 Task: Search one way flight ticket for 1 adult, 6 children, 1 infant in seat and 1 infant on lap in business from Anchorage: Ted Stevens Anchorage International Airport to Jacksonville: Albert J. Ellis Airport on 5-3-2023. Choice of flights is Southwest. Number of bags: 8 checked bags. Price is upto 45000. Outbound departure time preference is 4:15.
Action: Mouse moved to (325, 448)
Screenshot: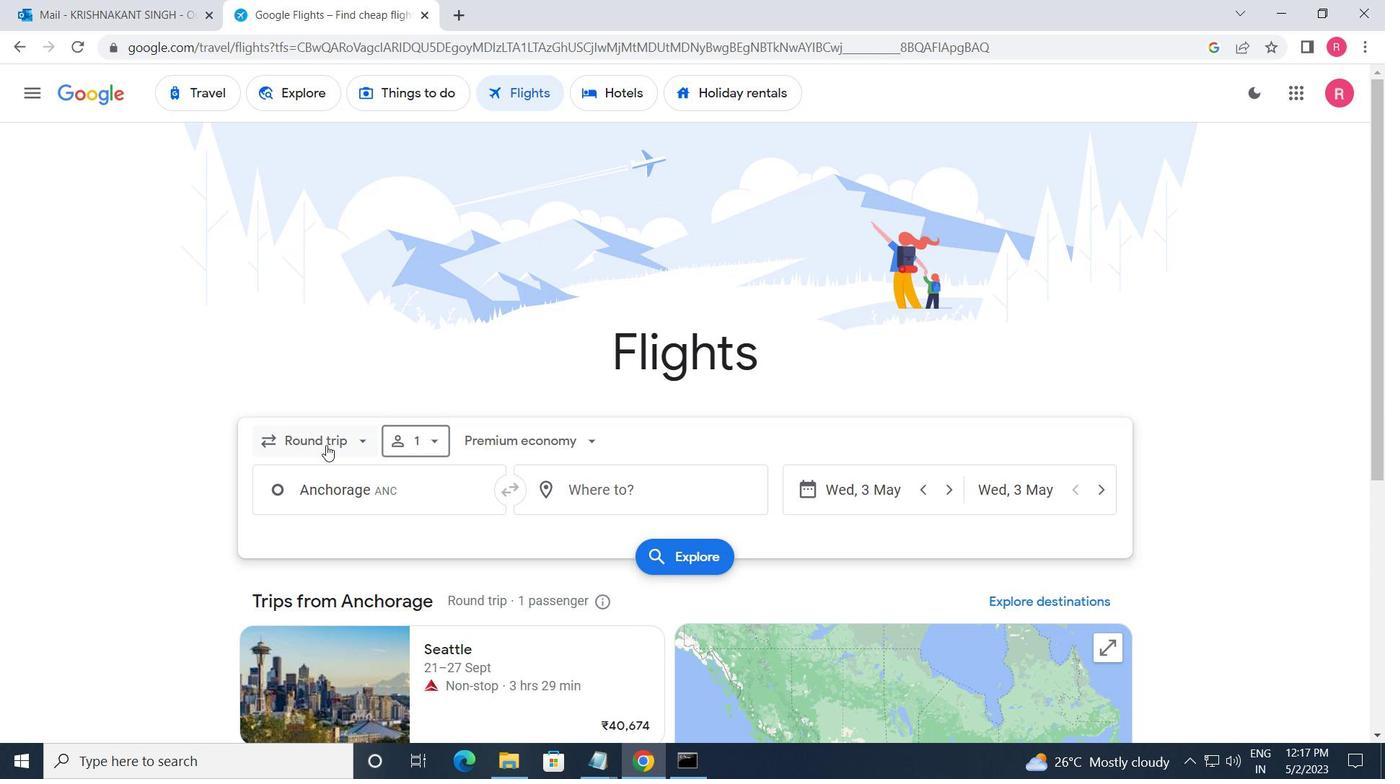 
Action: Mouse pressed left at (325, 448)
Screenshot: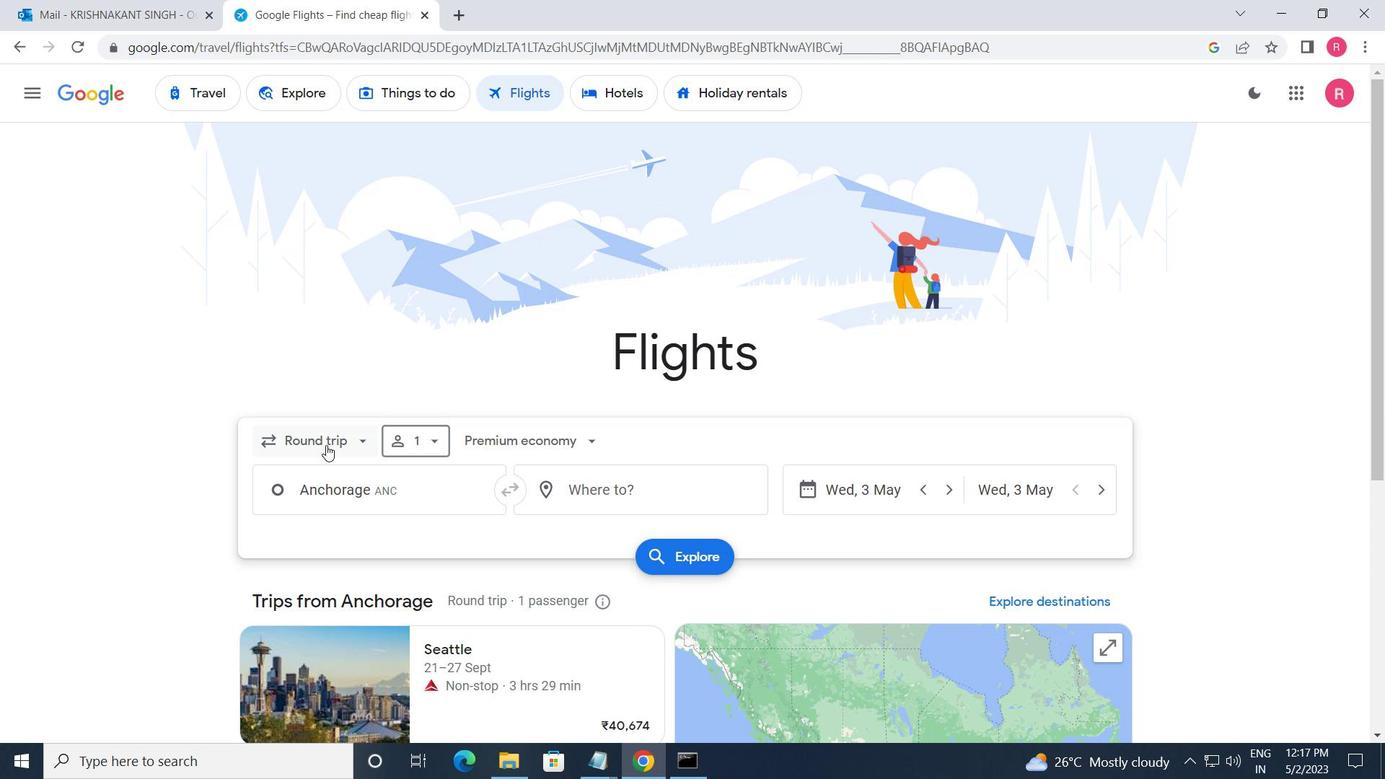 
Action: Mouse moved to (324, 526)
Screenshot: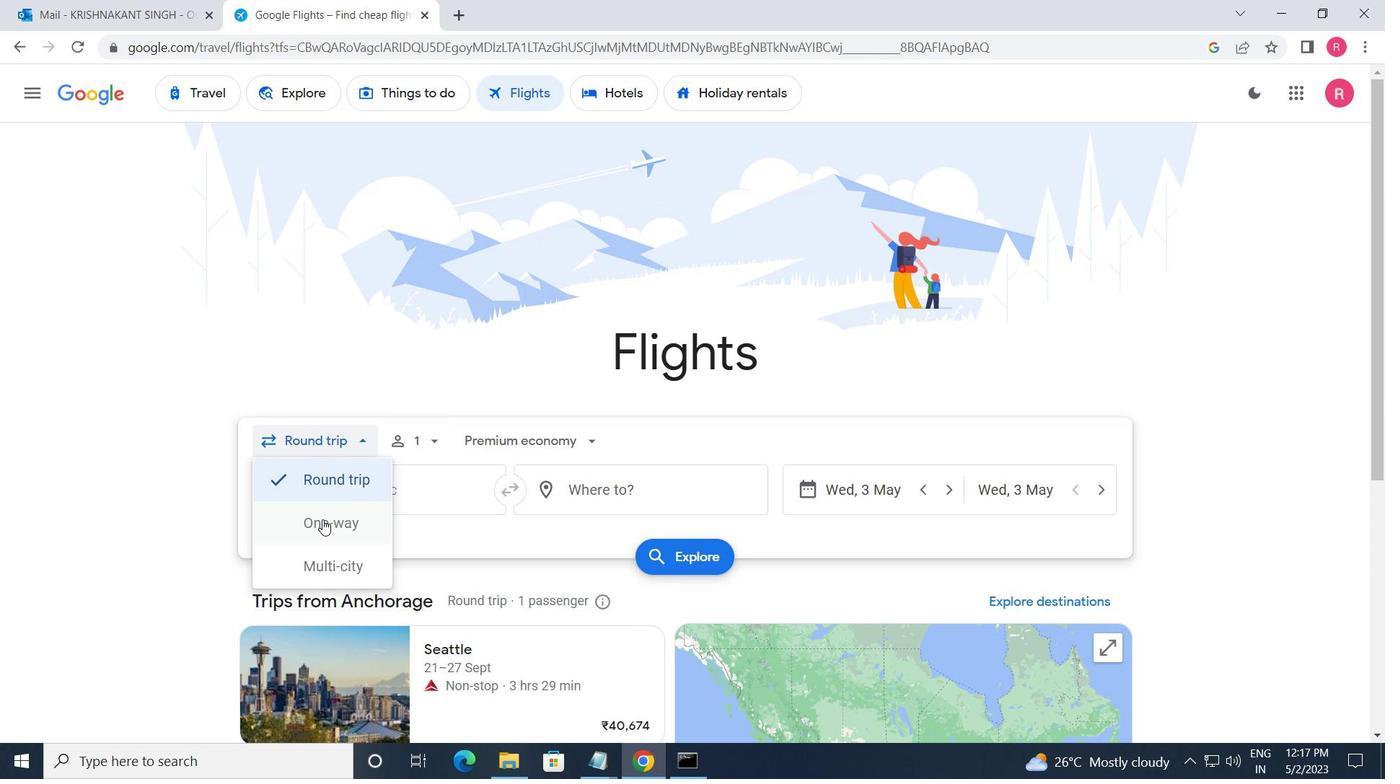 
Action: Mouse pressed left at (324, 526)
Screenshot: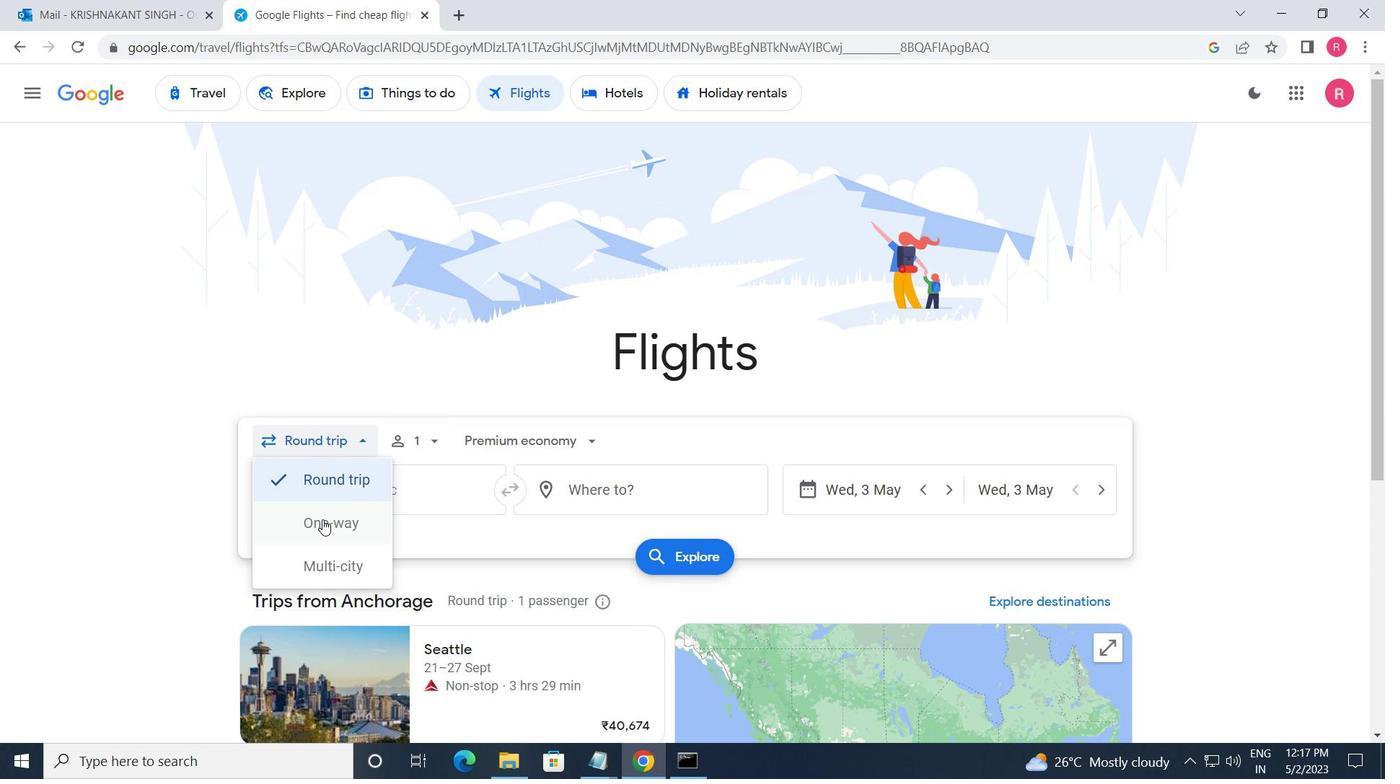 
Action: Mouse moved to (402, 453)
Screenshot: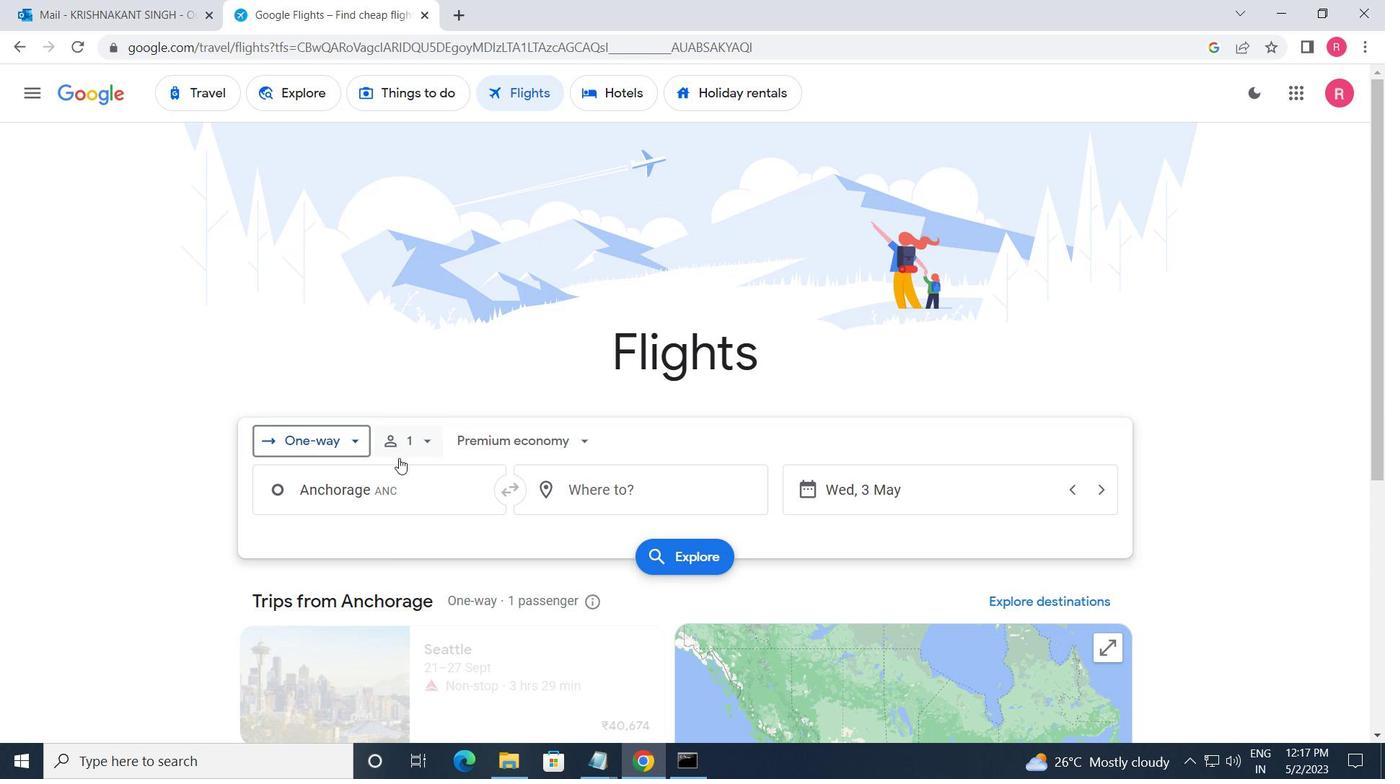 
Action: Mouse pressed left at (402, 453)
Screenshot: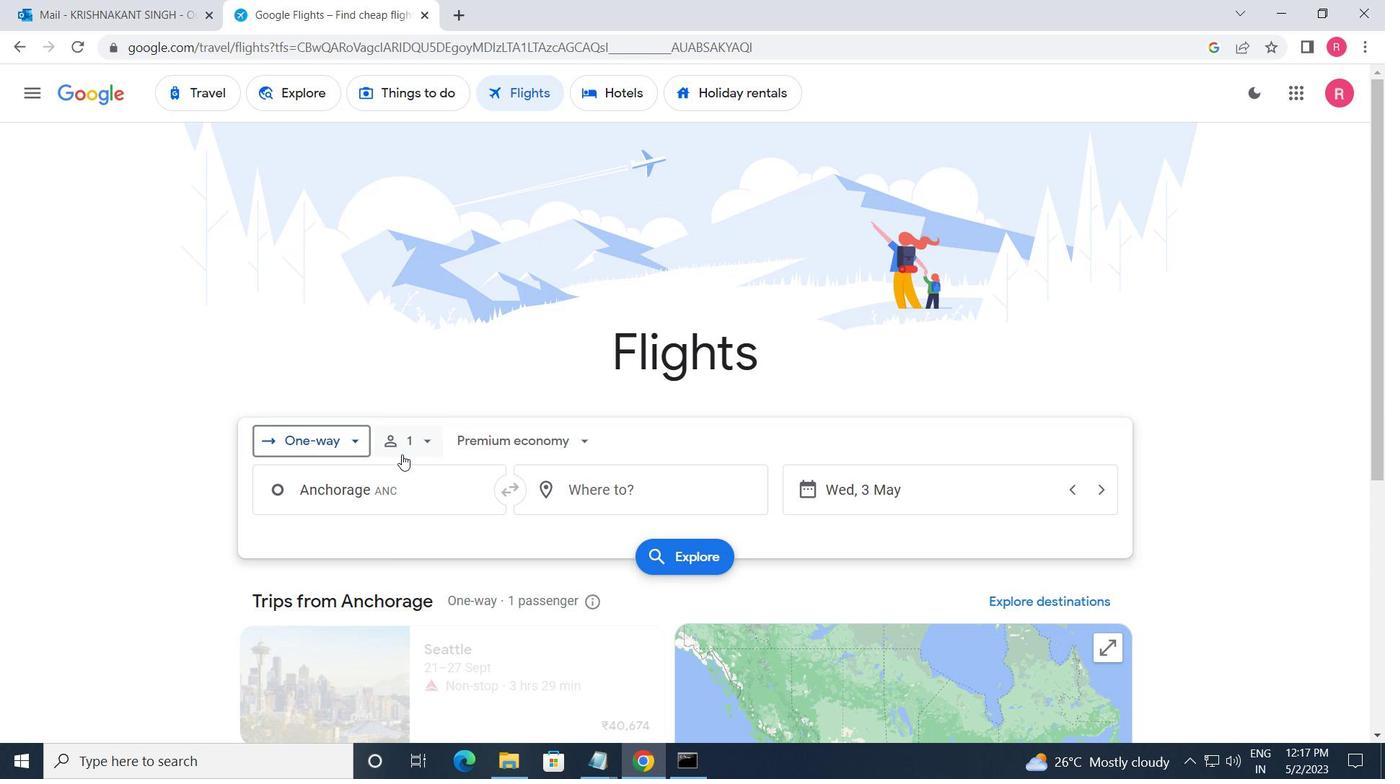 
Action: Mouse moved to (556, 541)
Screenshot: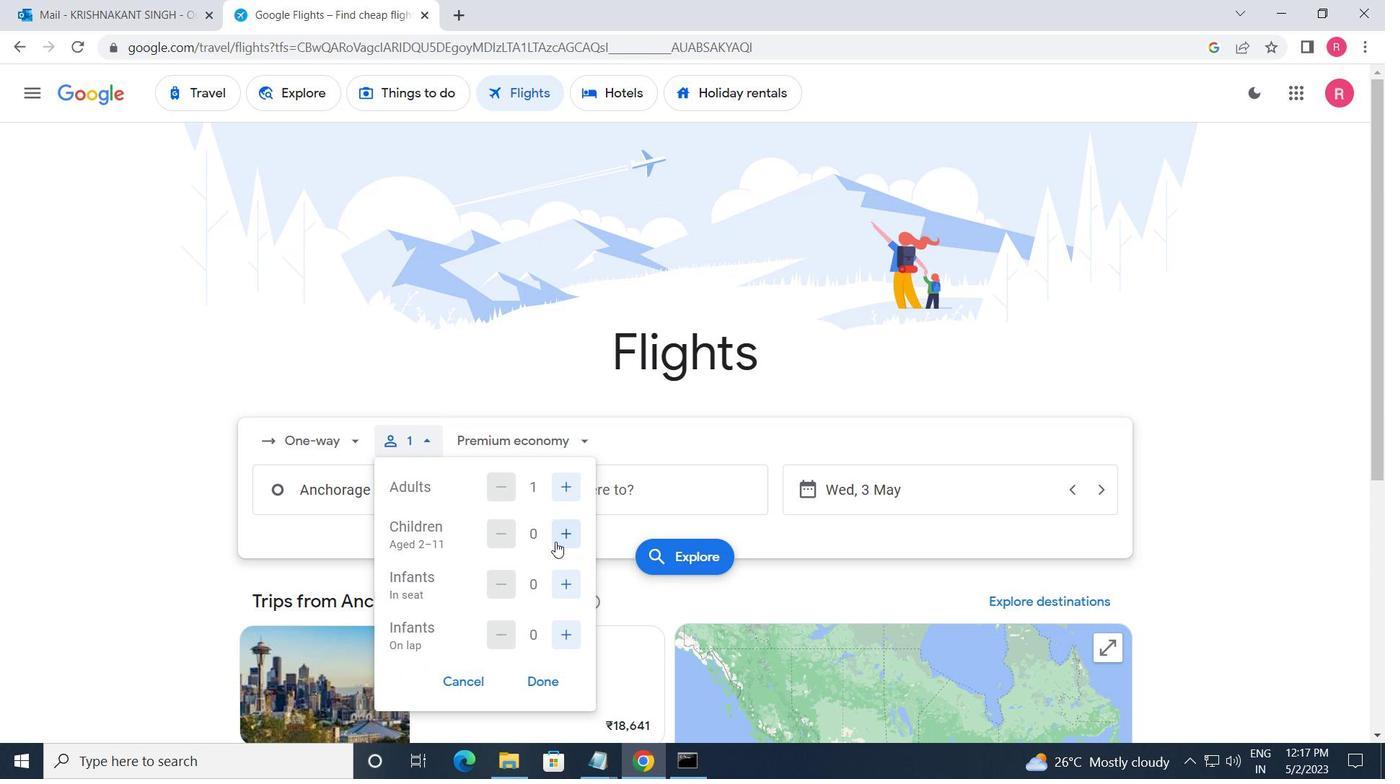 
Action: Mouse pressed left at (556, 541)
Screenshot: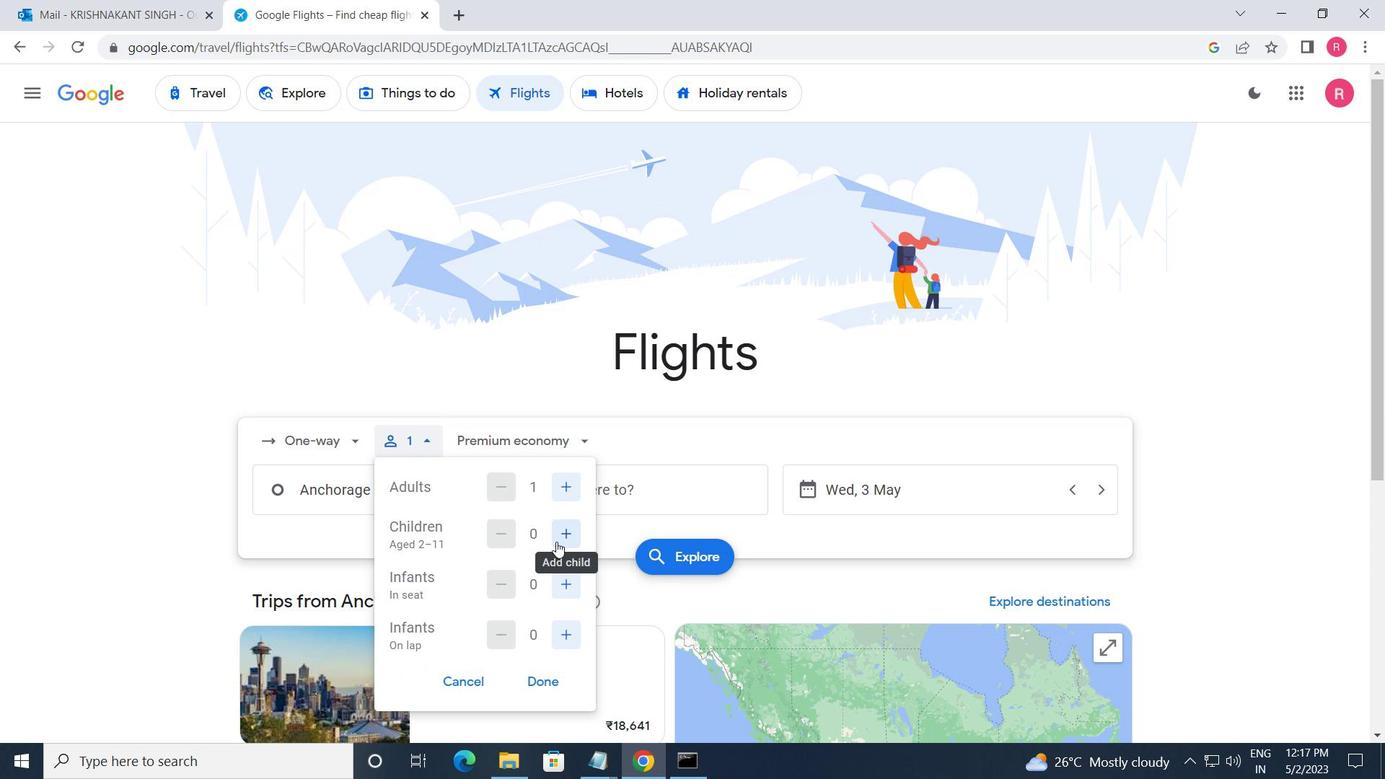 
Action: Mouse pressed left at (556, 541)
Screenshot: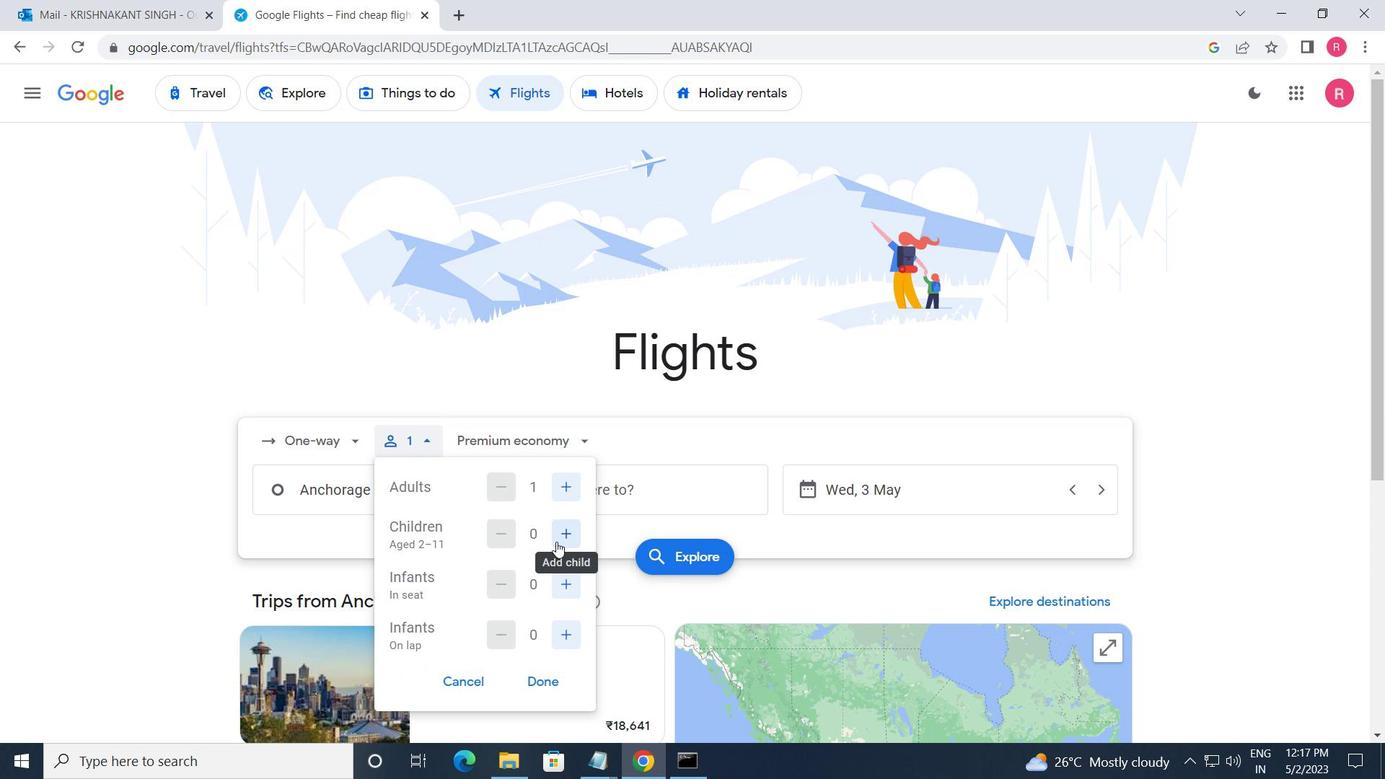 
Action: Mouse pressed left at (556, 541)
Screenshot: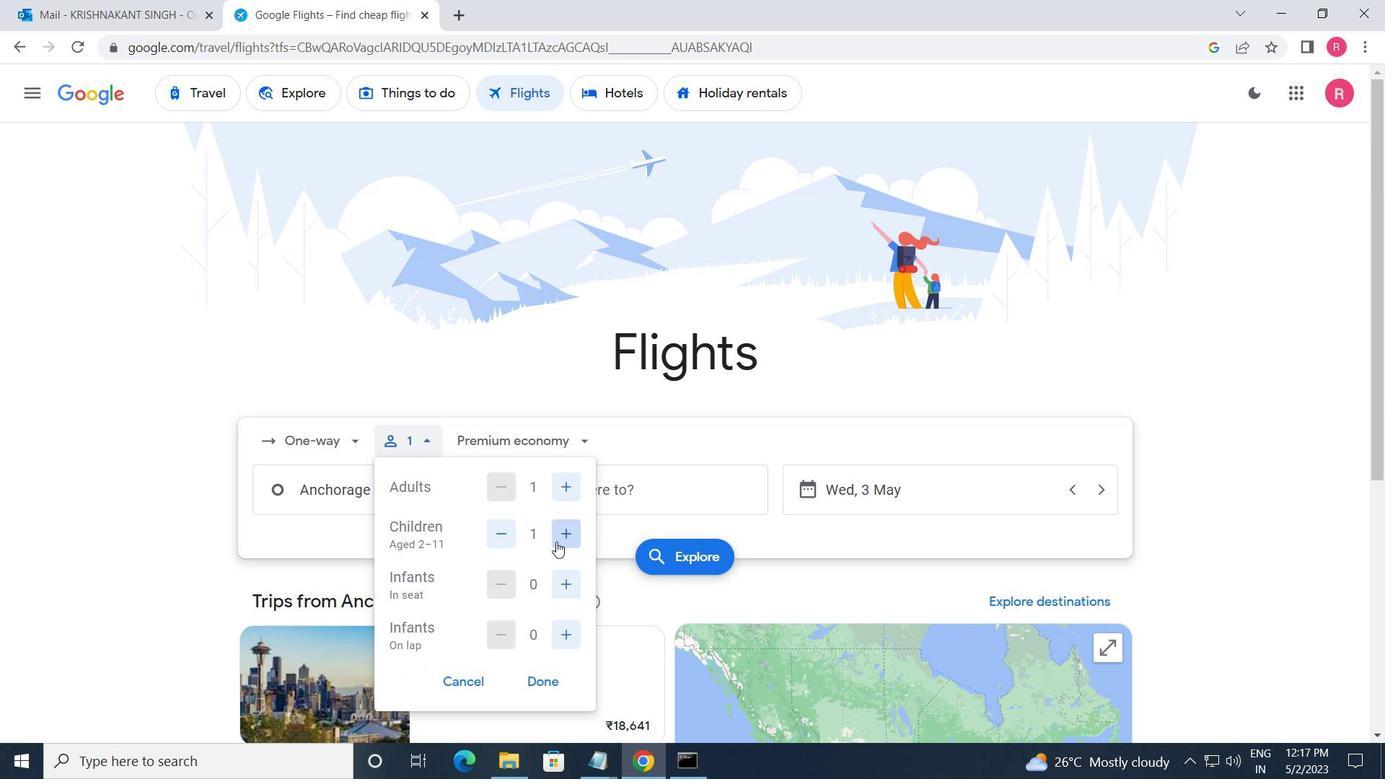 
Action: Mouse moved to (557, 541)
Screenshot: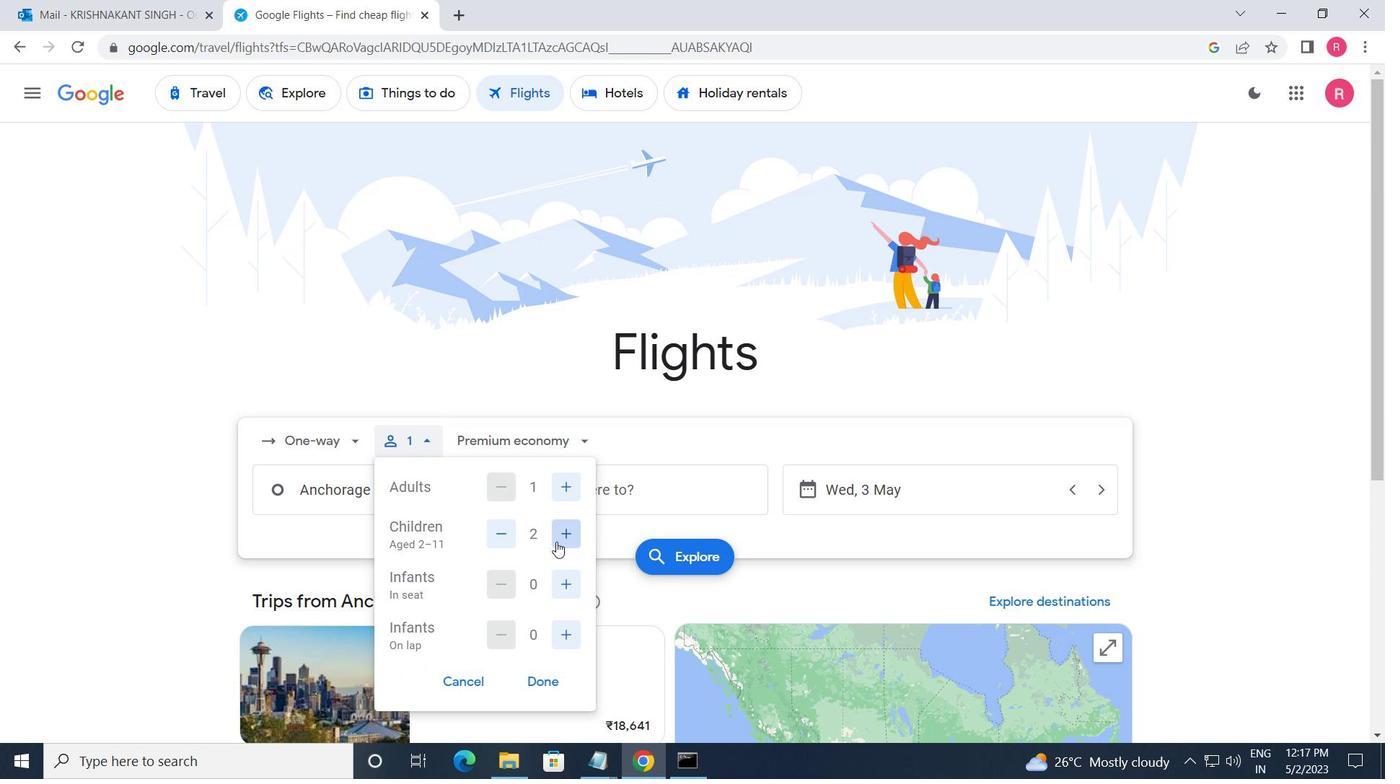 
Action: Mouse pressed left at (557, 541)
Screenshot: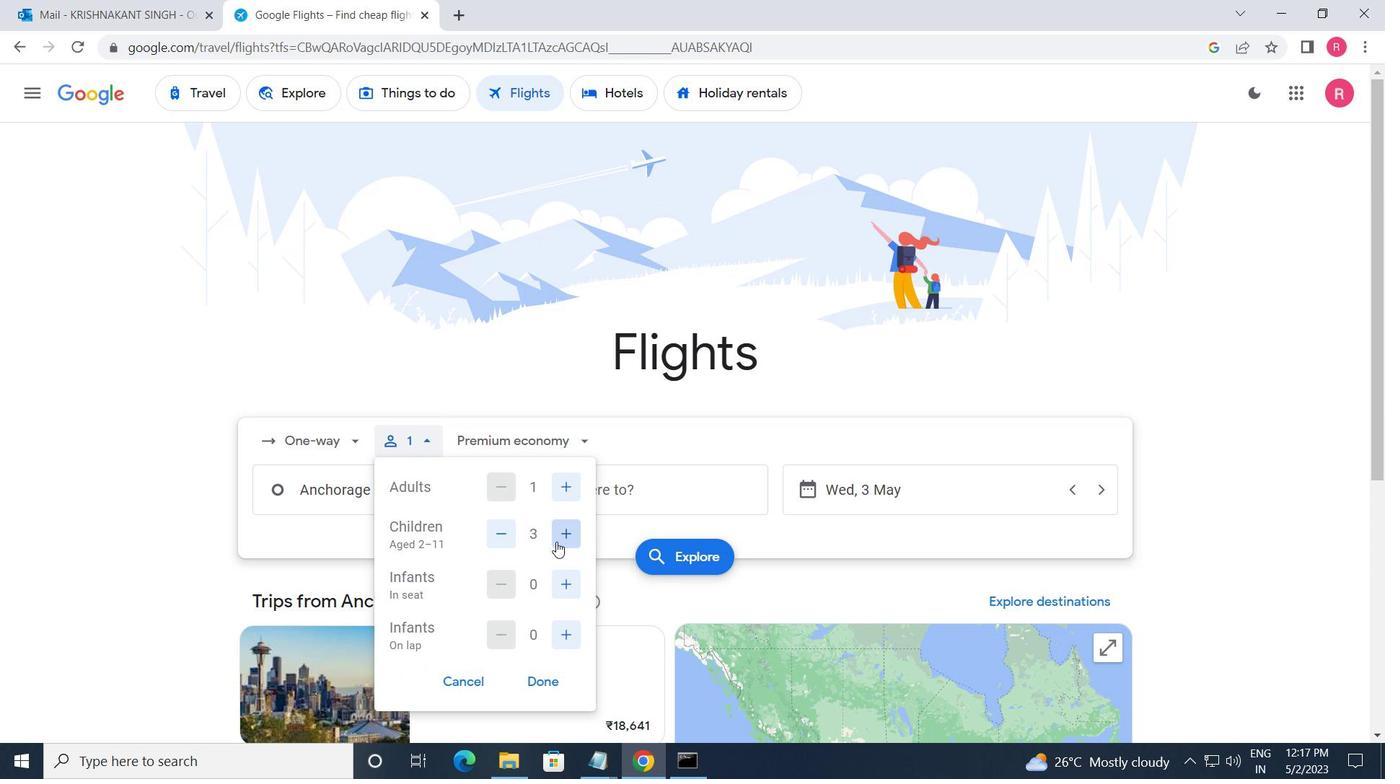 
Action: Mouse pressed left at (557, 541)
Screenshot: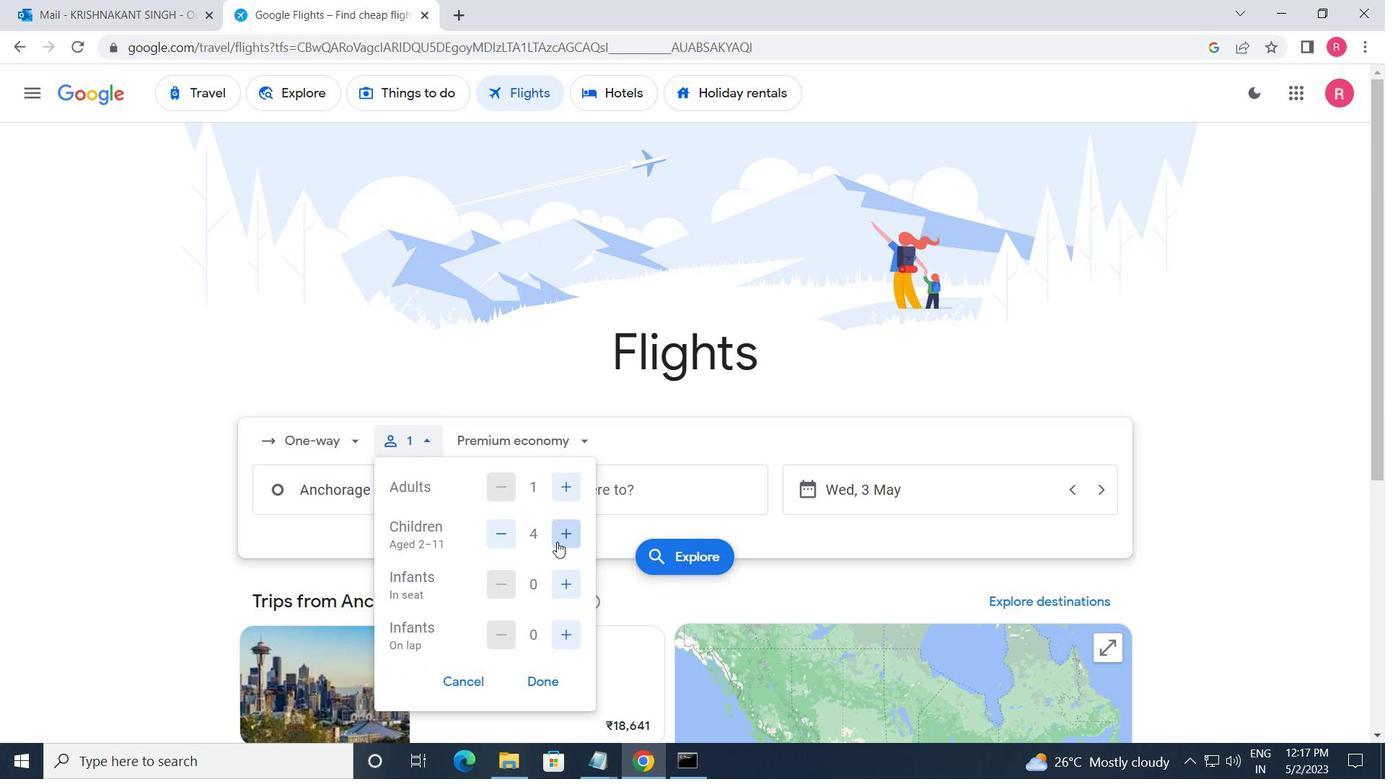 
Action: Mouse pressed left at (557, 541)
Screenshot: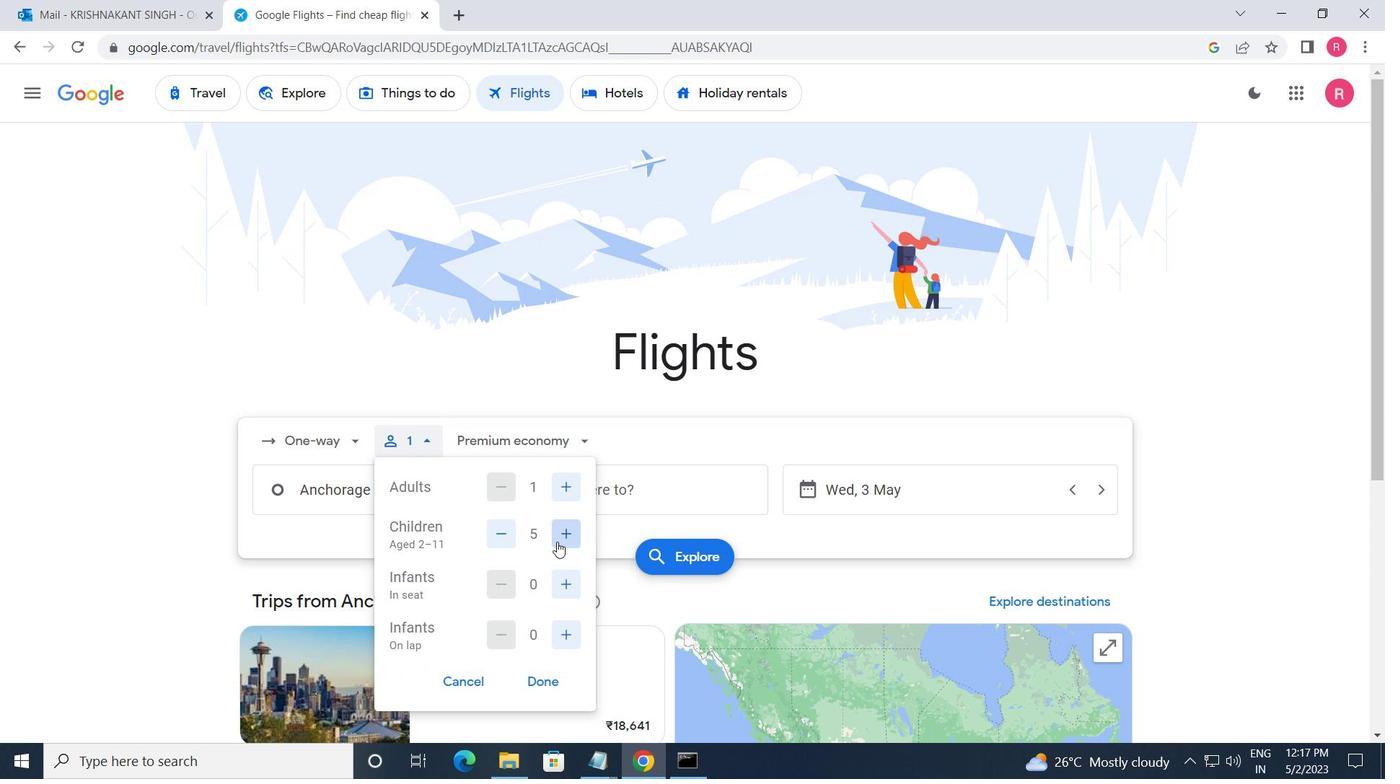 
Action: Mouse moved to (564, 584)
Screenshot: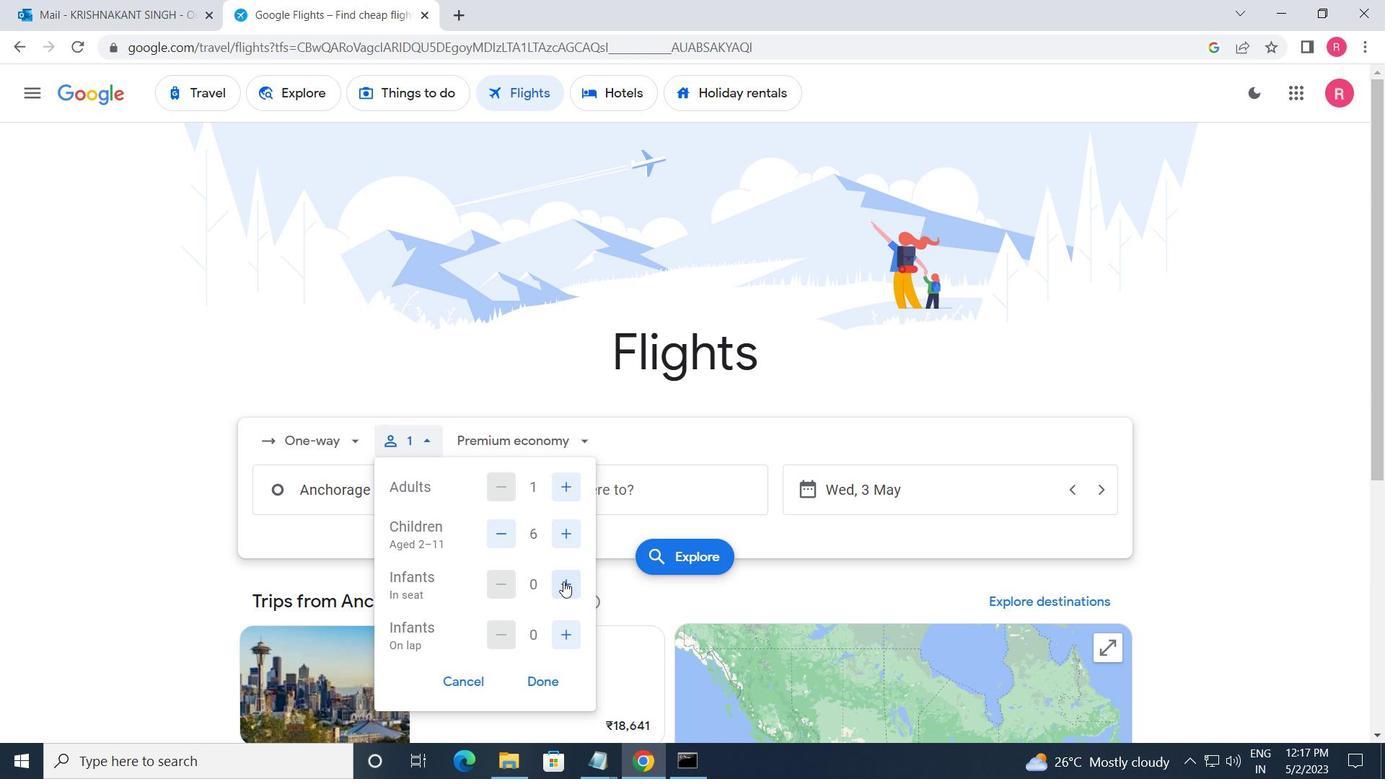 
Action: Mouse pressed left at (564, 584)
Screenshot: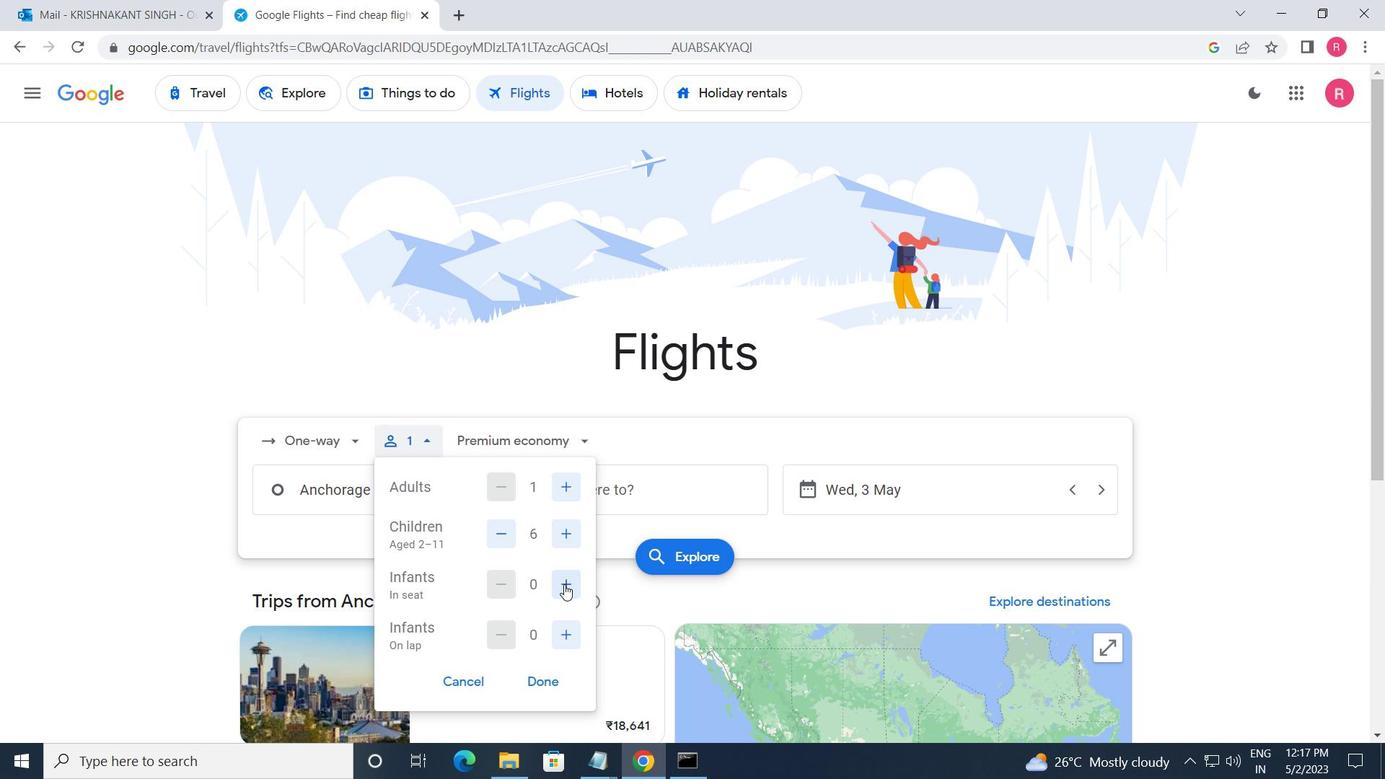 
Action: Mouse moved to (567, 640)
Screenshot: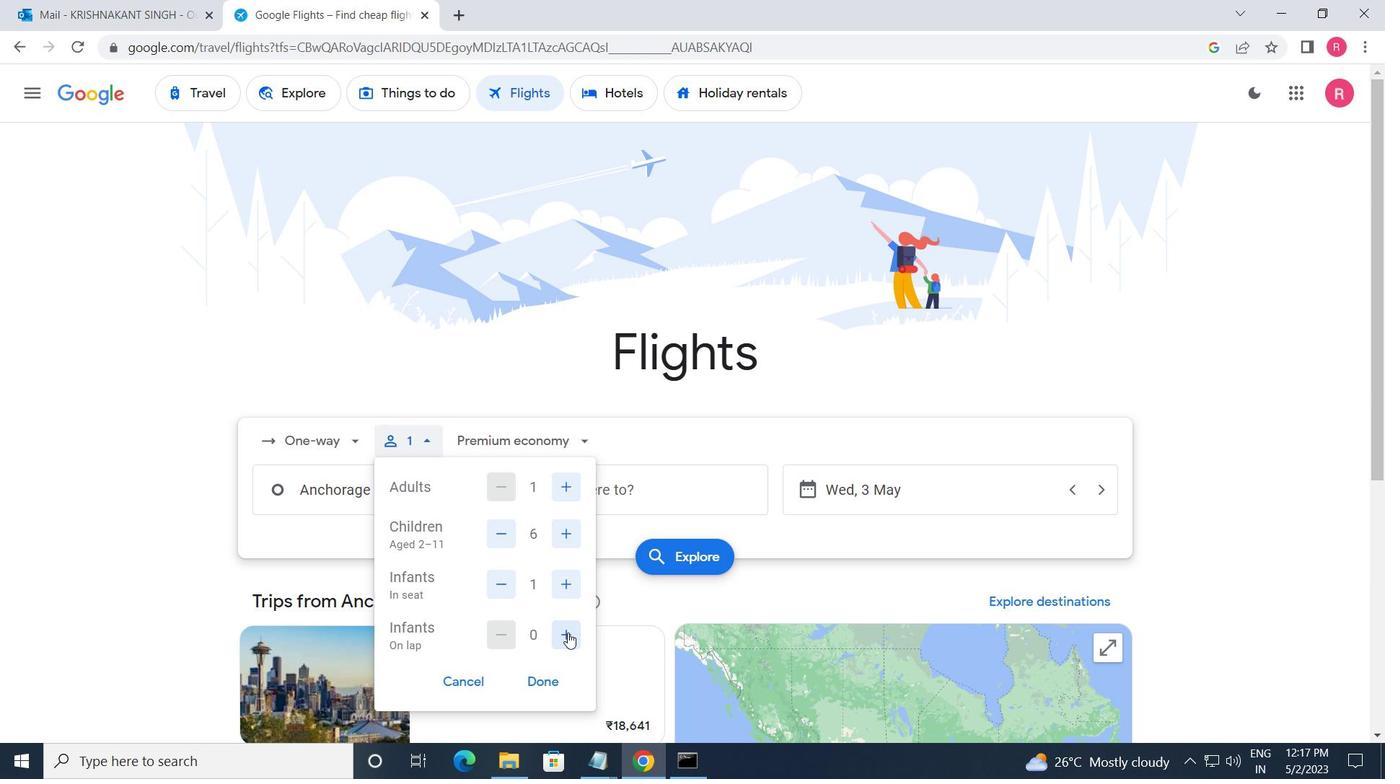 
Action: Mouse pressed left at (567, 640)
Screenshot: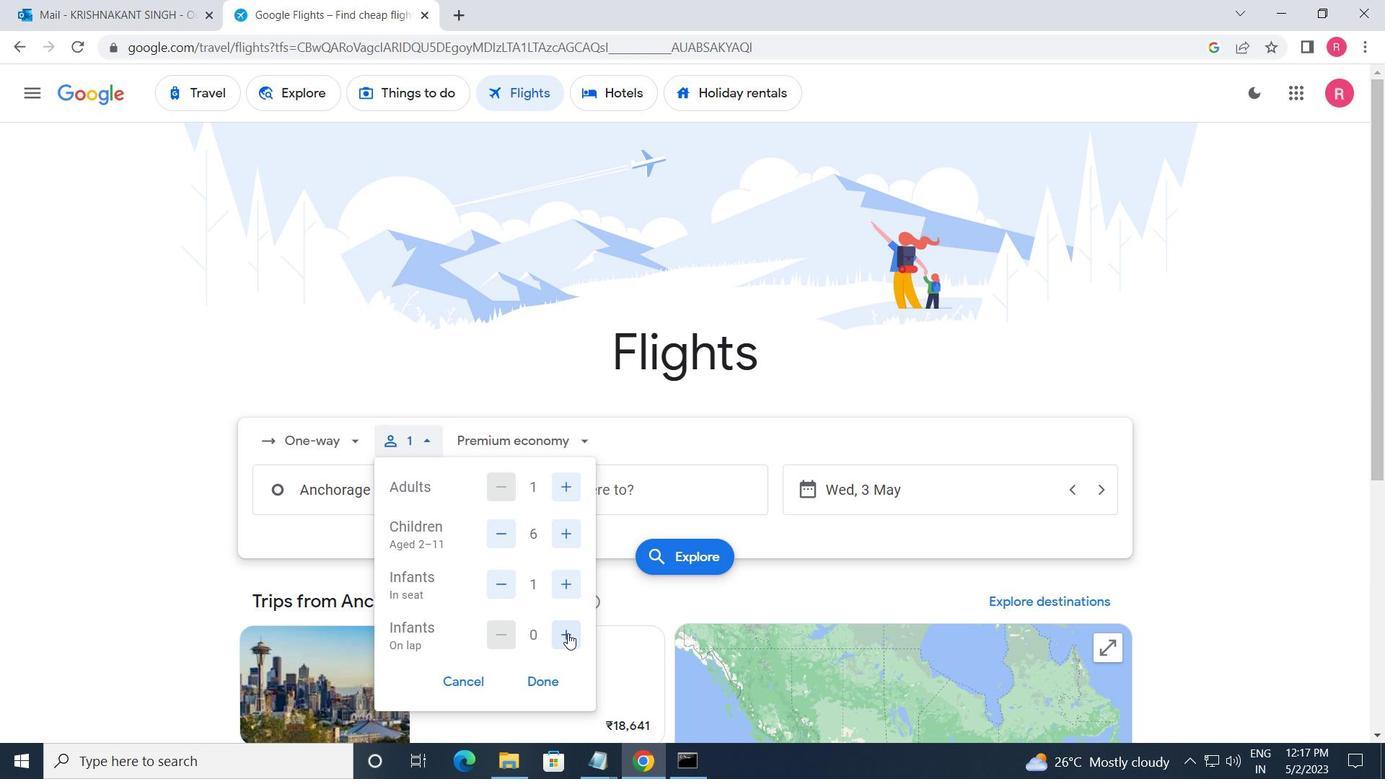 
Action: Mouse moved to (547, 694)
Screenshot: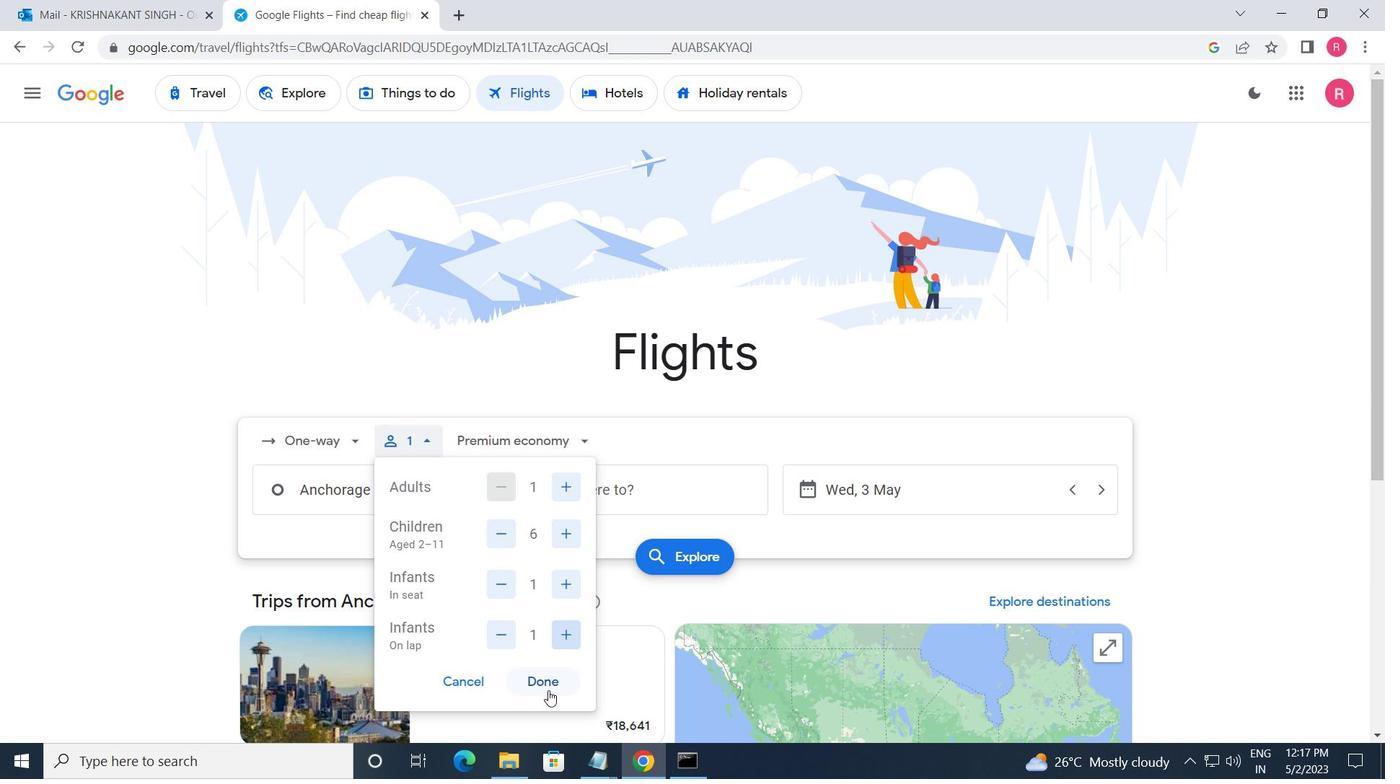 
Action: Mouse pressed left at (547, 694)
Screenshot: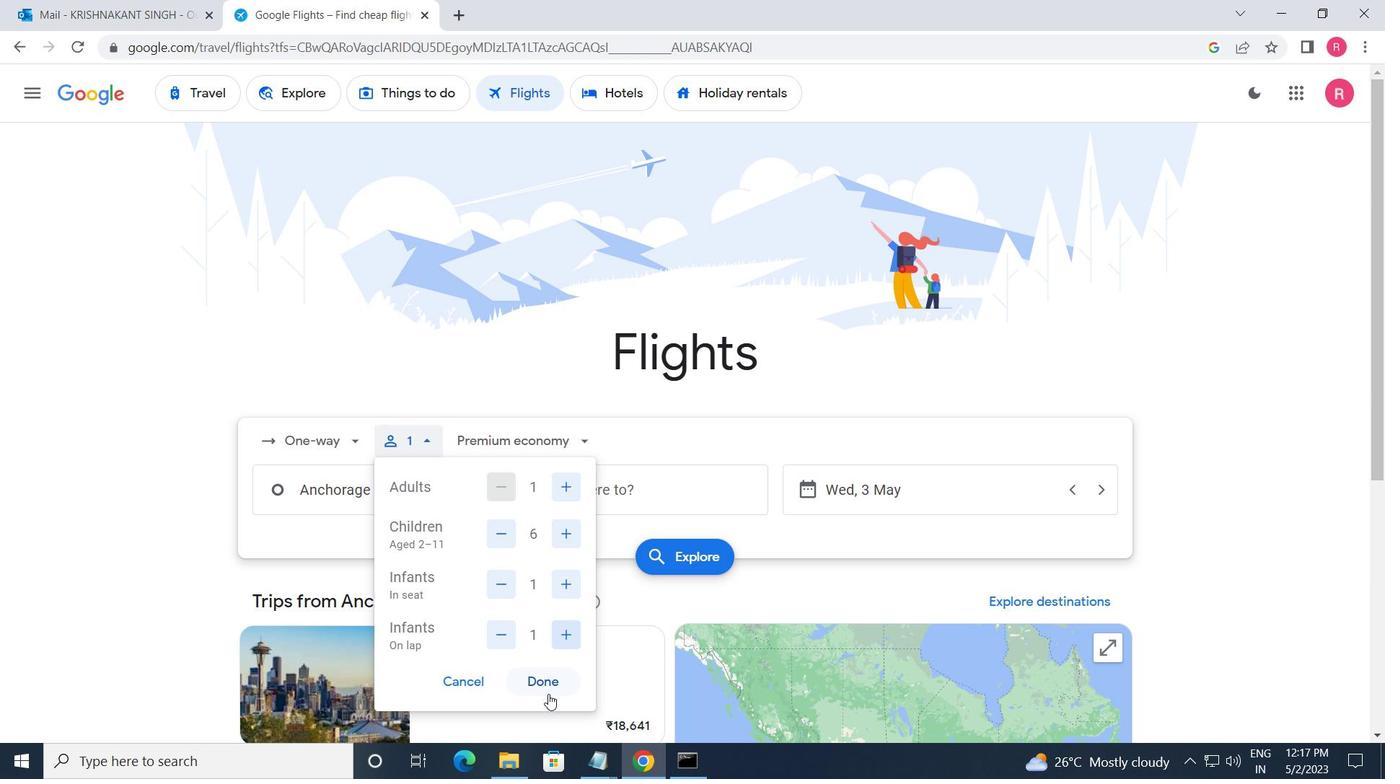 
Action: Mouse moved to (531, 456)
Screenshot: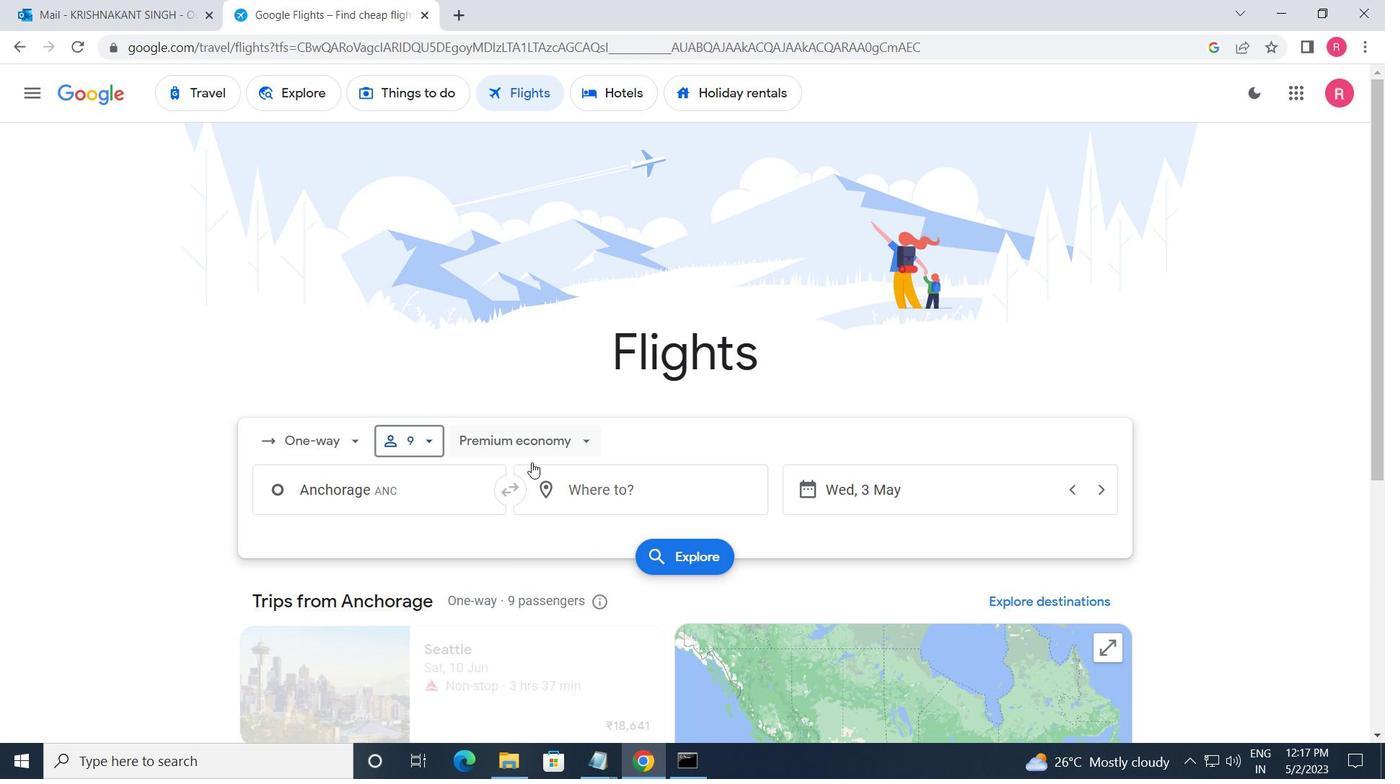 
Action: Mouse pressed left at (531, 456)
Screenshot: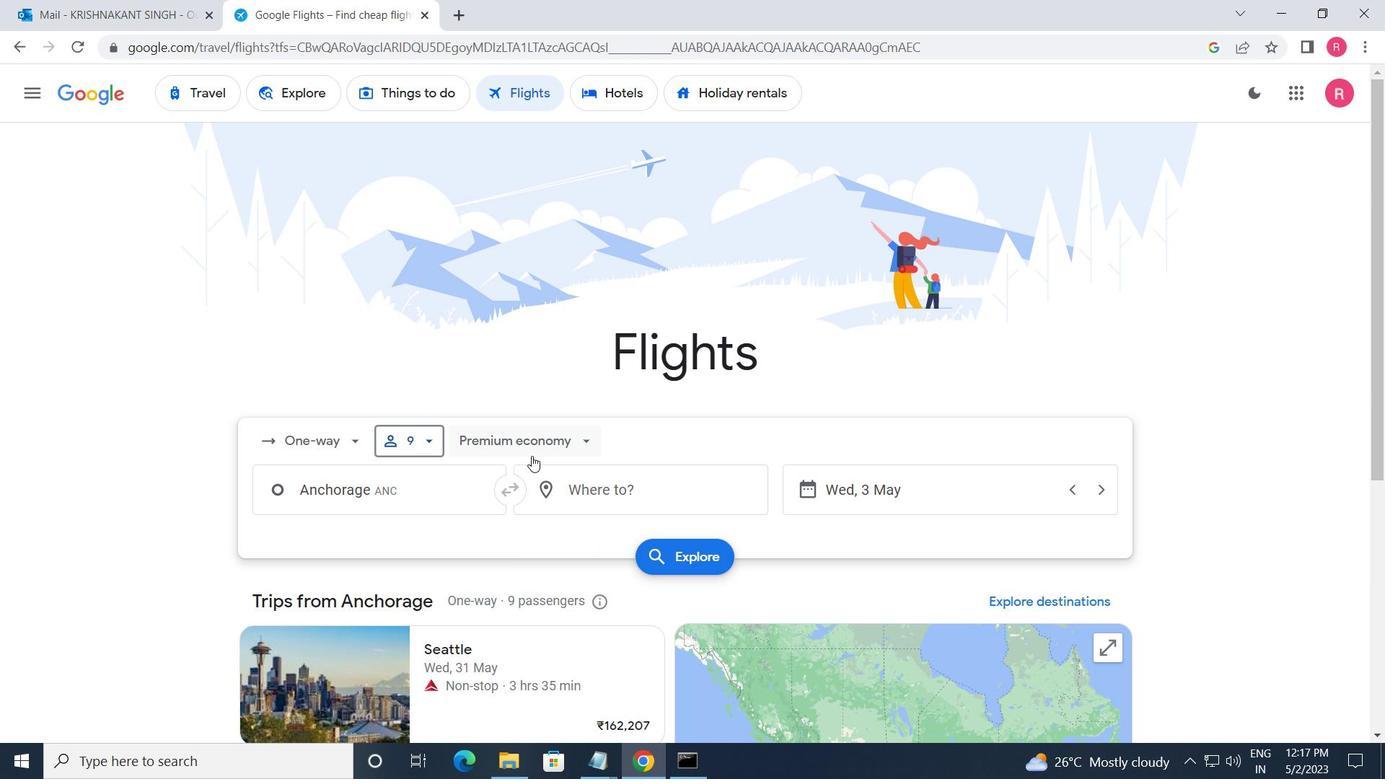 
Action: Mouse moved to (541, 560)
Screenshot: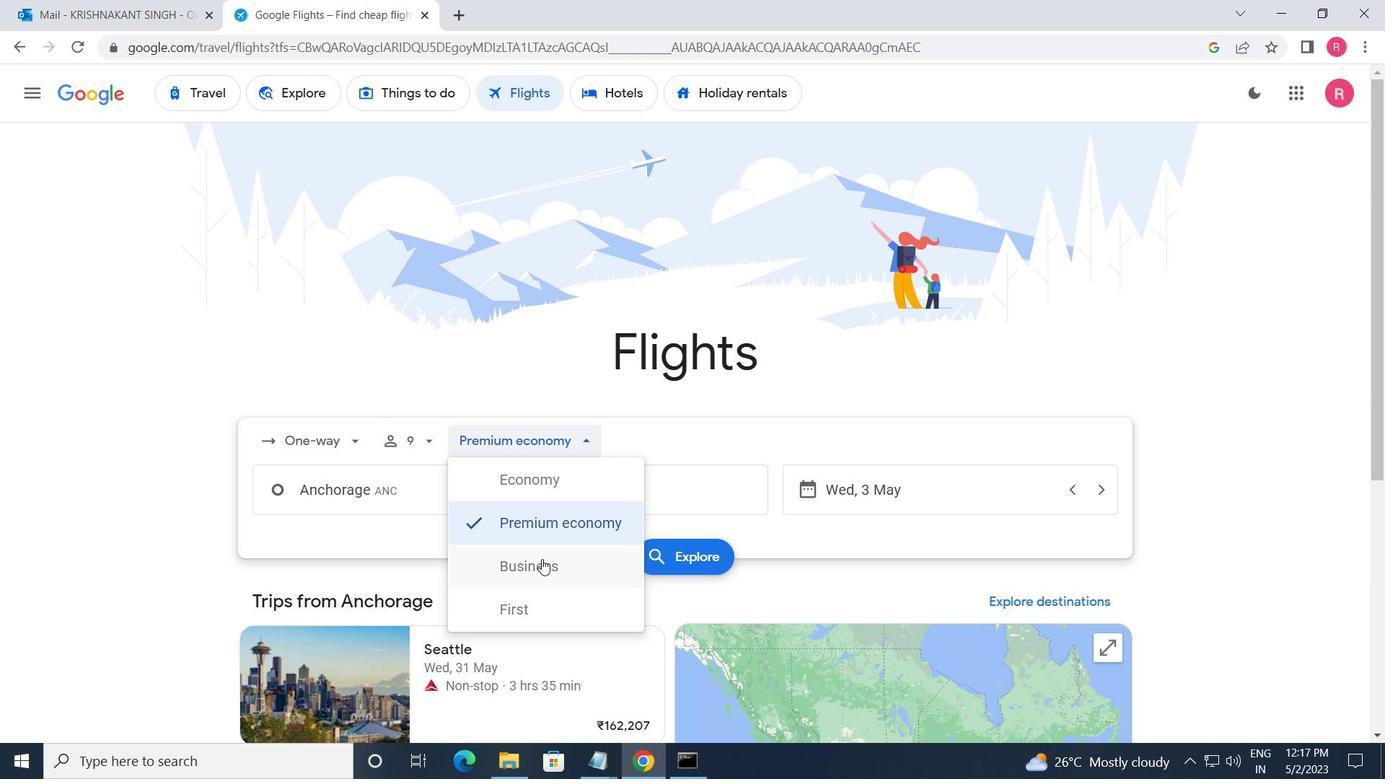 
Action: Mouse pressed left at (541, 560)
Screenshot: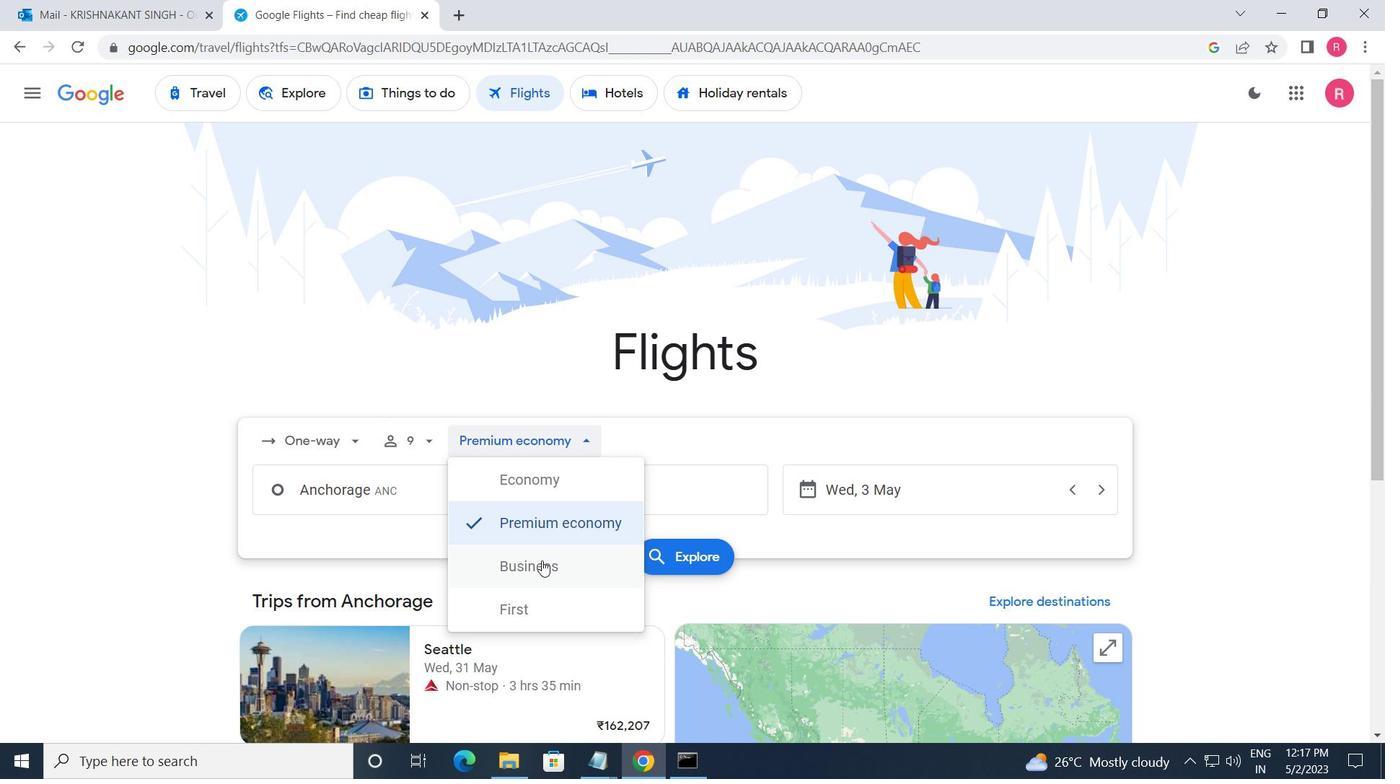 
Action: Mouse moved to (467, 492)
Screenshot: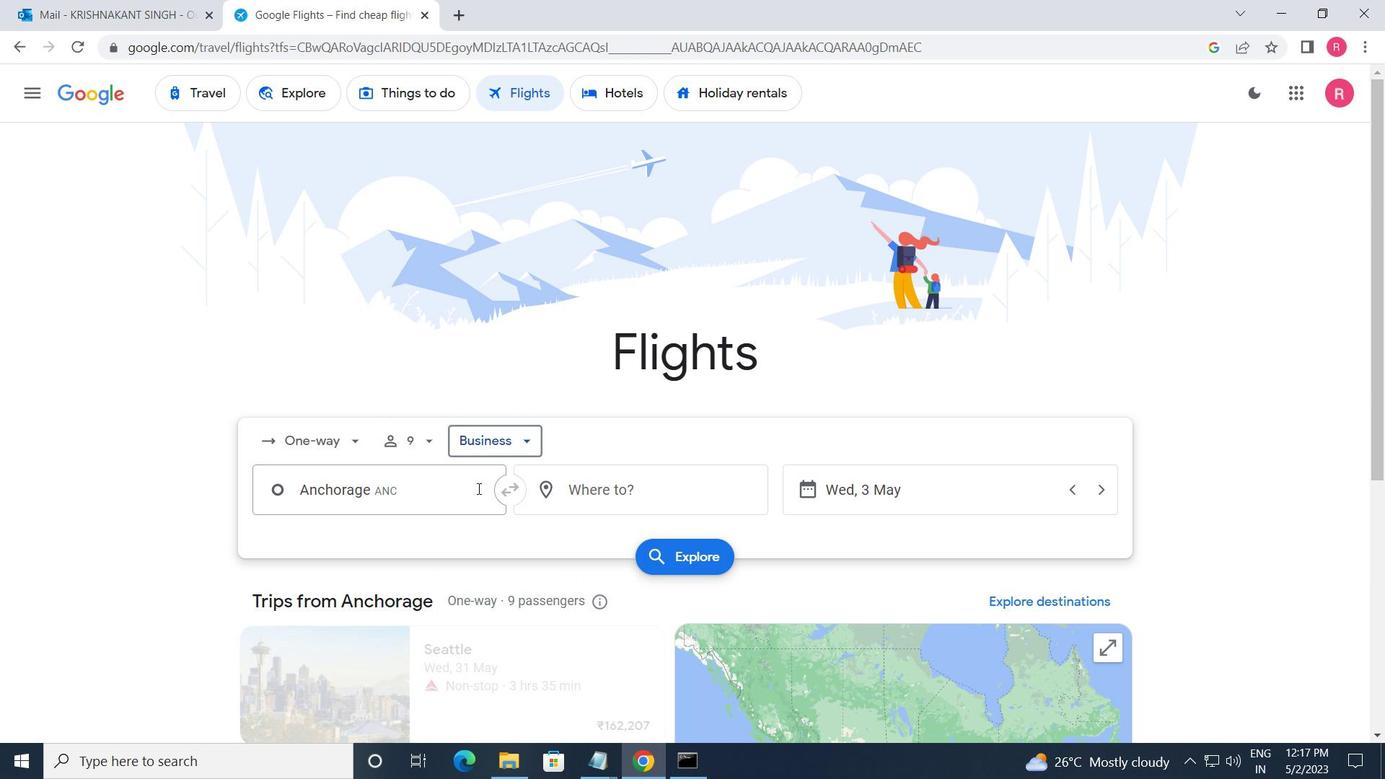 
Action: Mouse pressed left at (467, 492)
Screenshot: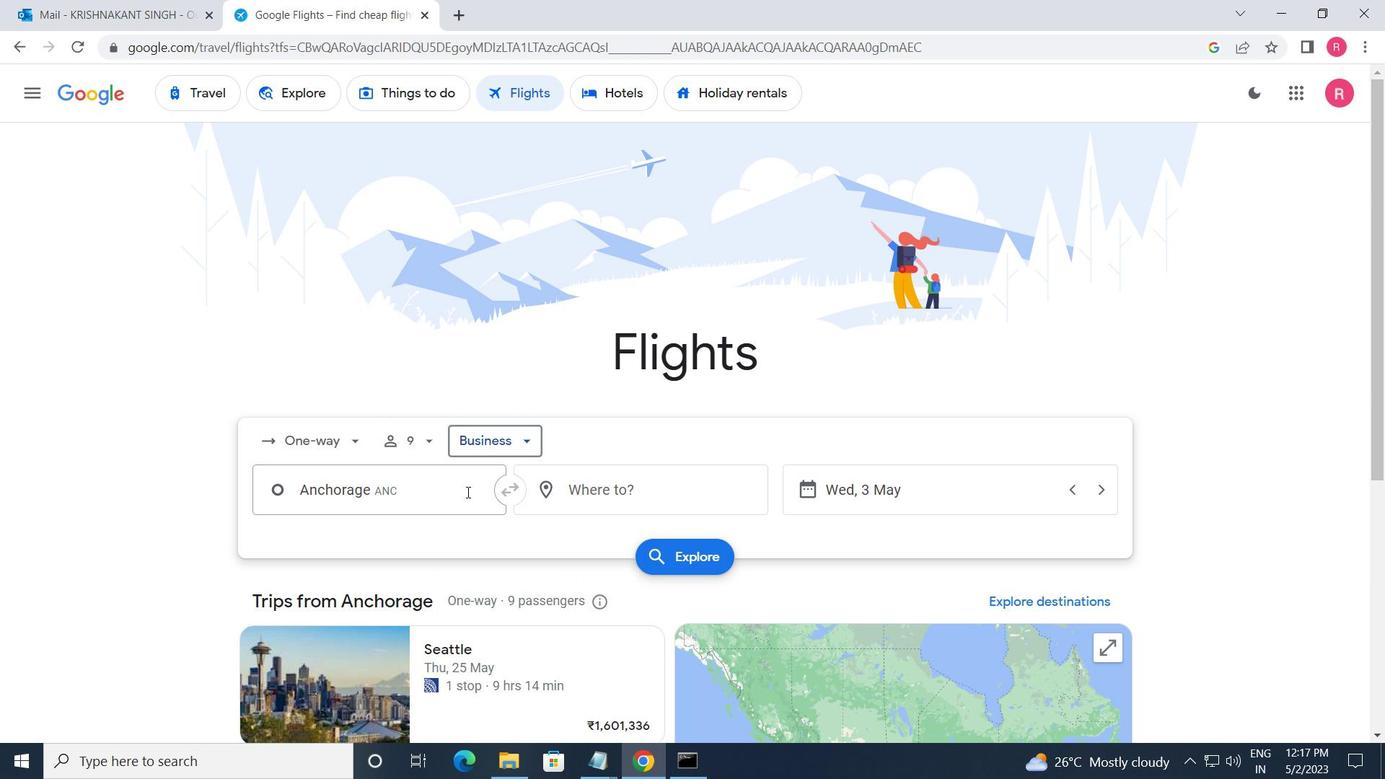 
Action: Mouse moved to (384, 580)
Screenshot: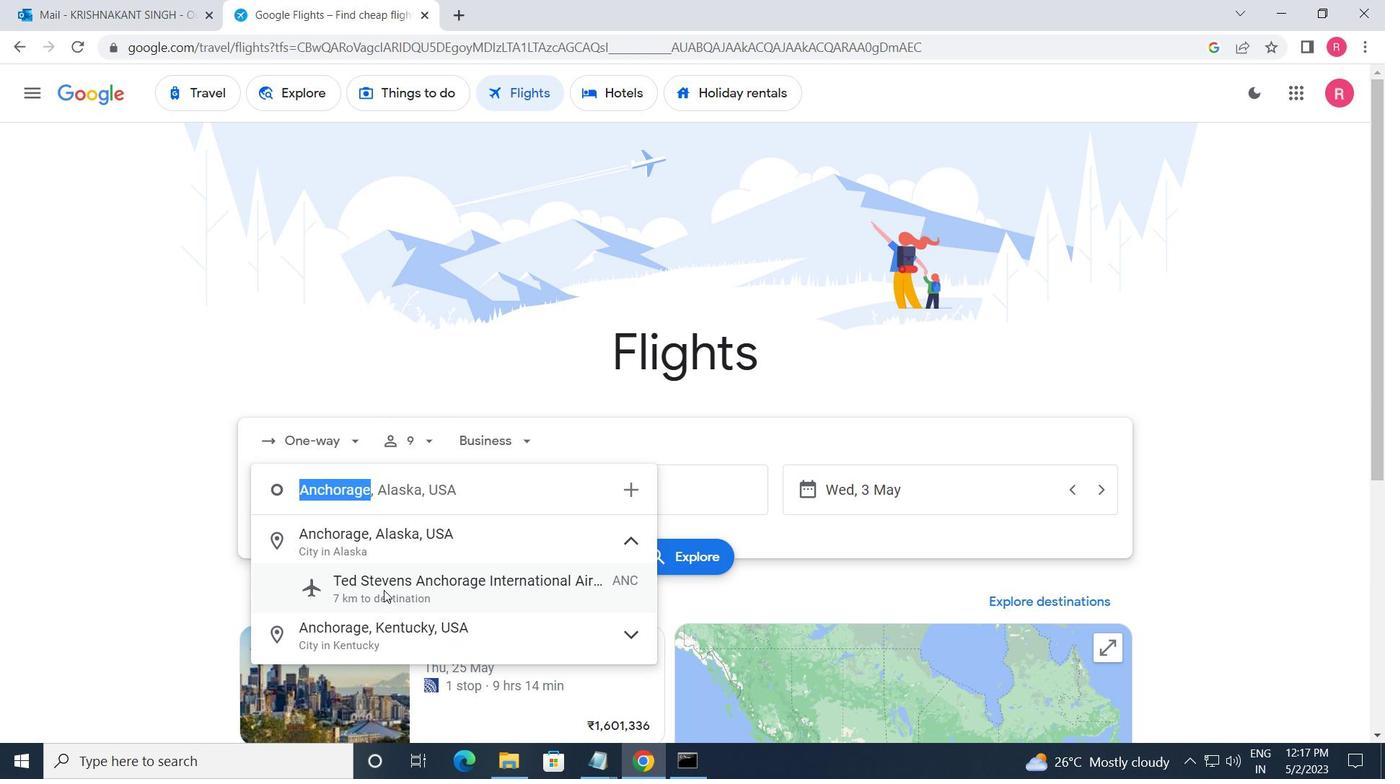 
Action: Mouse pressed left at (384, 580)
Screenshot: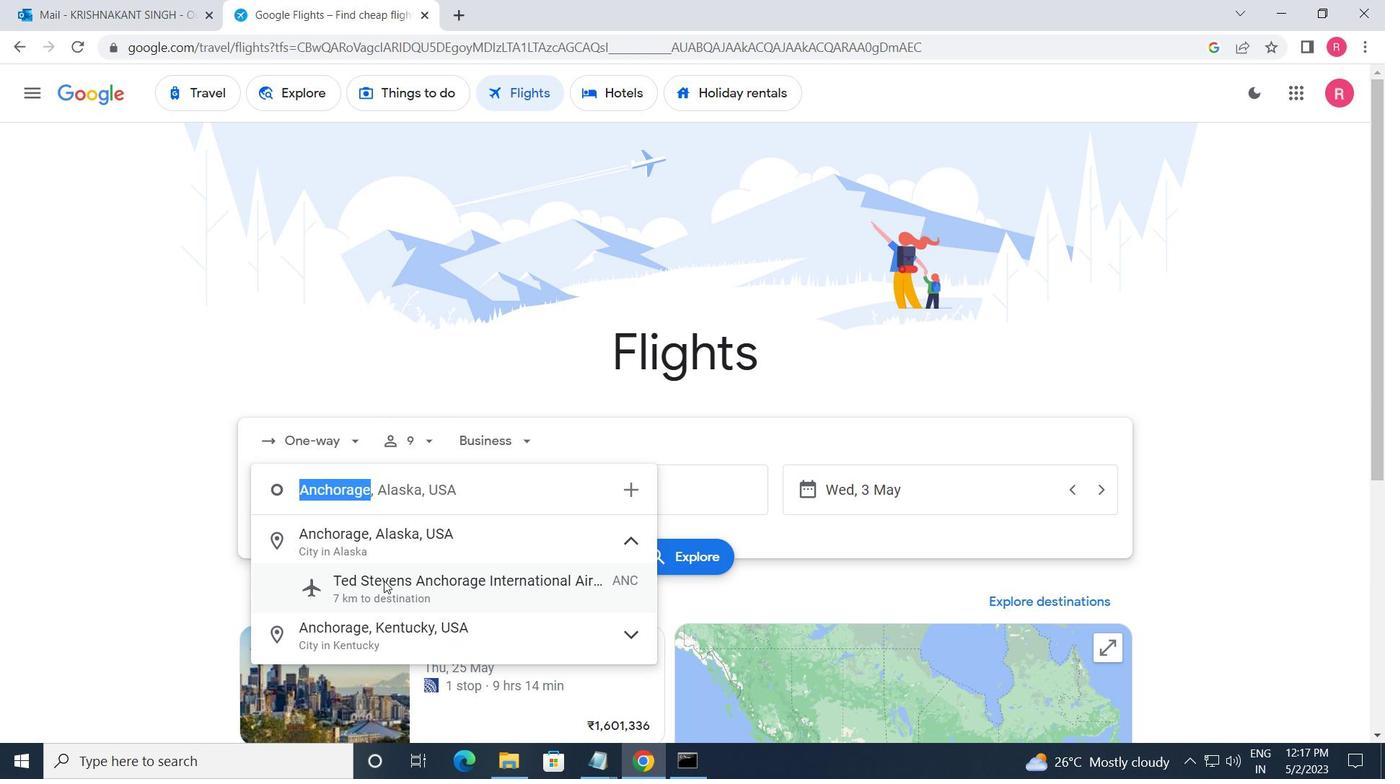 
Action: Mouse moved to (608, 494)
Screenshot: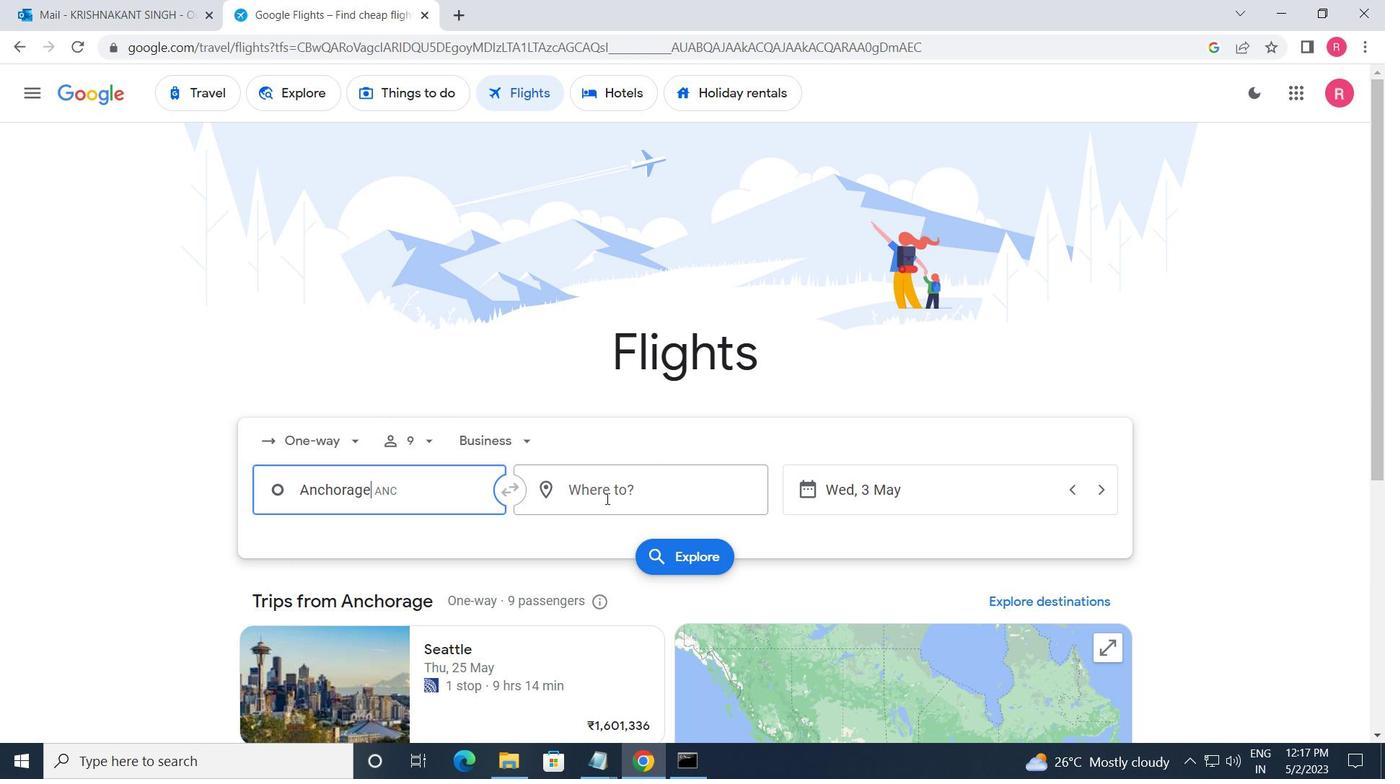 
Action: Mouse pressed left at (608, 494)
Screenshot: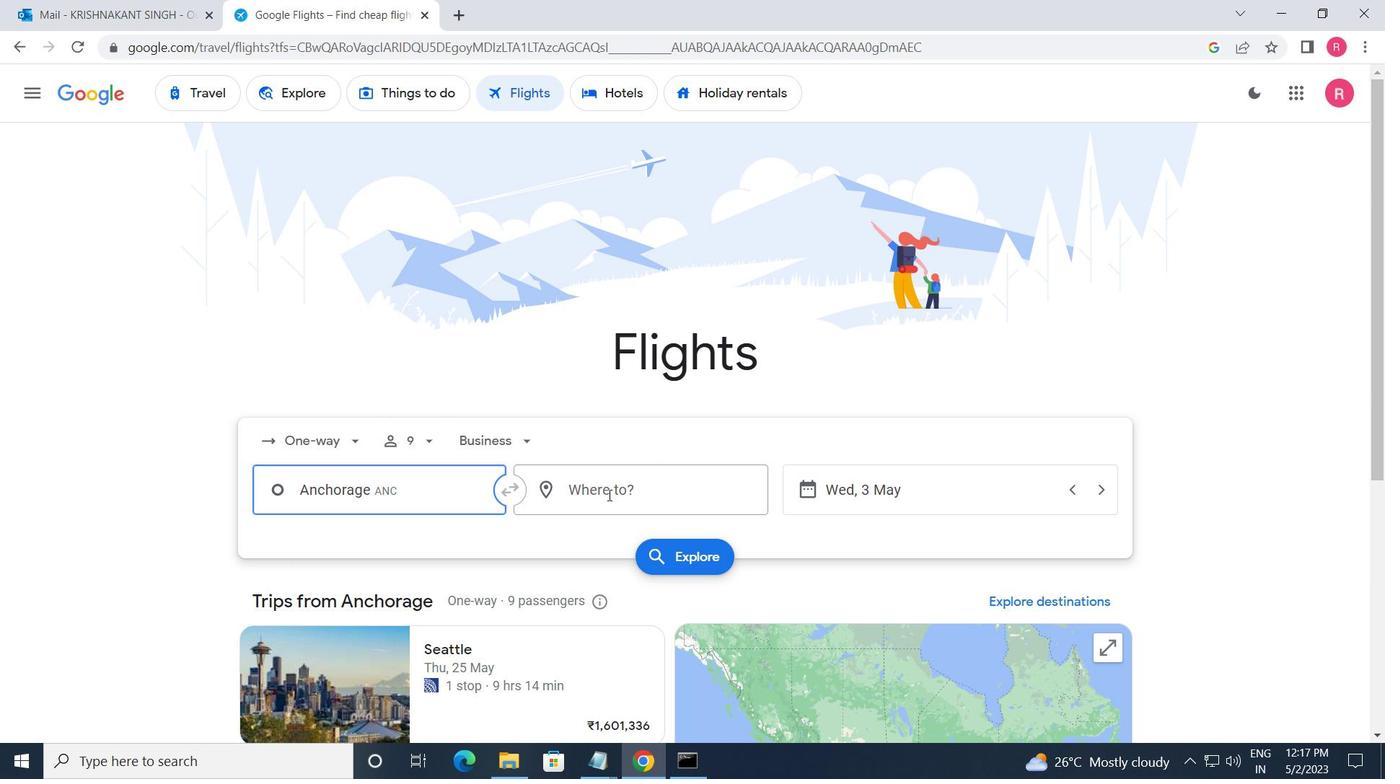 
Action: Mouse moved to (611, 669)
Screenshot: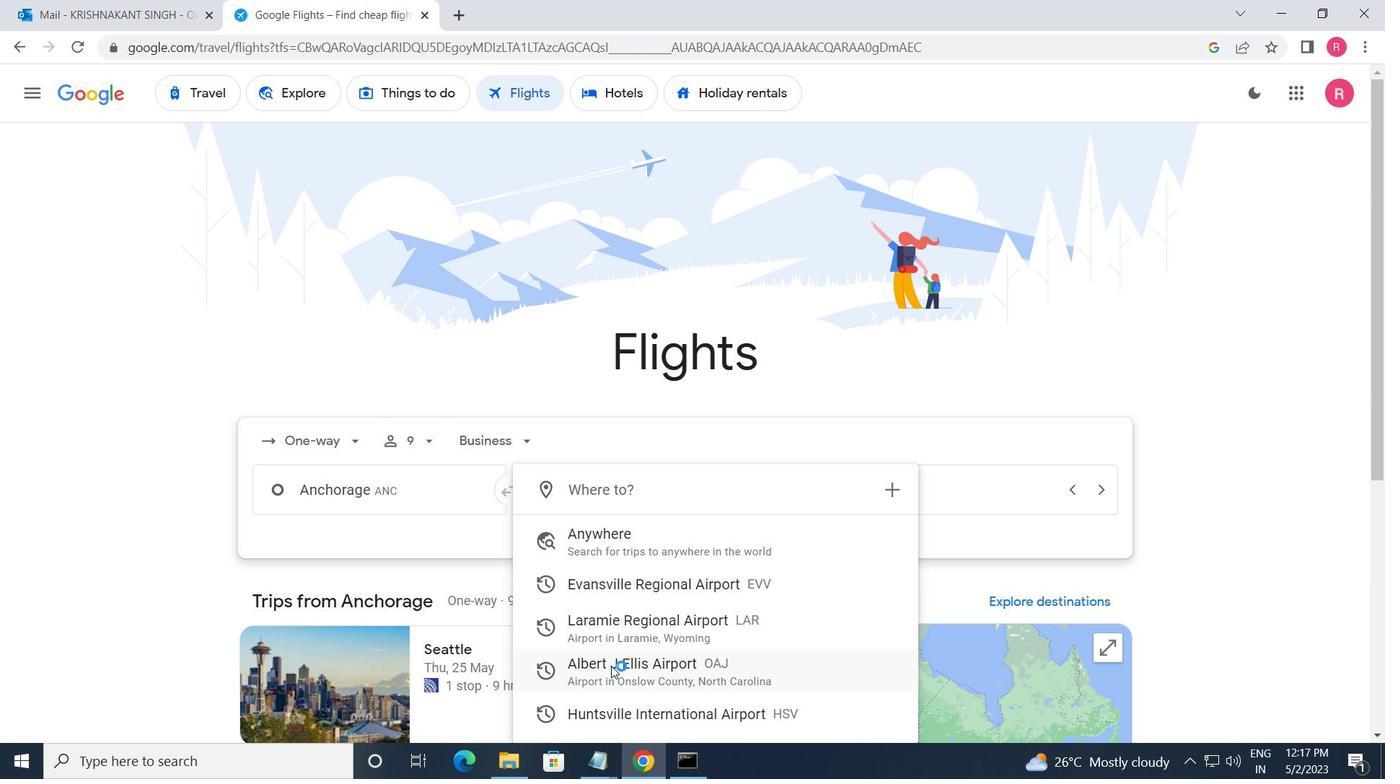 
Action: Mouse pressed left at (611, 669)
Screenshot: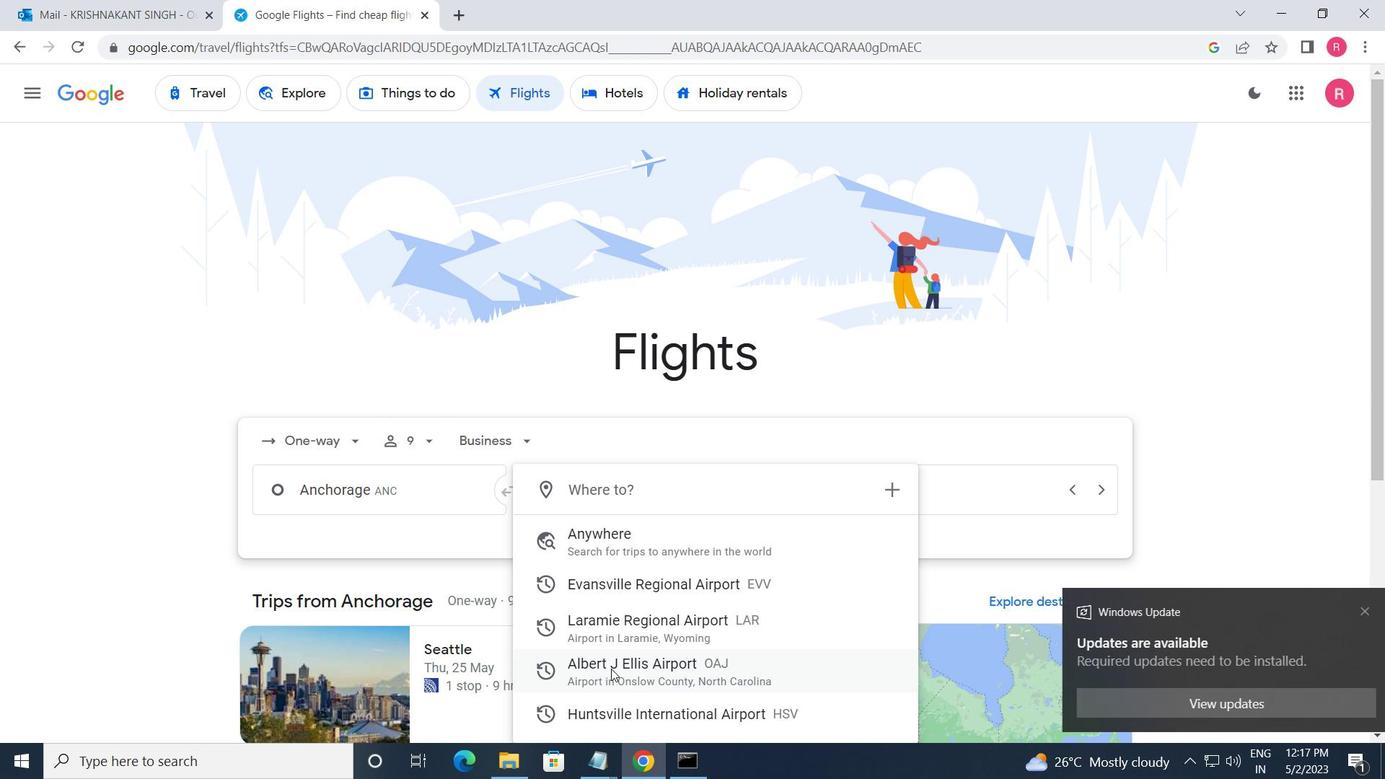 
Action: Mouse moved to (886, 494)
Screenshot: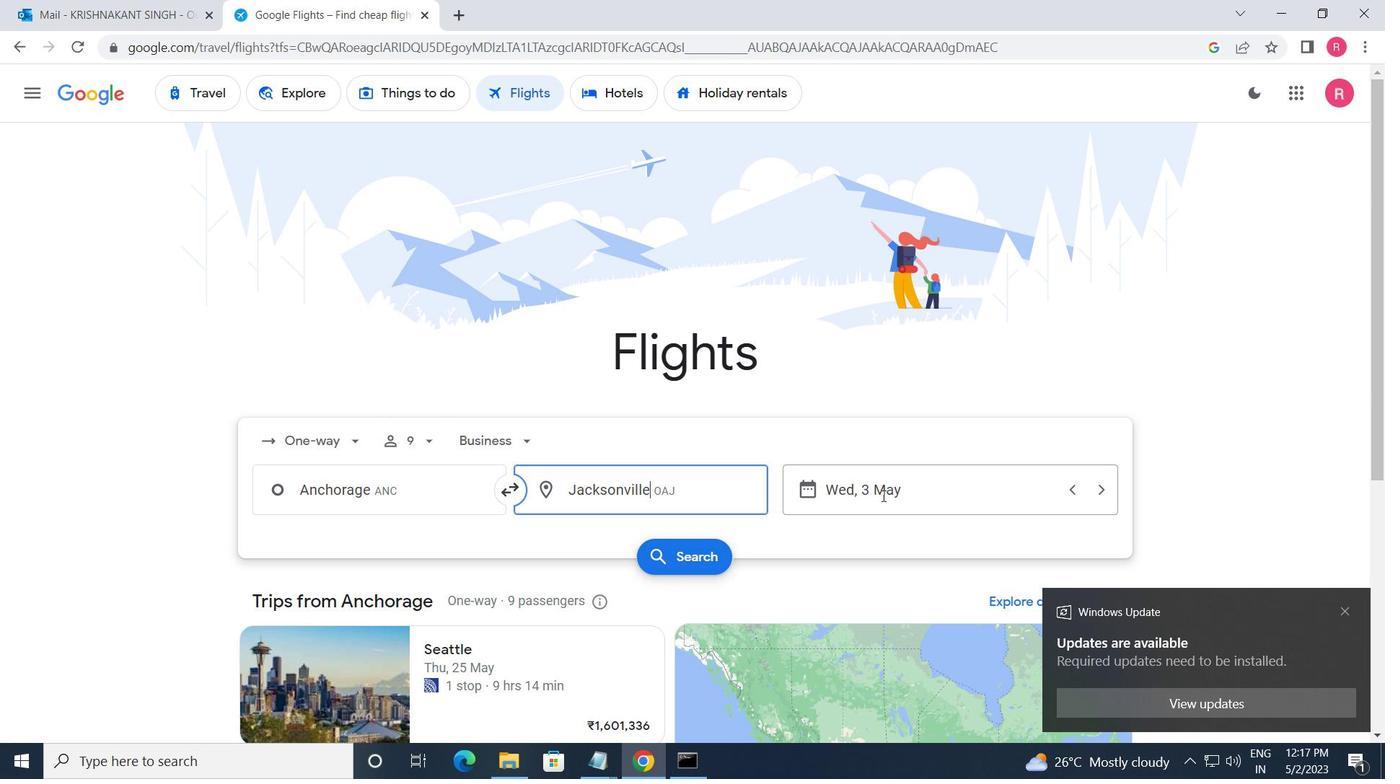 
Action: Mouse pressed left at (886, 494)
Screenshot: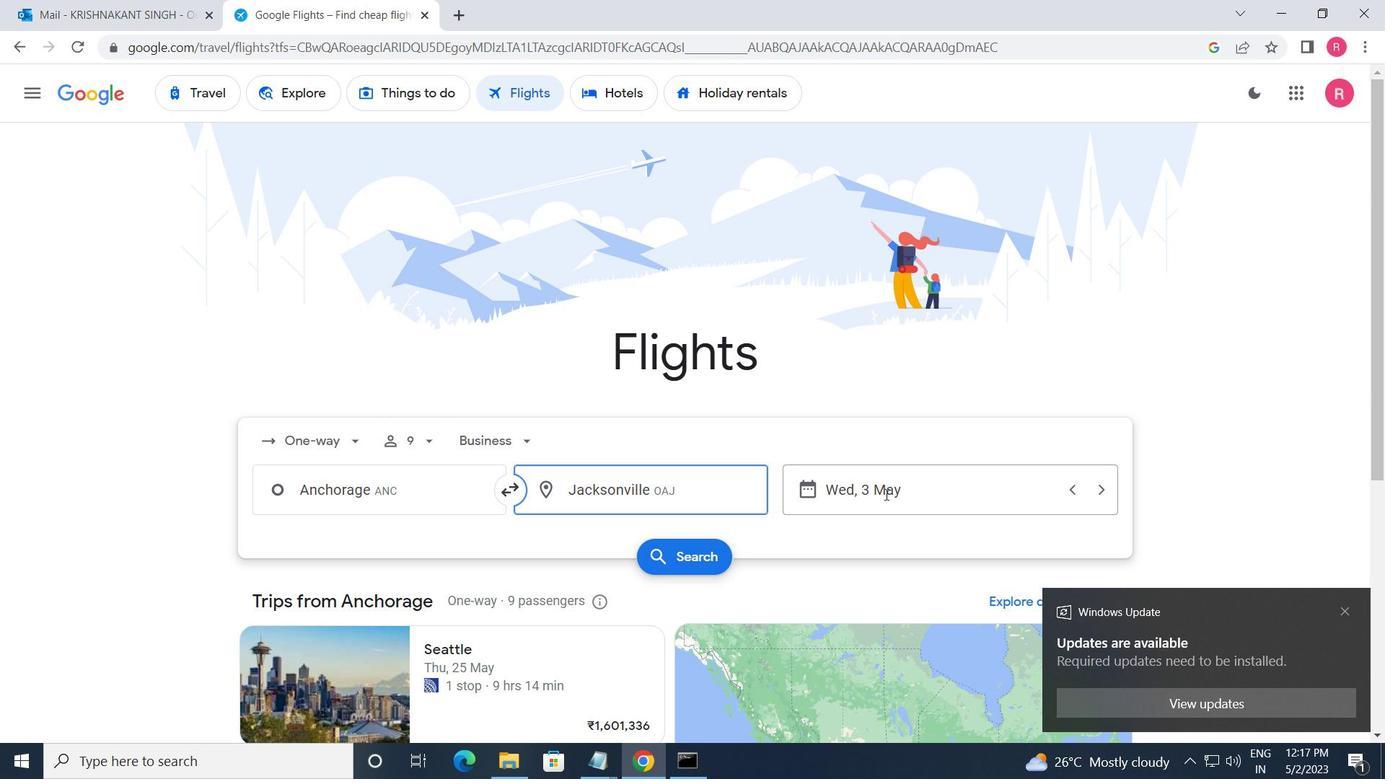 
Action: Mouse moved to (606, 430)
Screenshot: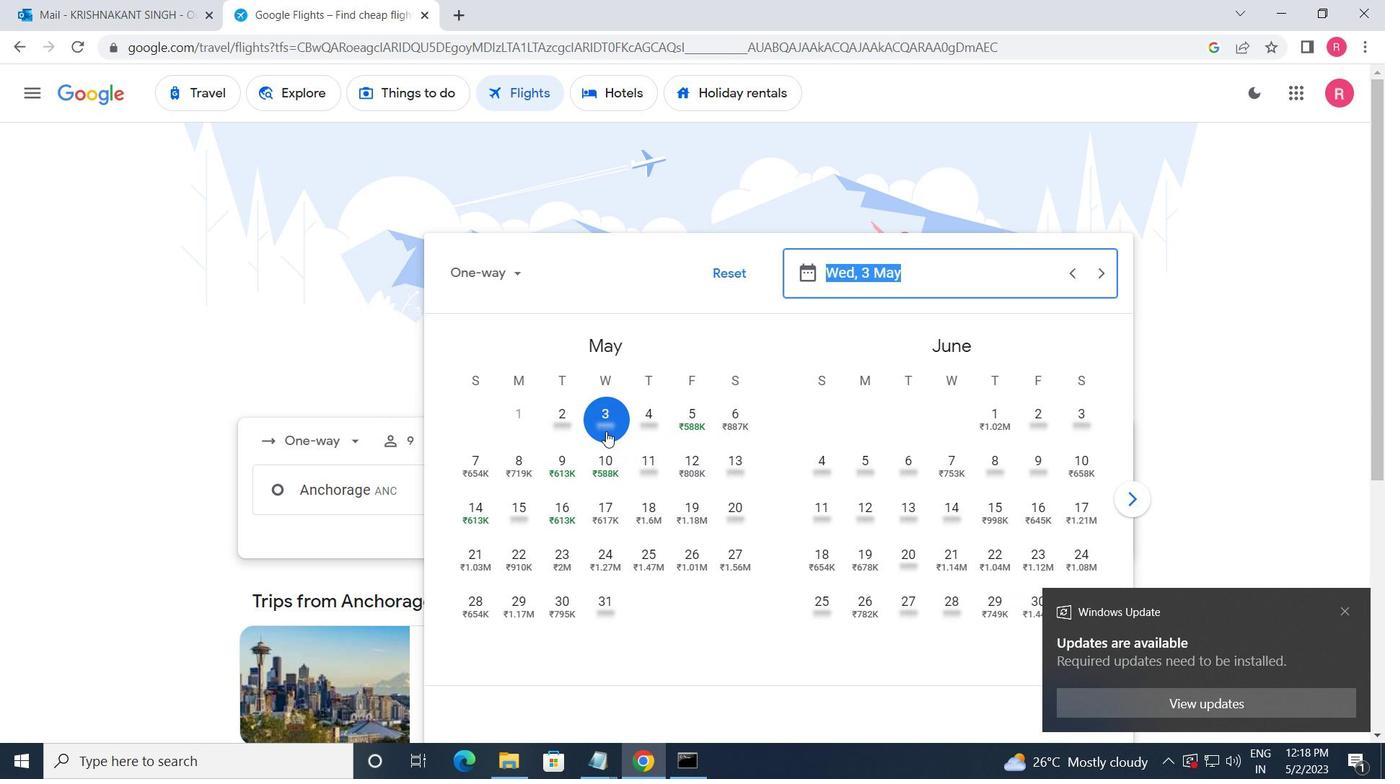 
Action: Mouse pressed left at (606, 430)
Screenshot: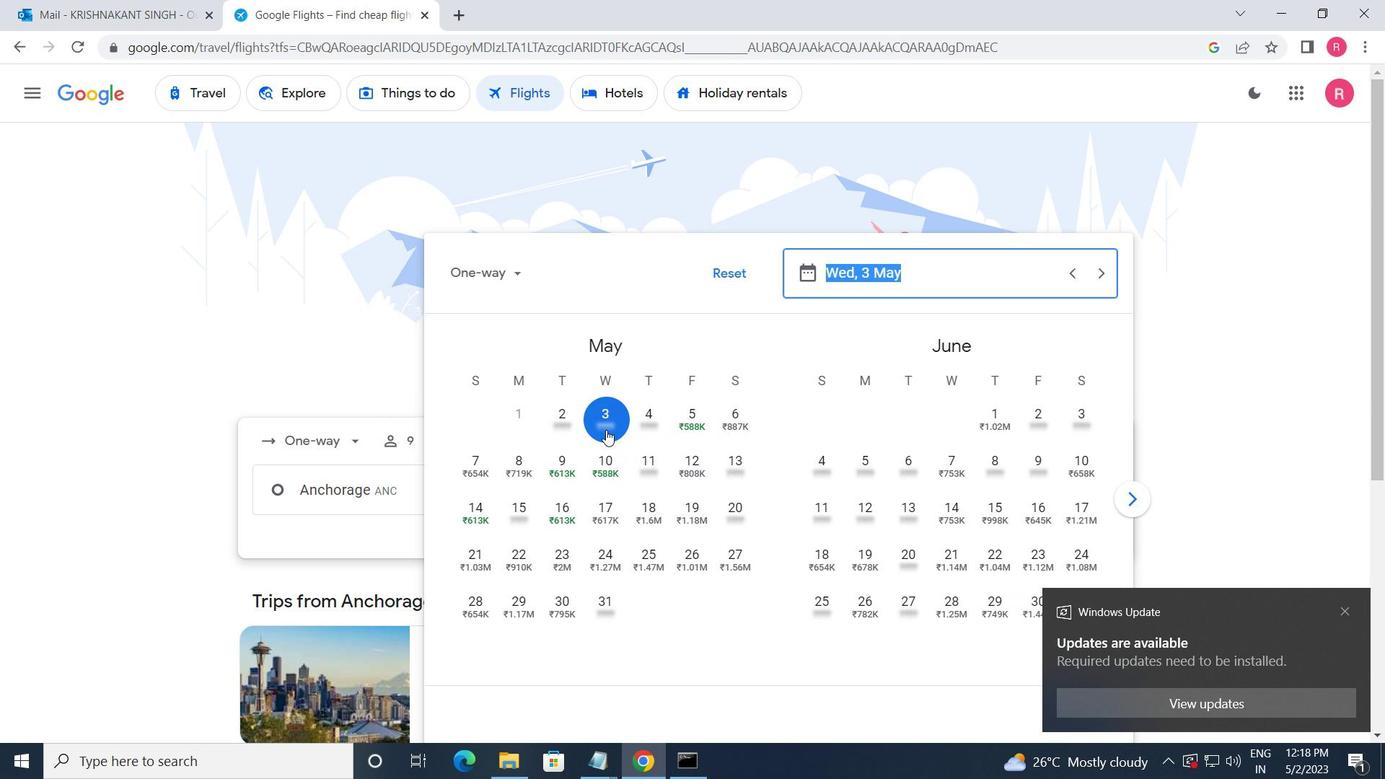 
Action: Mouse moved to (1344, 612)
Screenshot: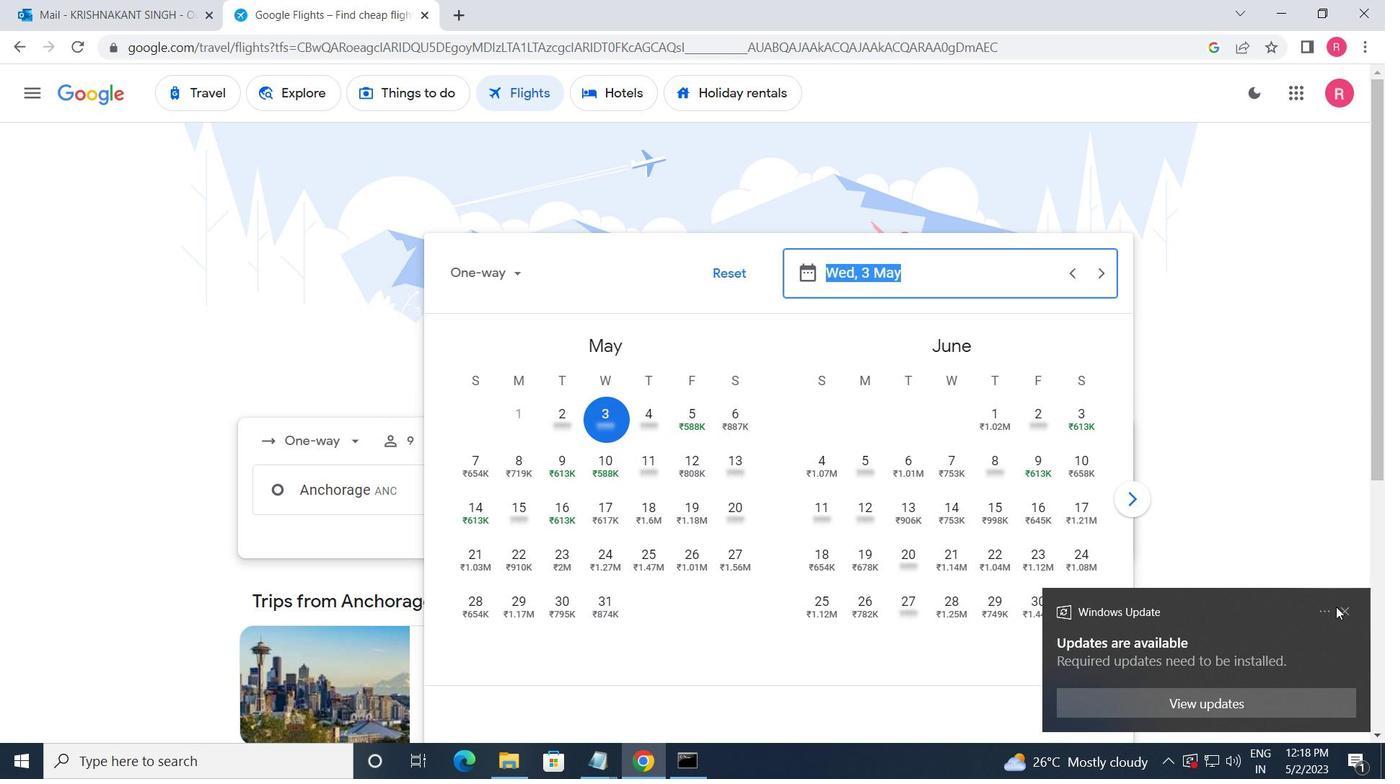 
Action: Mouse pressed left at (1344, 612)
Screenshot: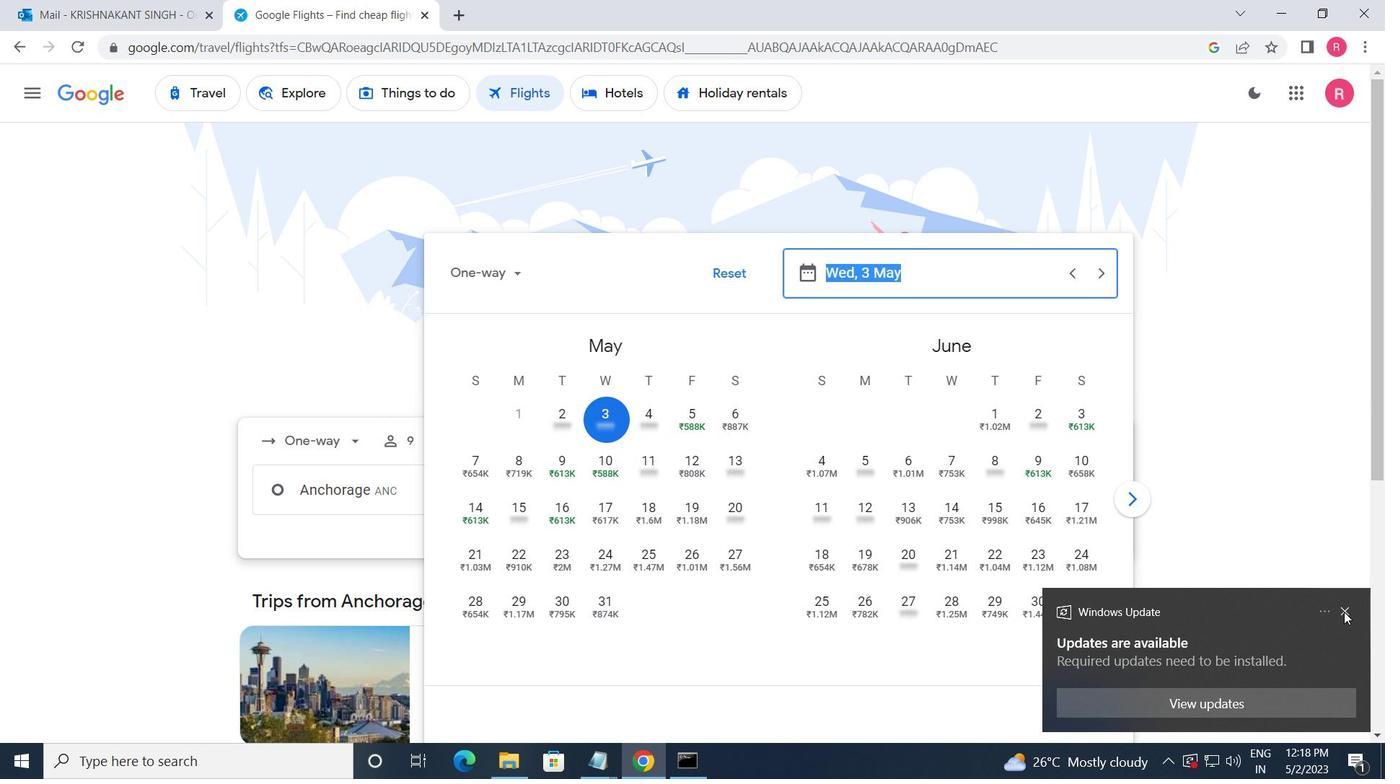 
Action: Mouse moved to (1098, 700)
Screenshot: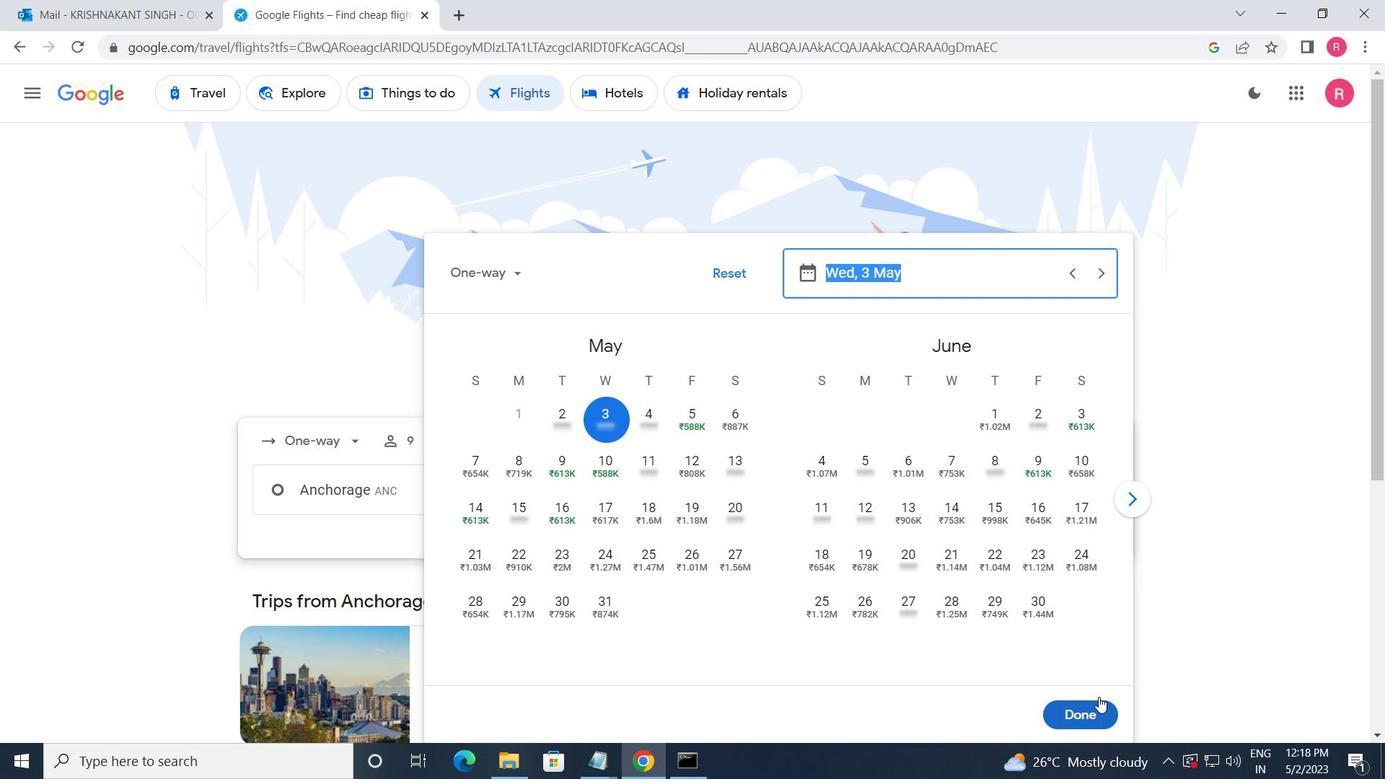 
Action: Mouse pressed left at (1098, 700)
Screenshot: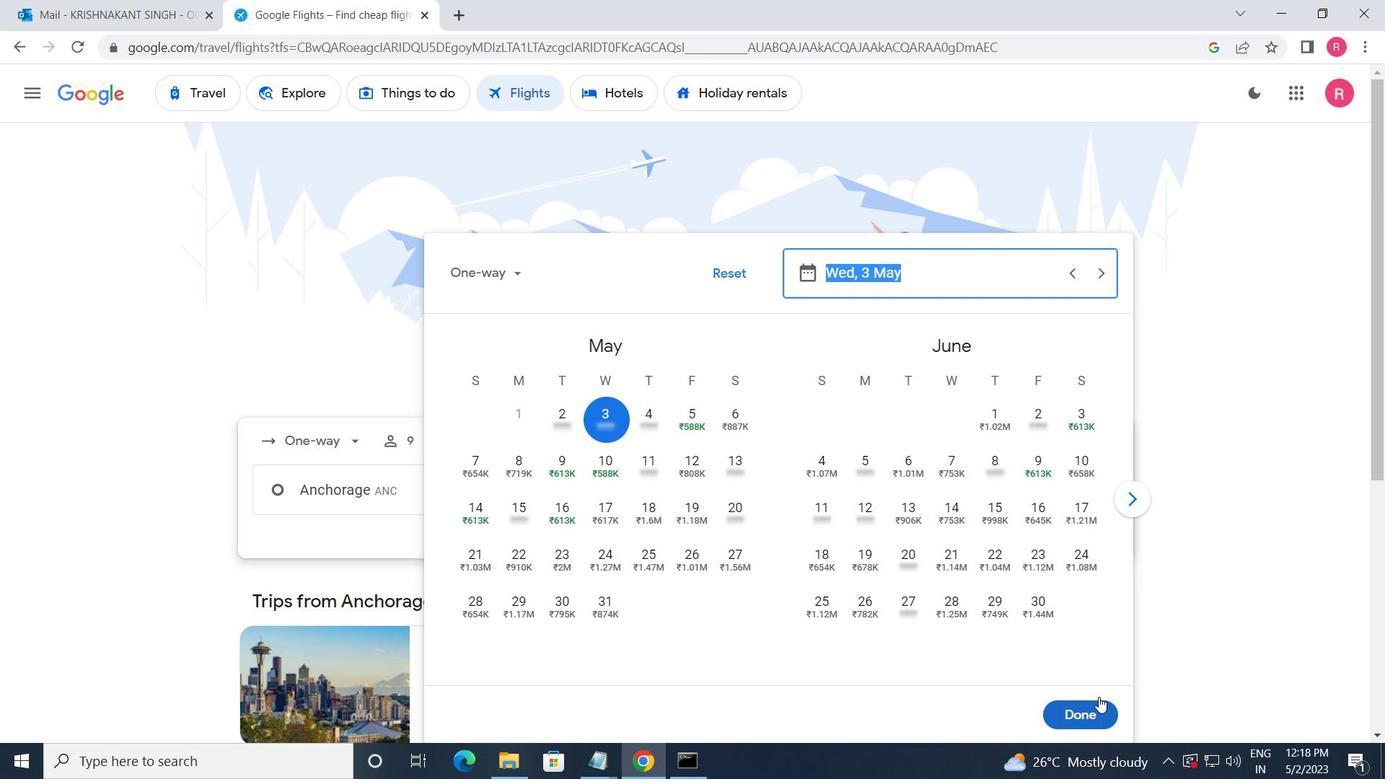 
Action: Mouse moved to (662, 547)
Screenshot: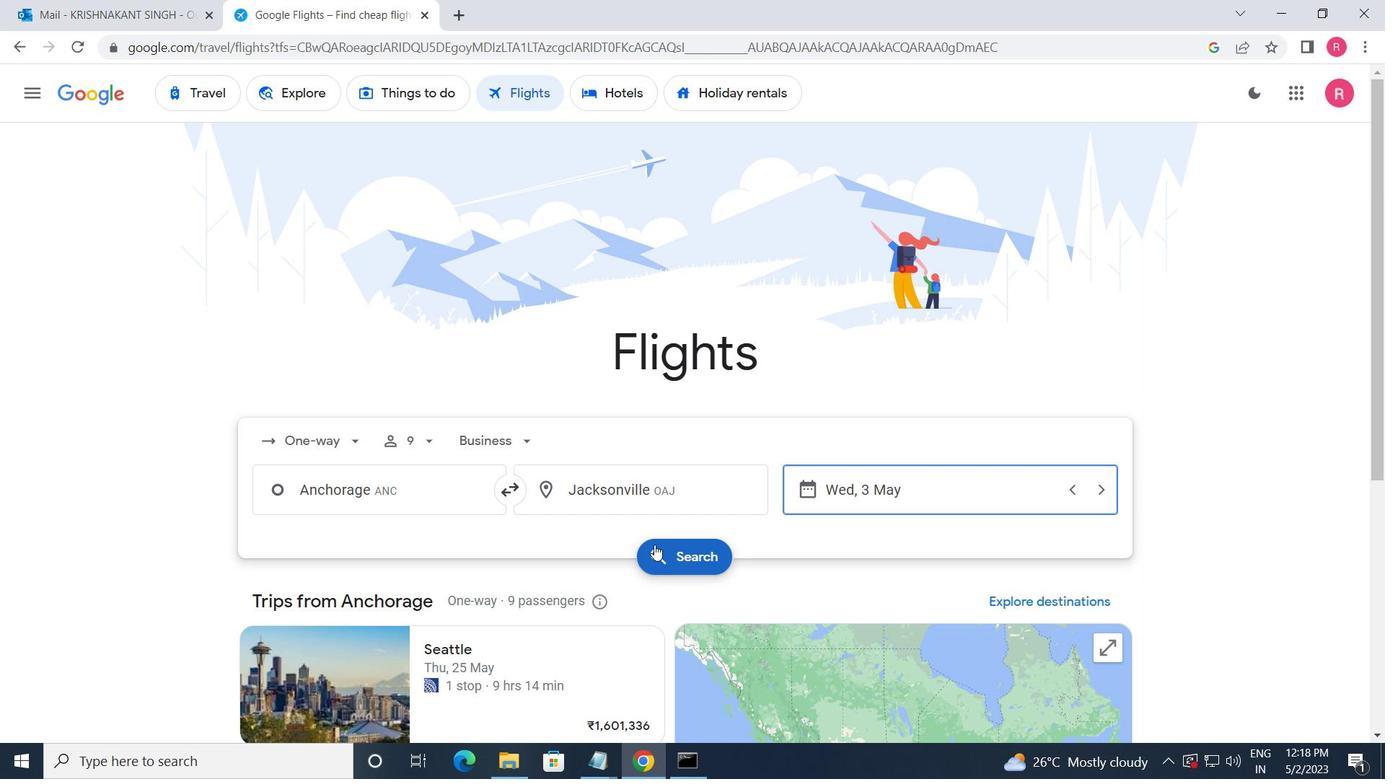 
Action: Mouse pressed left at (662, 547)
Screenshot: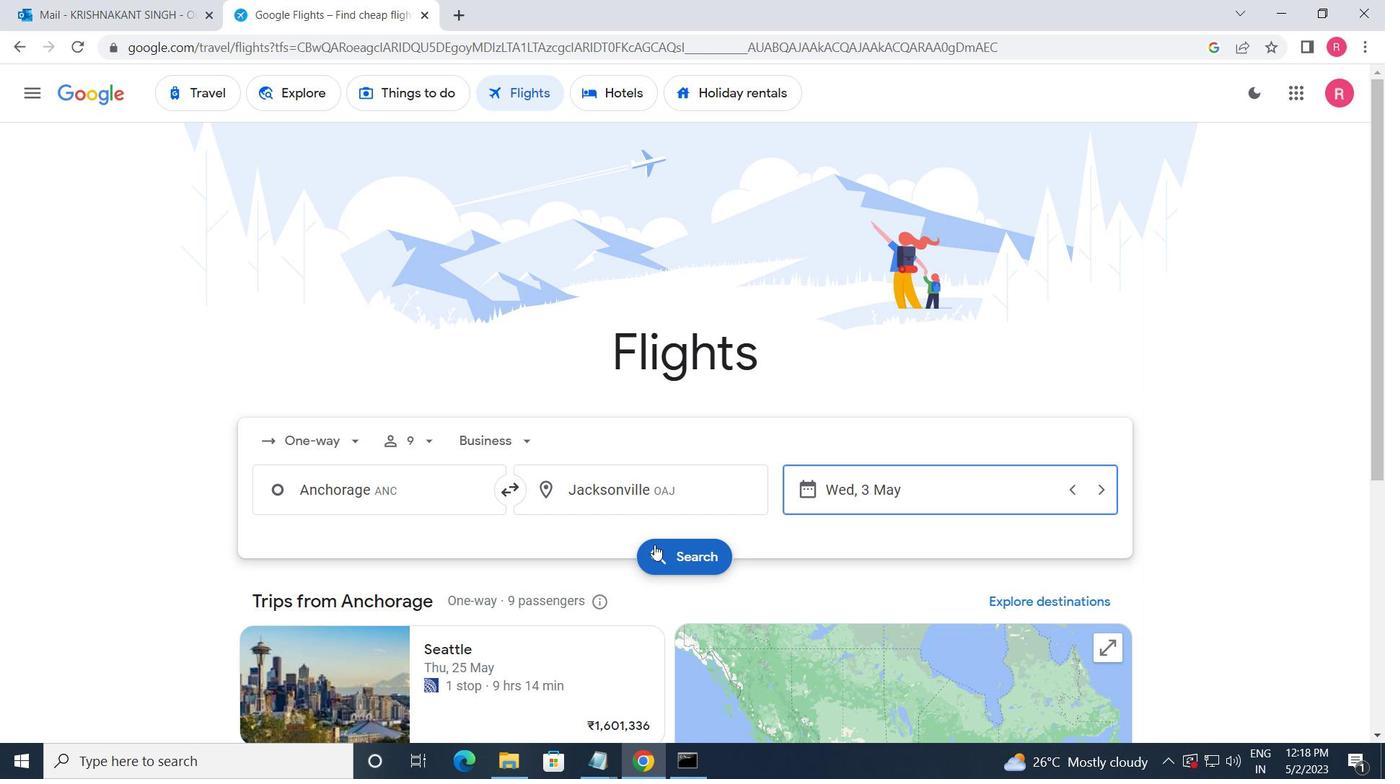 
Action: Mouse moved to (246, 256)
Screenshot: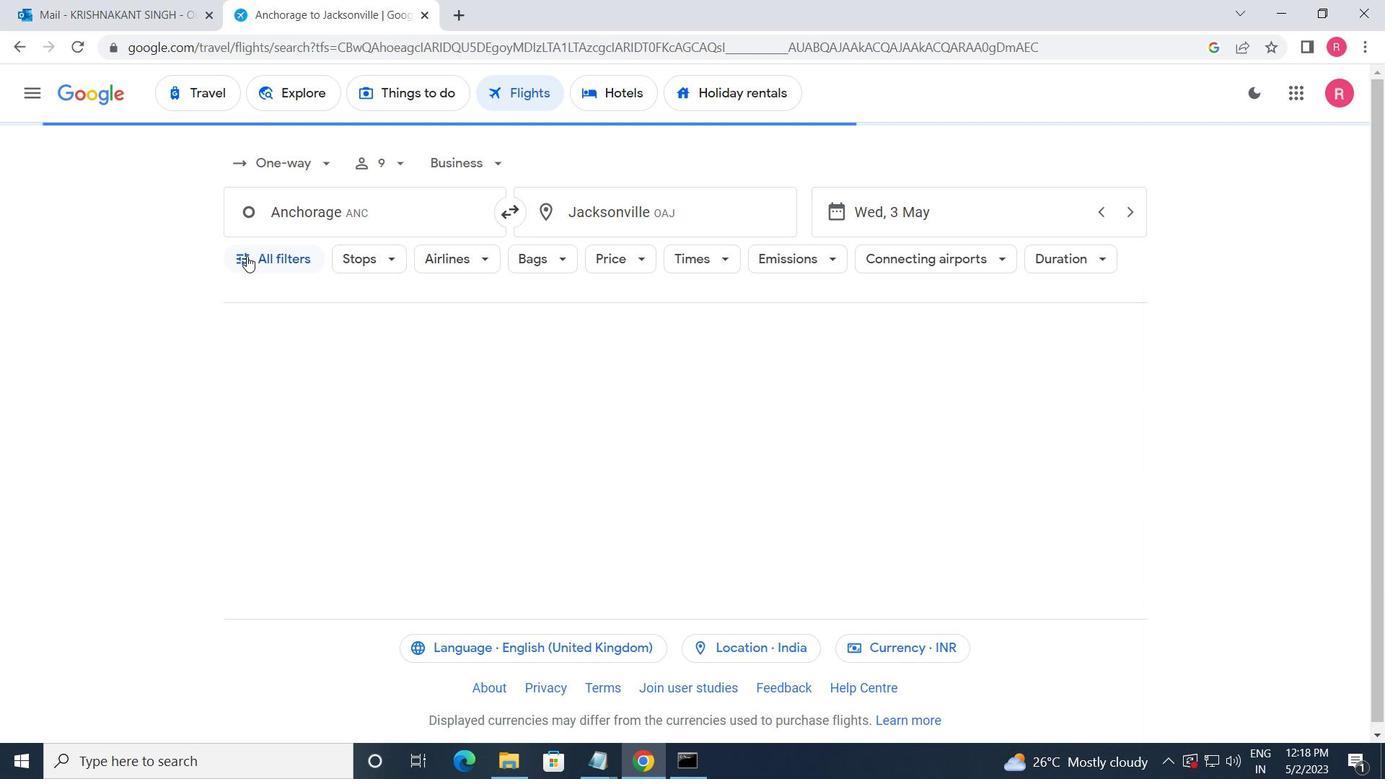 
Action: Mouse pressed left at (246, 256)
Screenshot: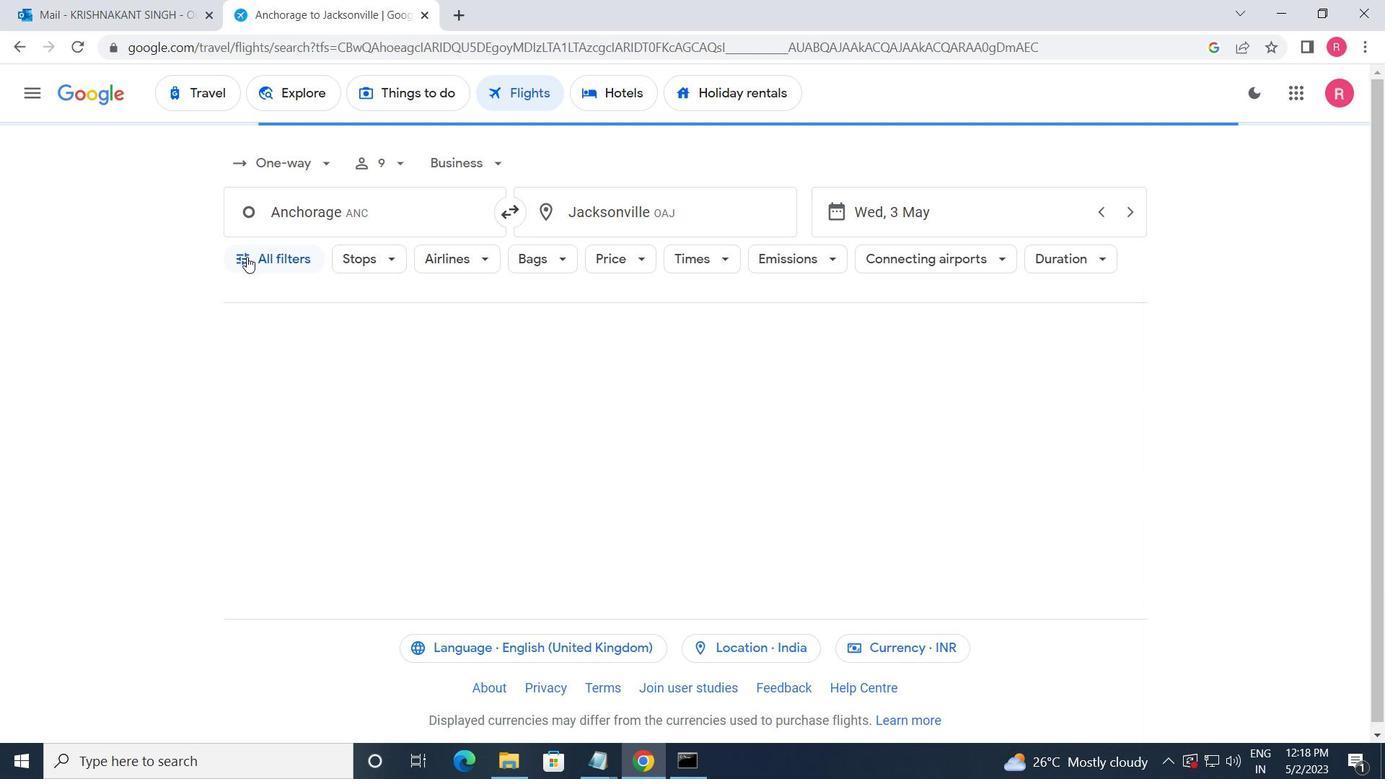 
Action: Mouse moved to (377, 440)
Screenshot: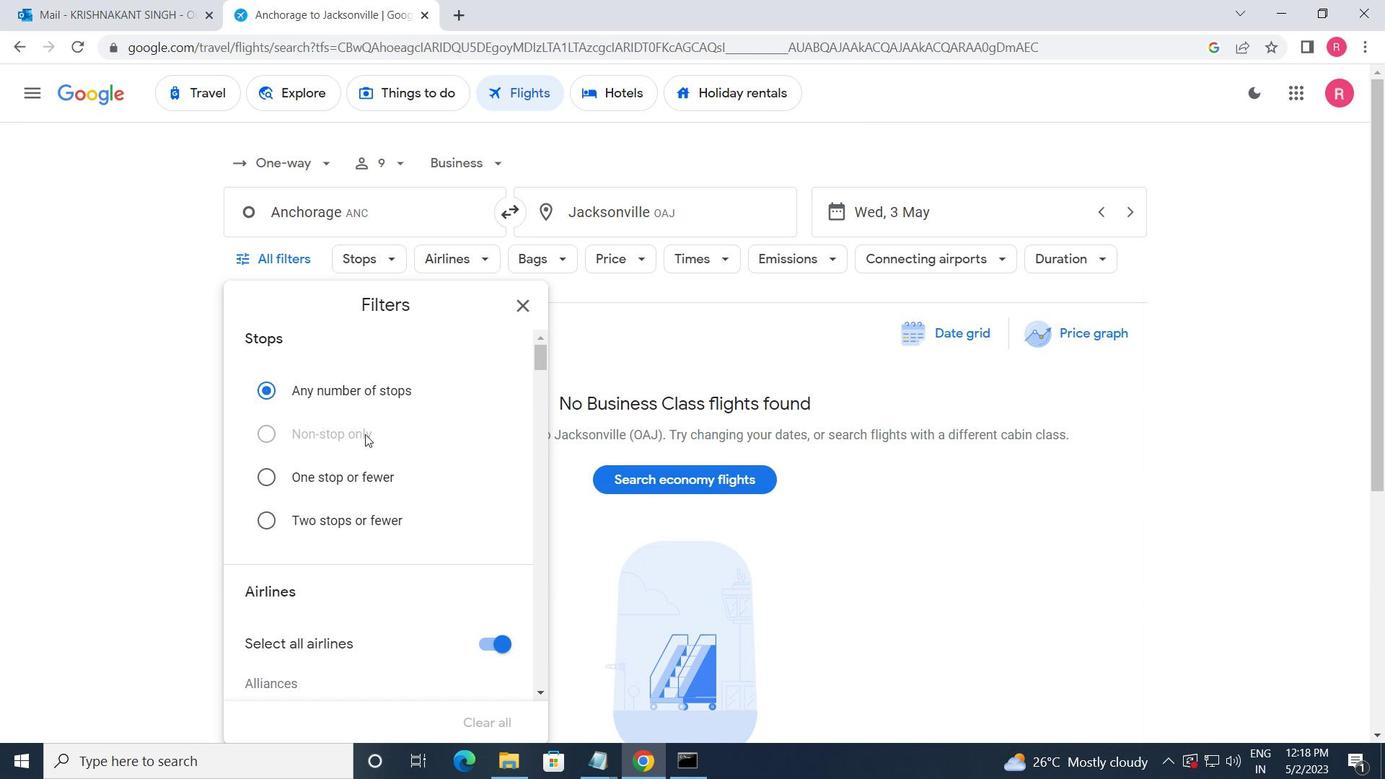 
Action: Mouse scrolled (377, 440) with delta (0, 0)
Screenshot: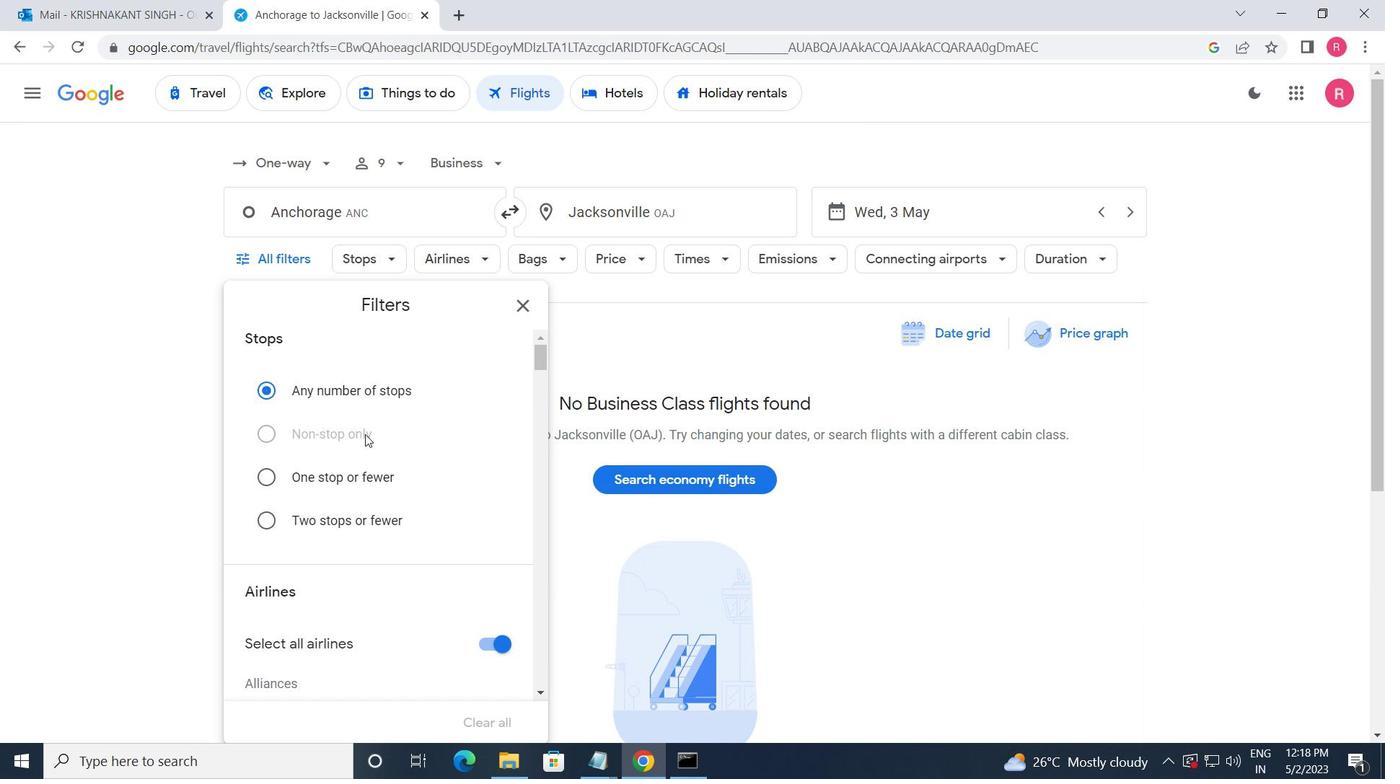 
Action: Mouse moved to (378, 441)
Screenshot: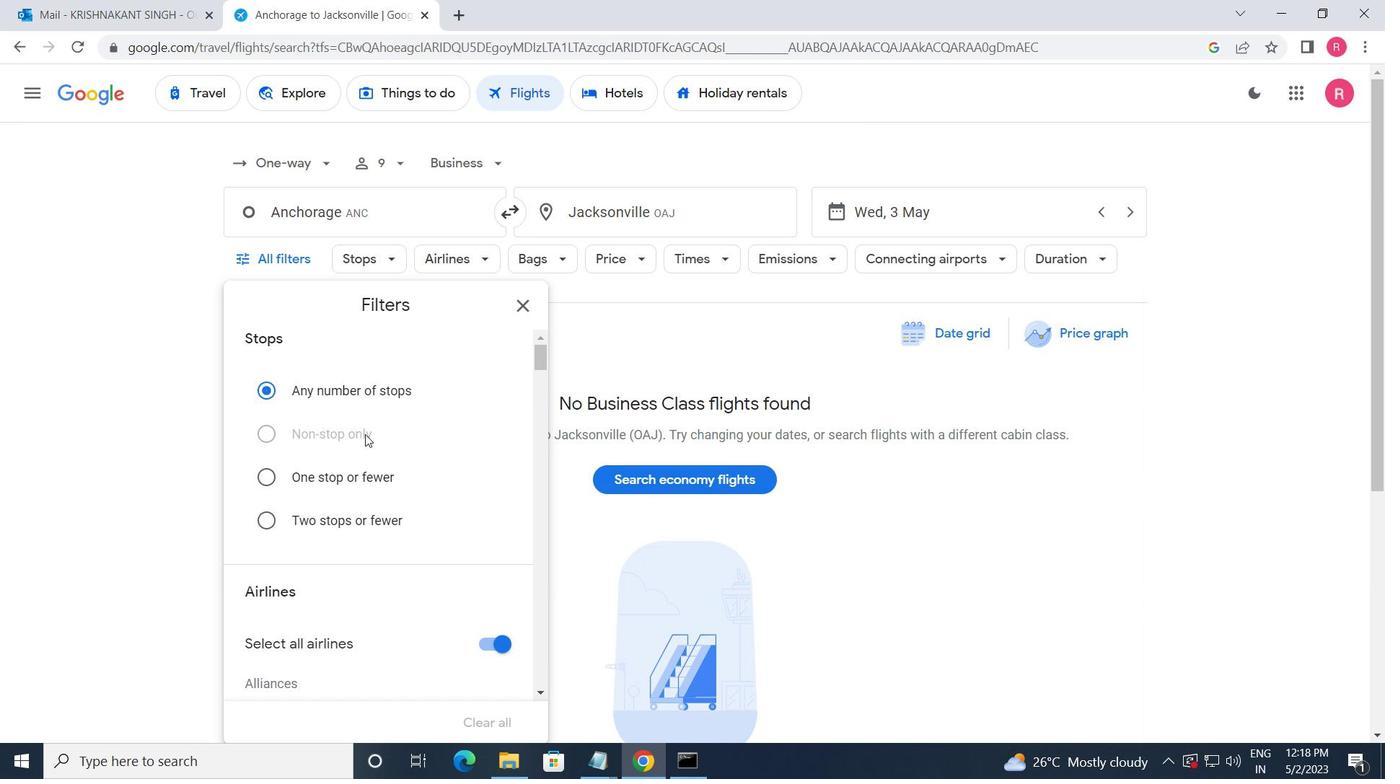 
Action: Mouse scrolled (378, 440) with delta (0, 0)
Screenshot: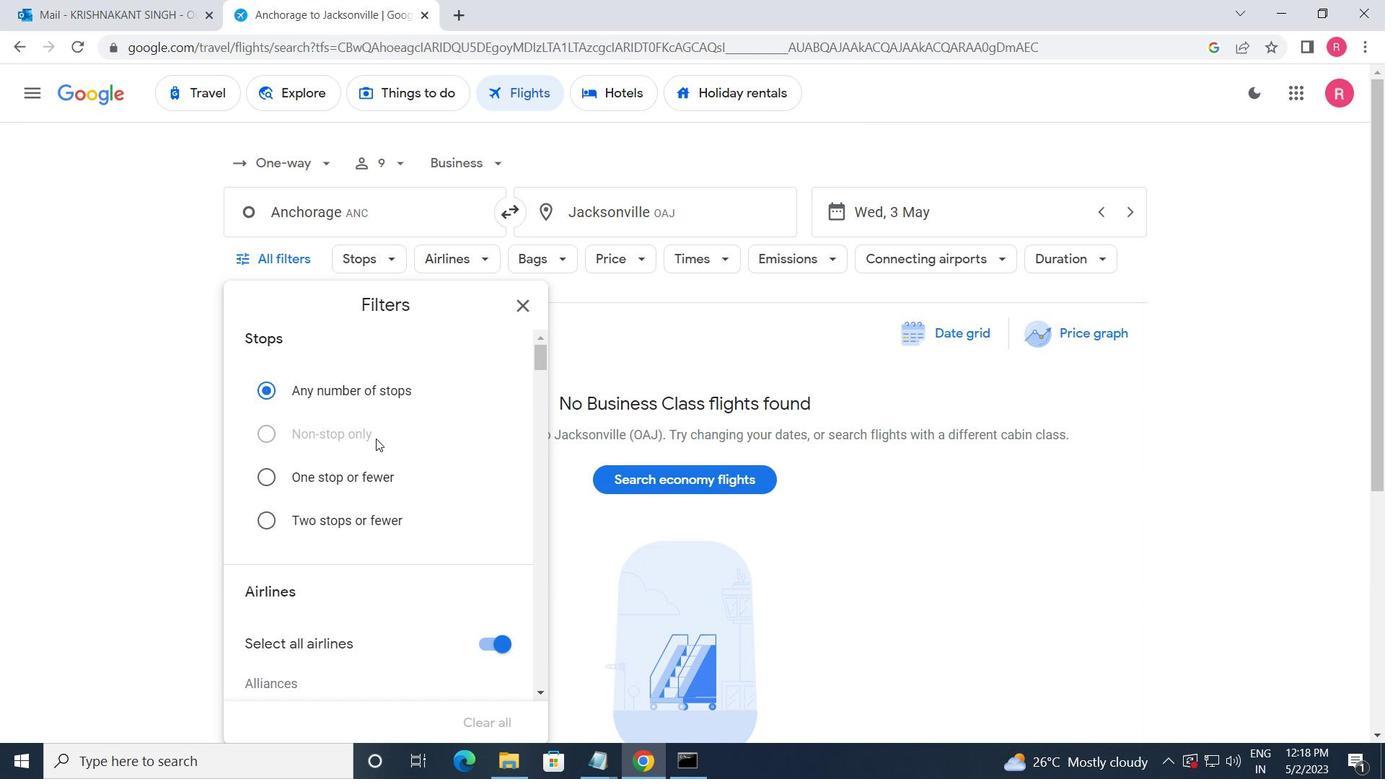 
Action: Mouse moved to (378, 443)
Screenshot: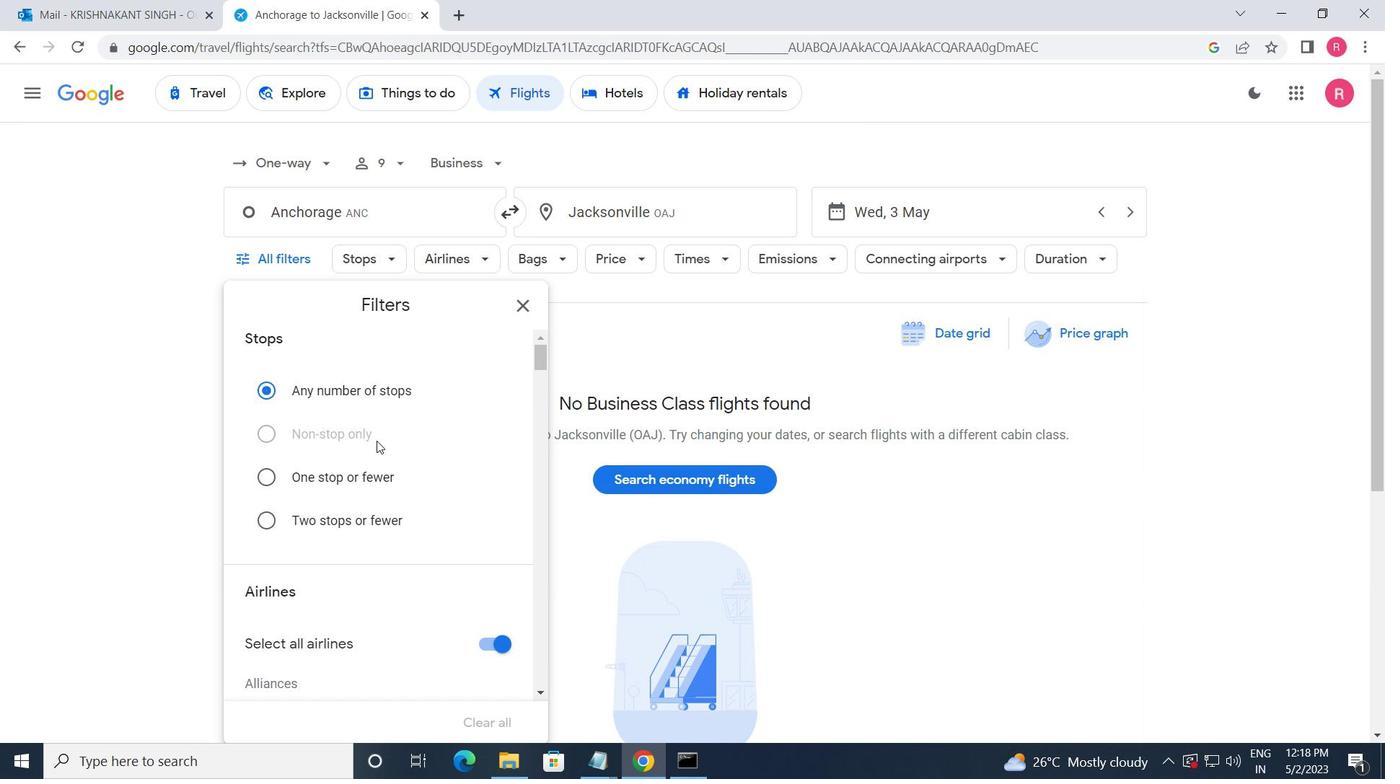 
Action: Mouse scrolled (378, 443) with delta (0, 0)
Screenshot: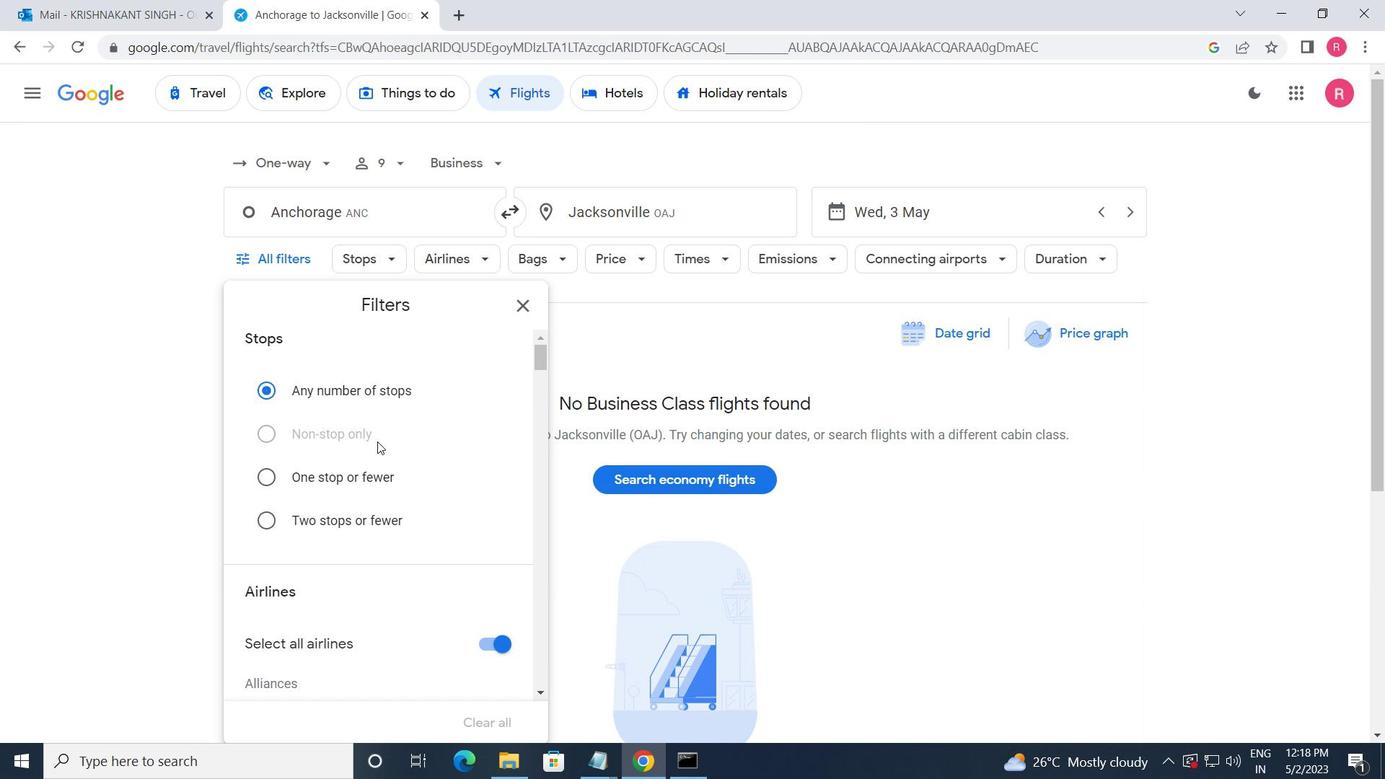 
Action: Mouse scrolled (378, 443) with delta (0, 0)
Screenshot: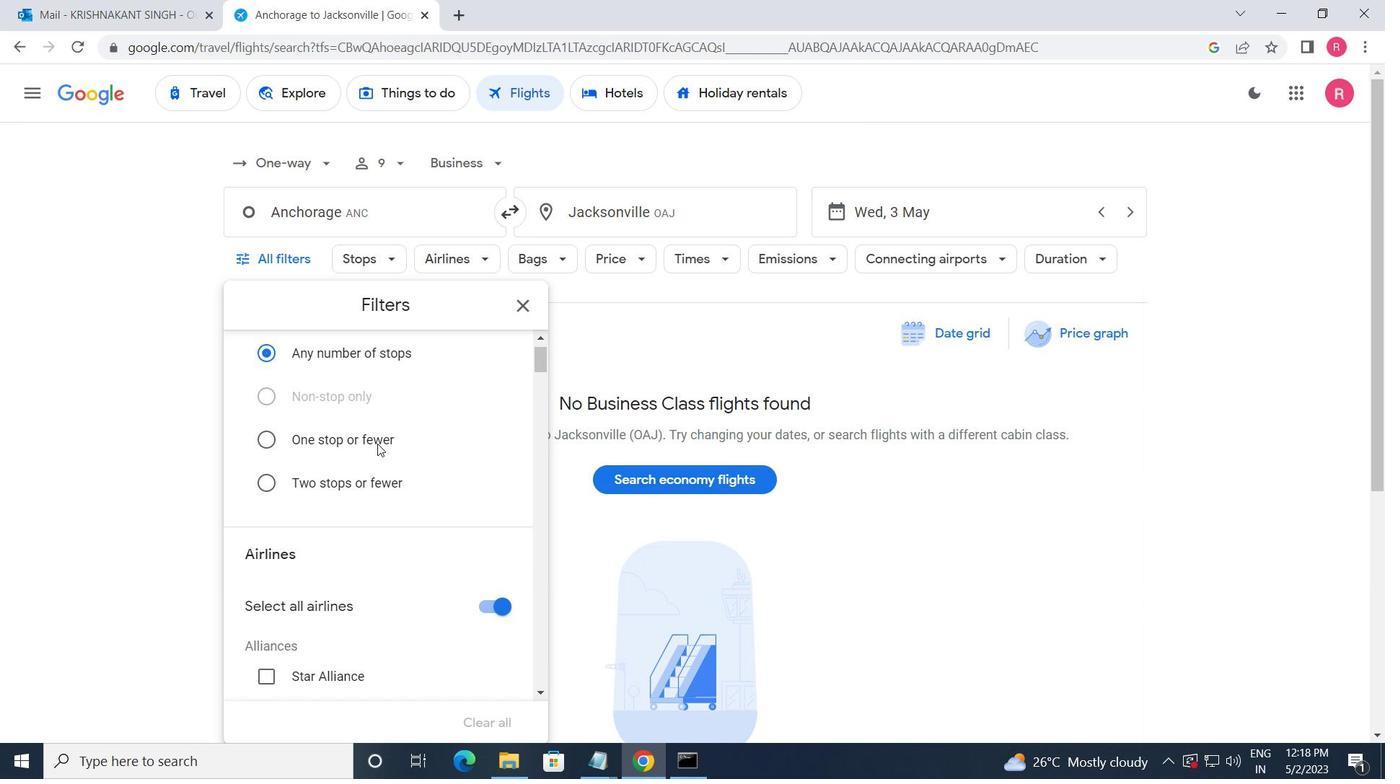 
Action: Mouse scrolled (378, 443) with delta (0, 0)
Screenshot: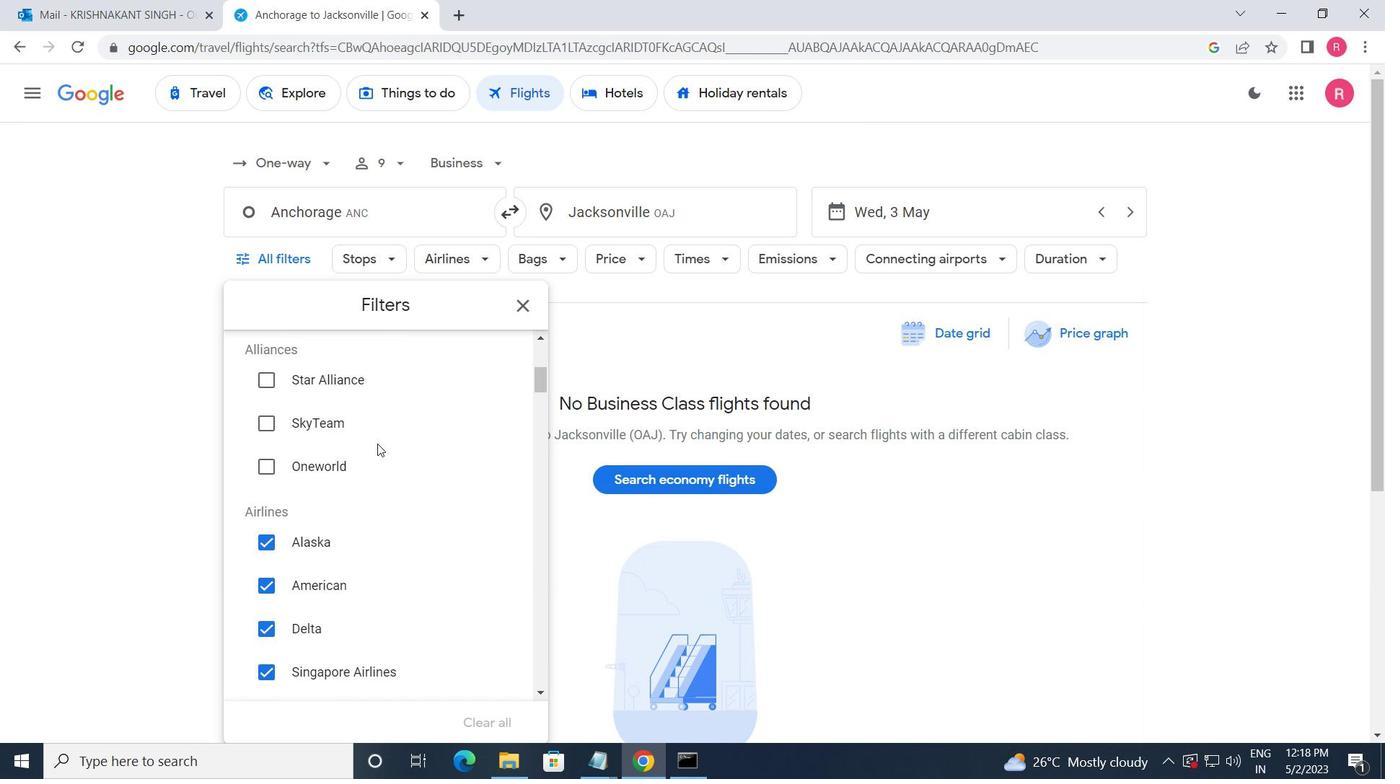 
Action: Mouse scrolled (378, 444) with delta (0, 0)
Screenshot: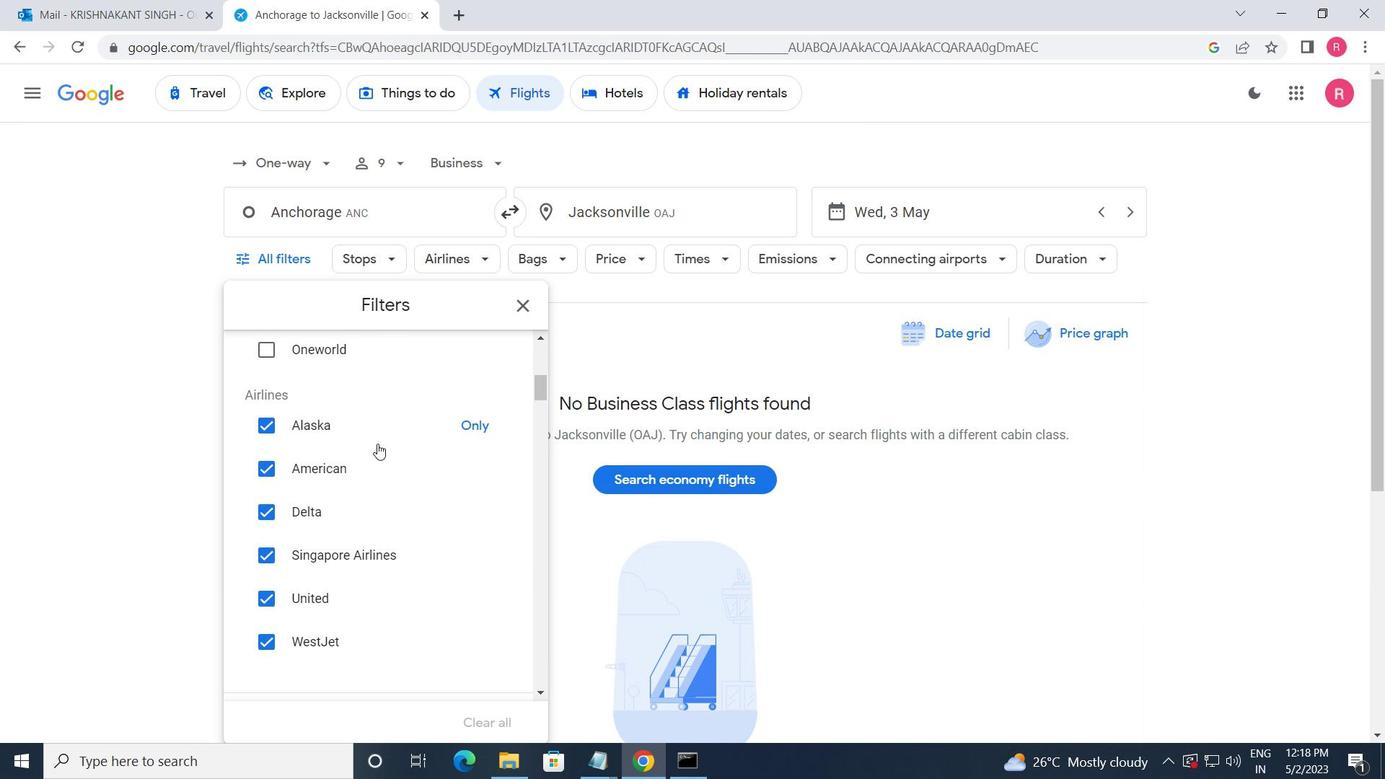 
Action: Mouse scrolled (378, 444) with delta (0, 0)
Screenshot: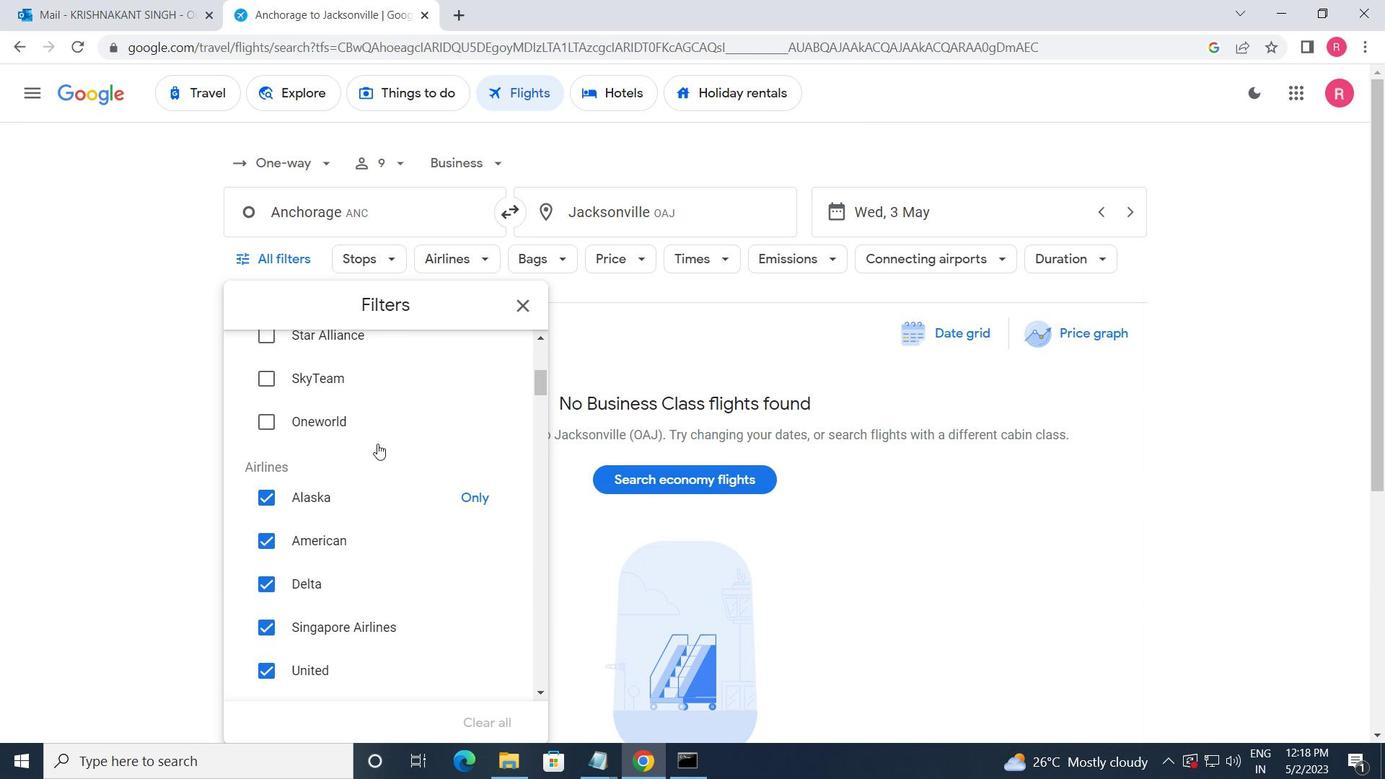
Action: Mouse scrolled (378, 444) with delta (0, 0)
Screenshot: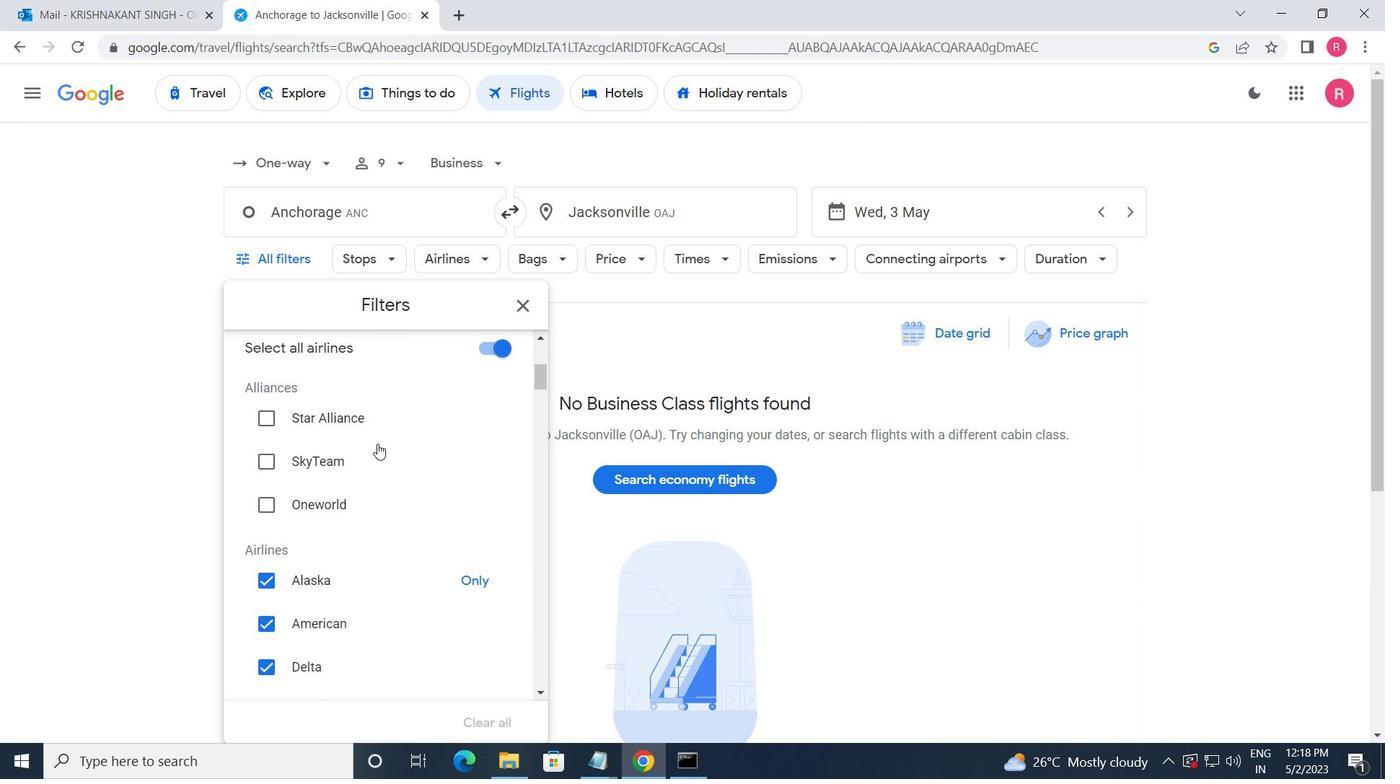
Action: Mouse moved to (495, 466)
Screenshot: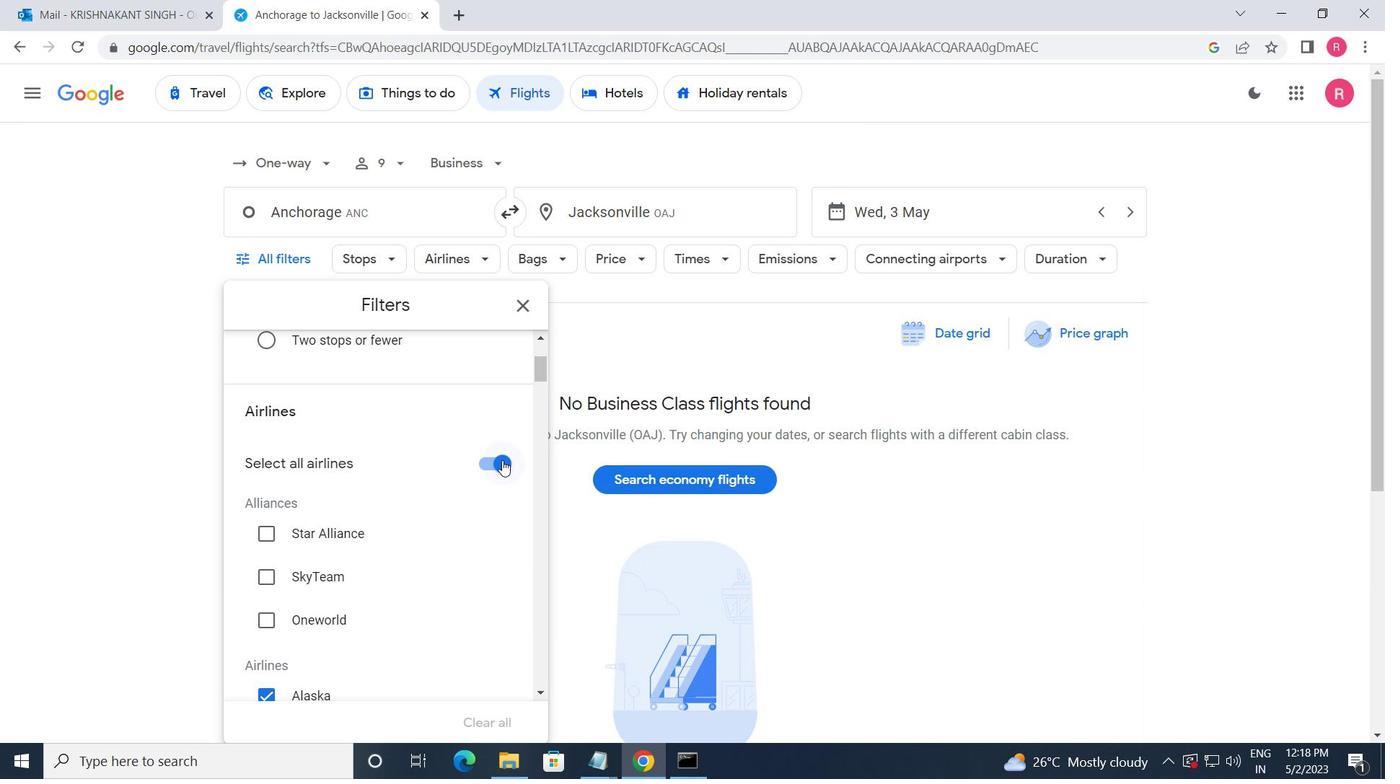 
Action: Mouse pressed left at (495, 466)
Screenshot: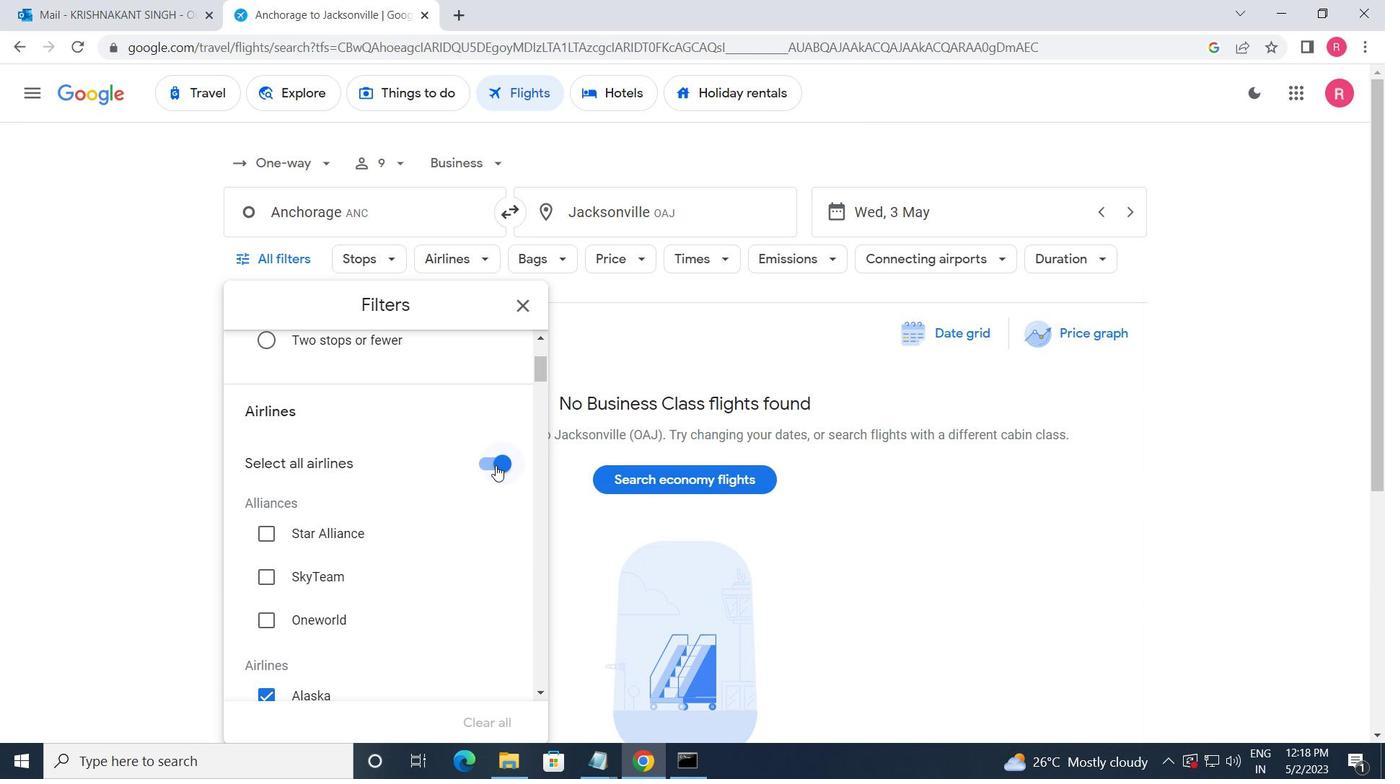 
Action: Mouse moved to (465, 501)
Screenshot: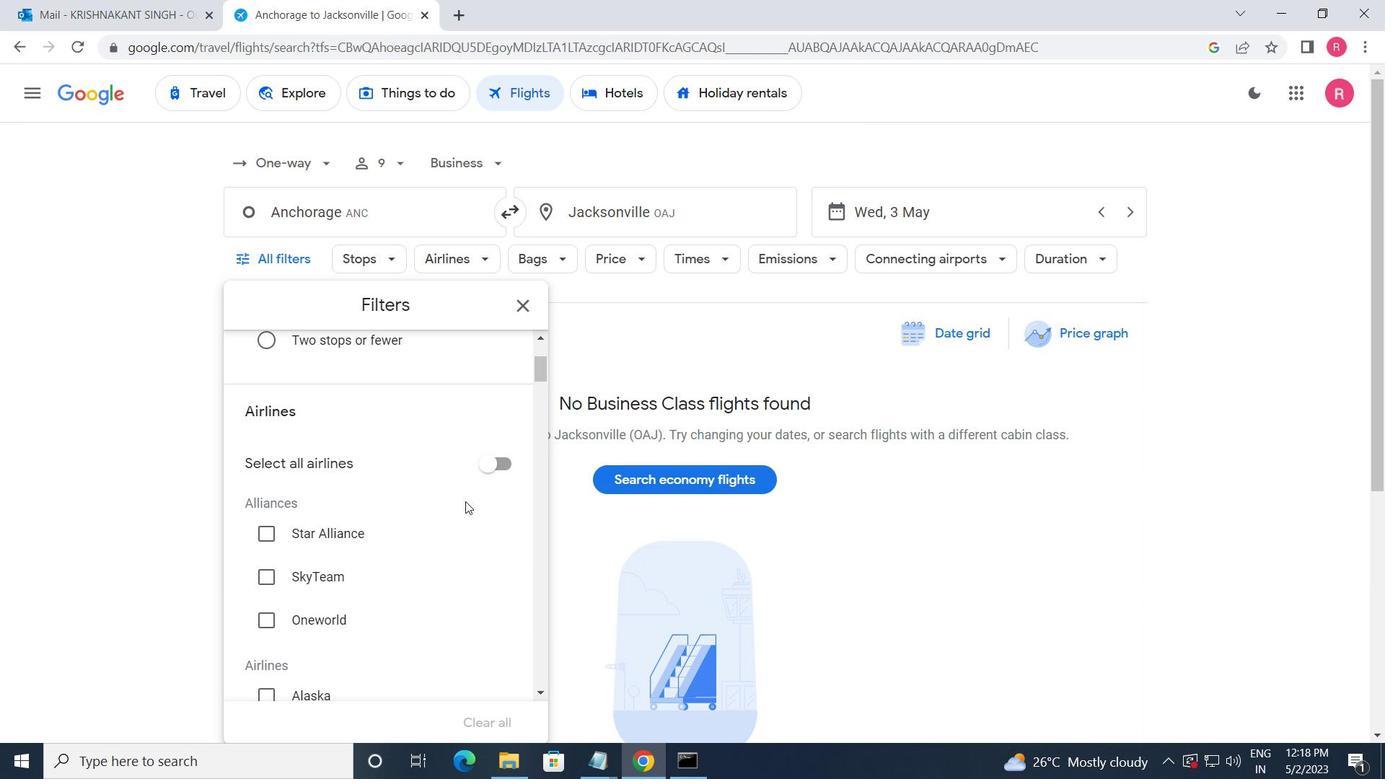 
Action: Mouse scrolled (465, 500) with delta (0, 0)
Screenshot: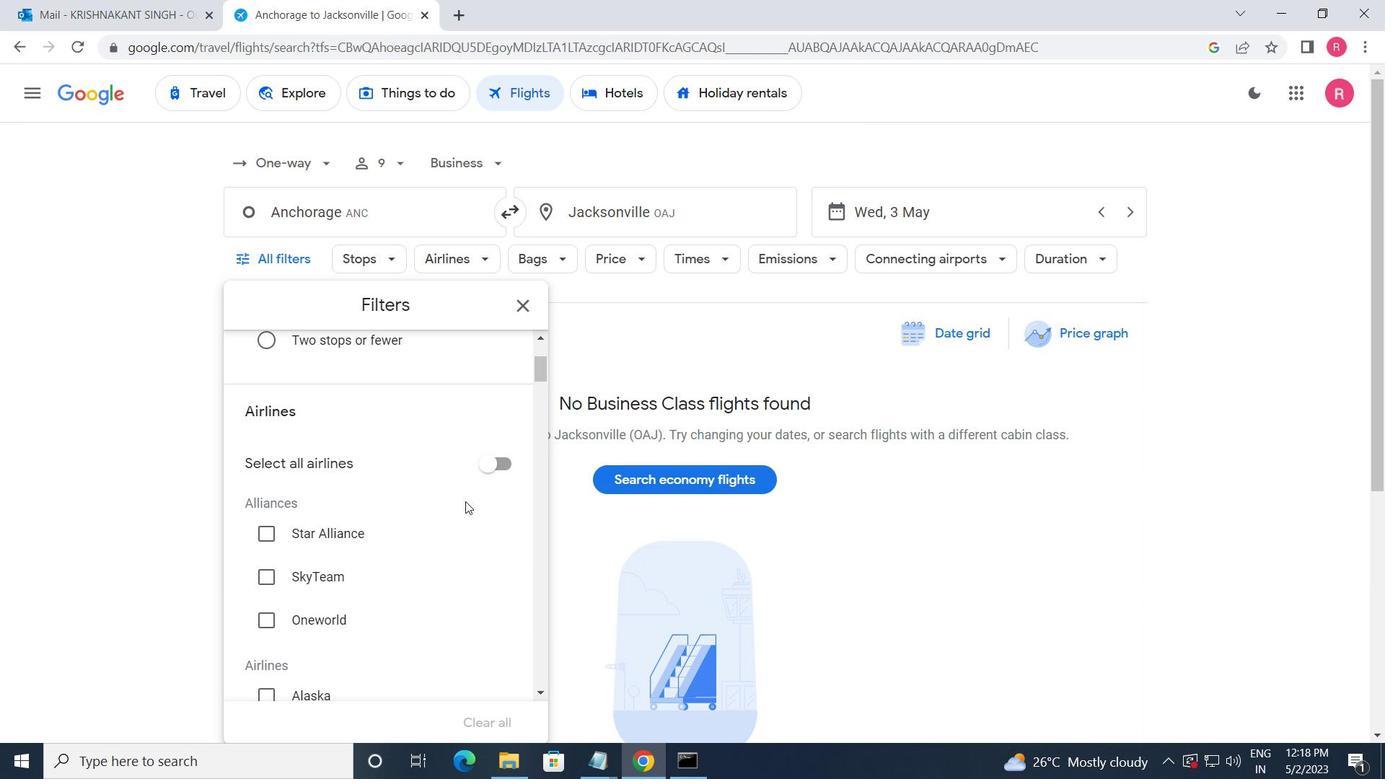 
Action: Mouse moved to (465, 500)
Screenshot: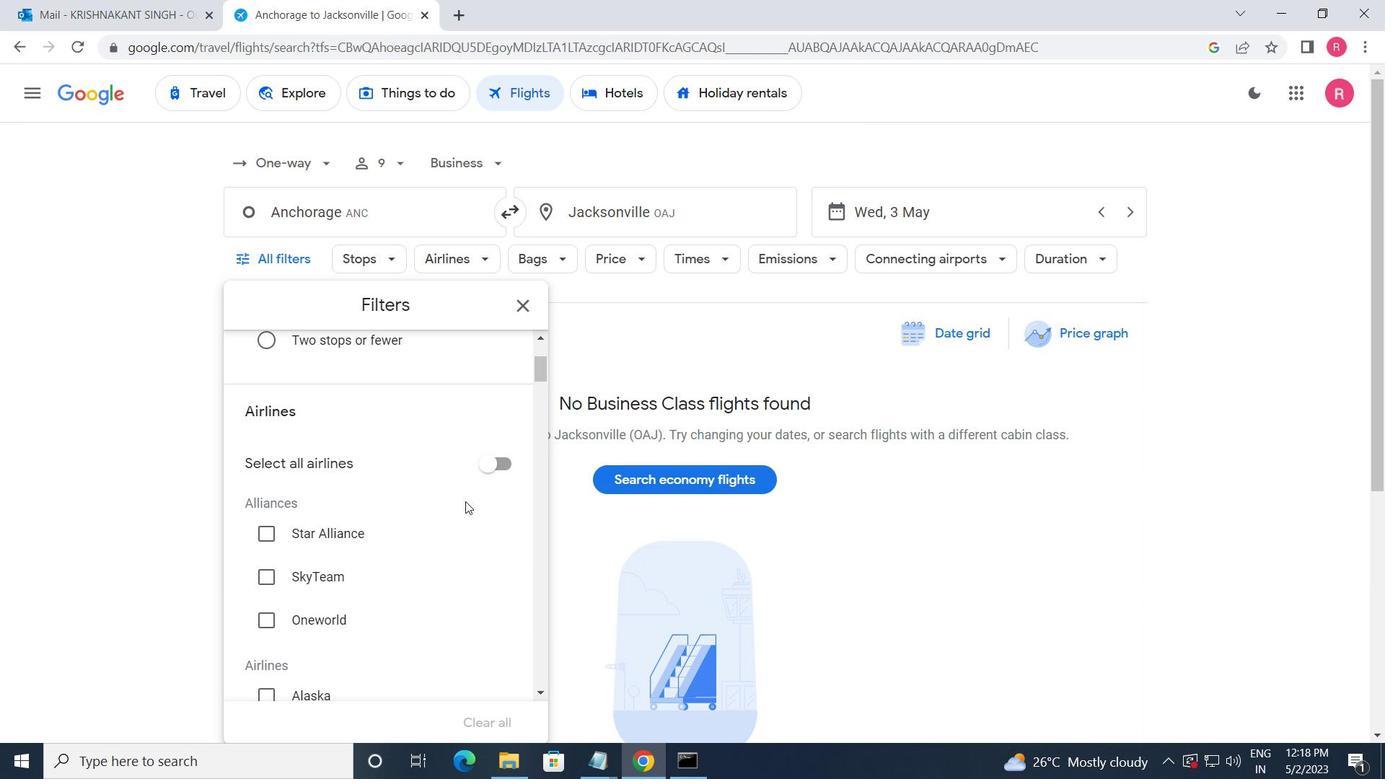
Action: Mouse scrolled (465, 499) with delta (0, 0)
Screenshot: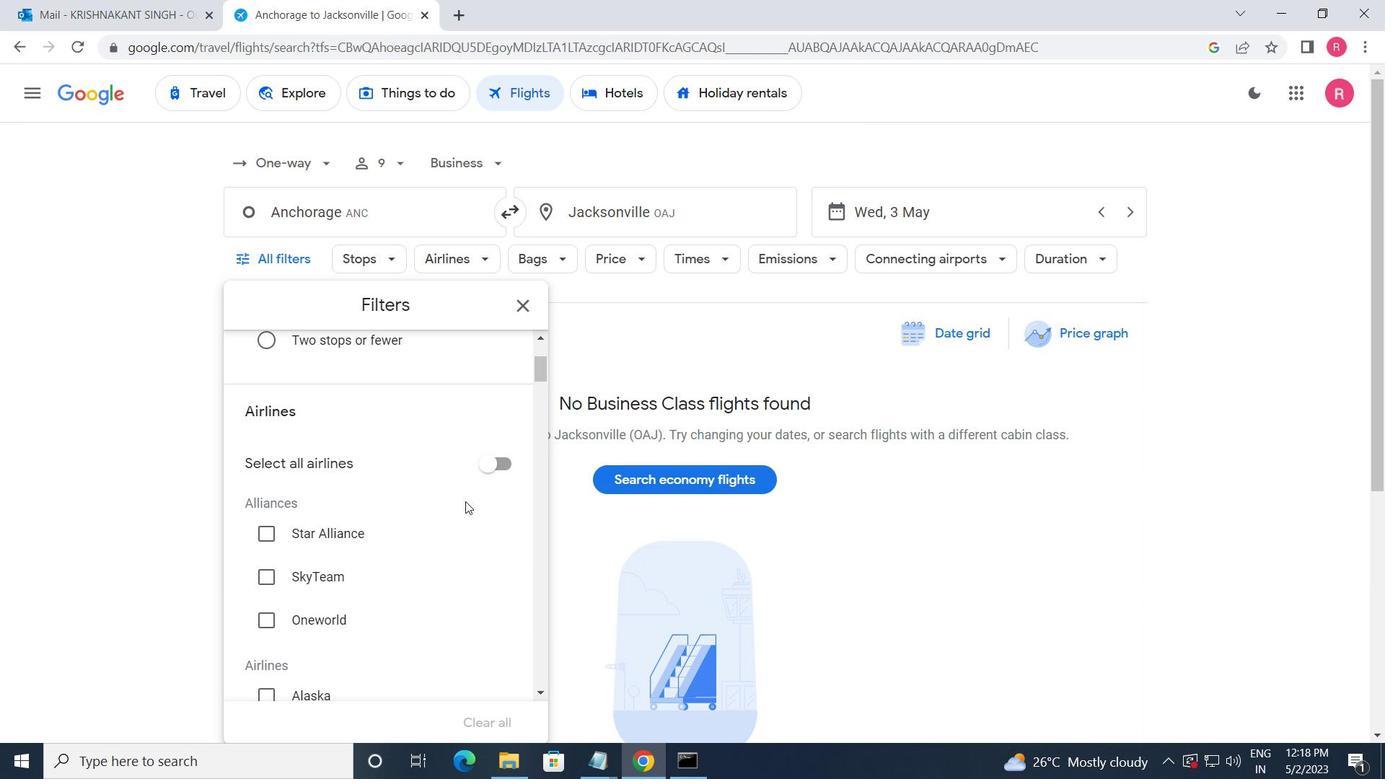 
Action: Mouse moved to (465, 497)
Screenshot: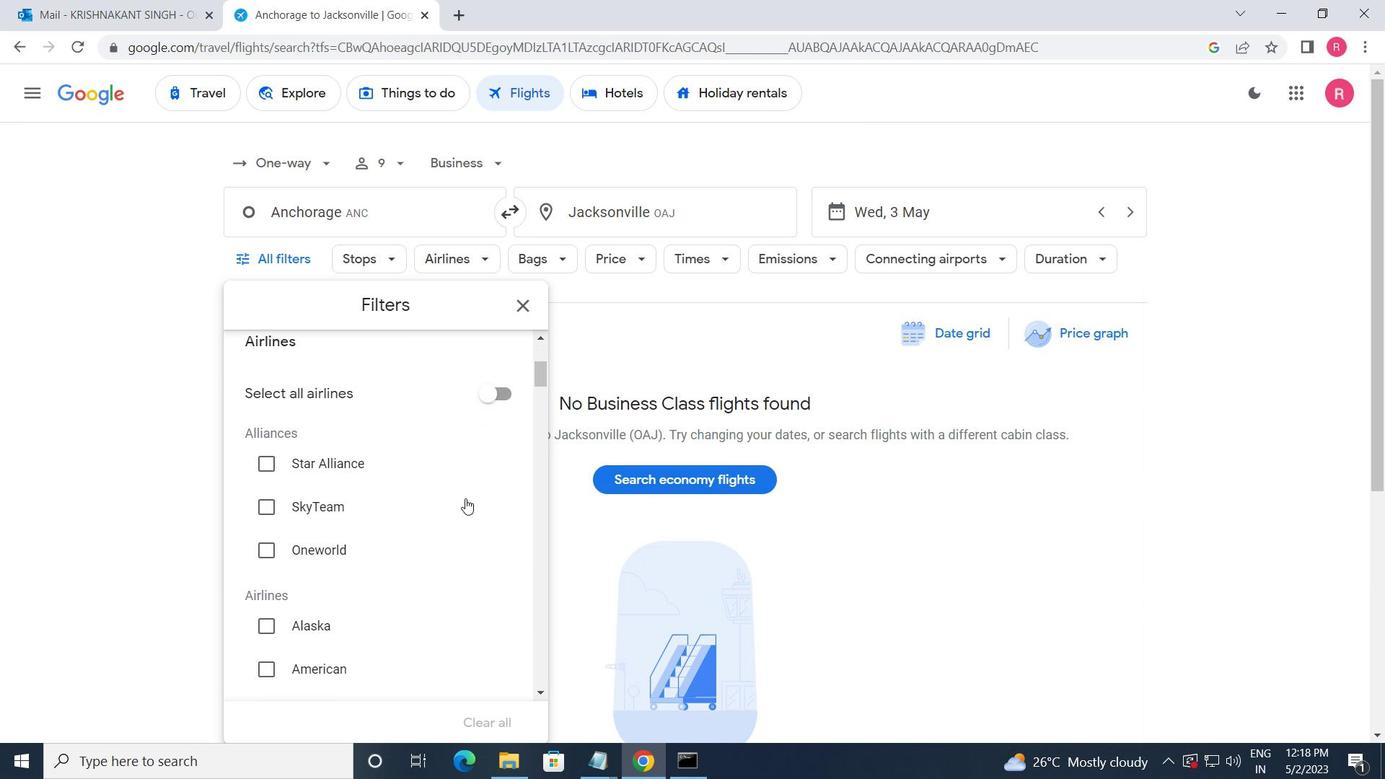 
Action: Mouse scrolled (465, 497) with delta (0, 0)
Screenshot: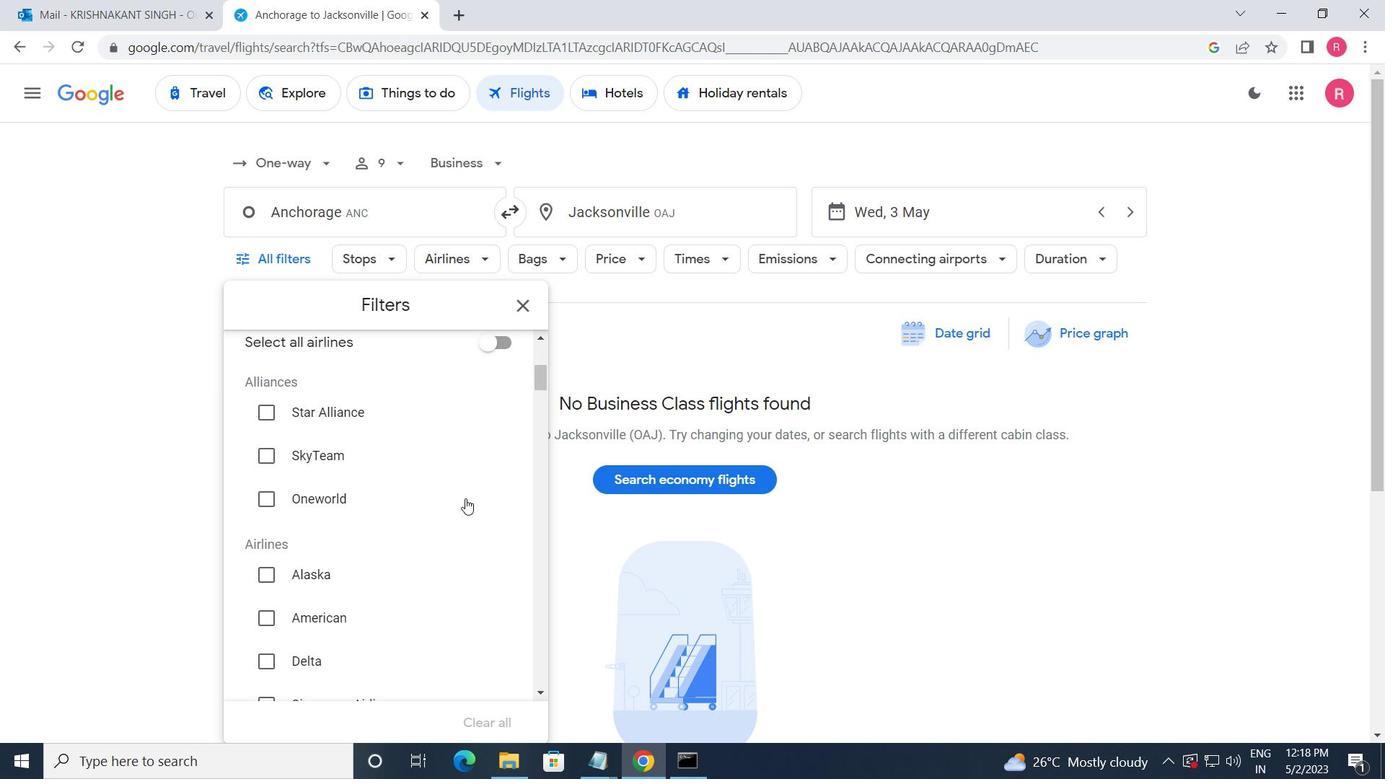 
Action: Mouse moved to (466, 497)
Screenshot: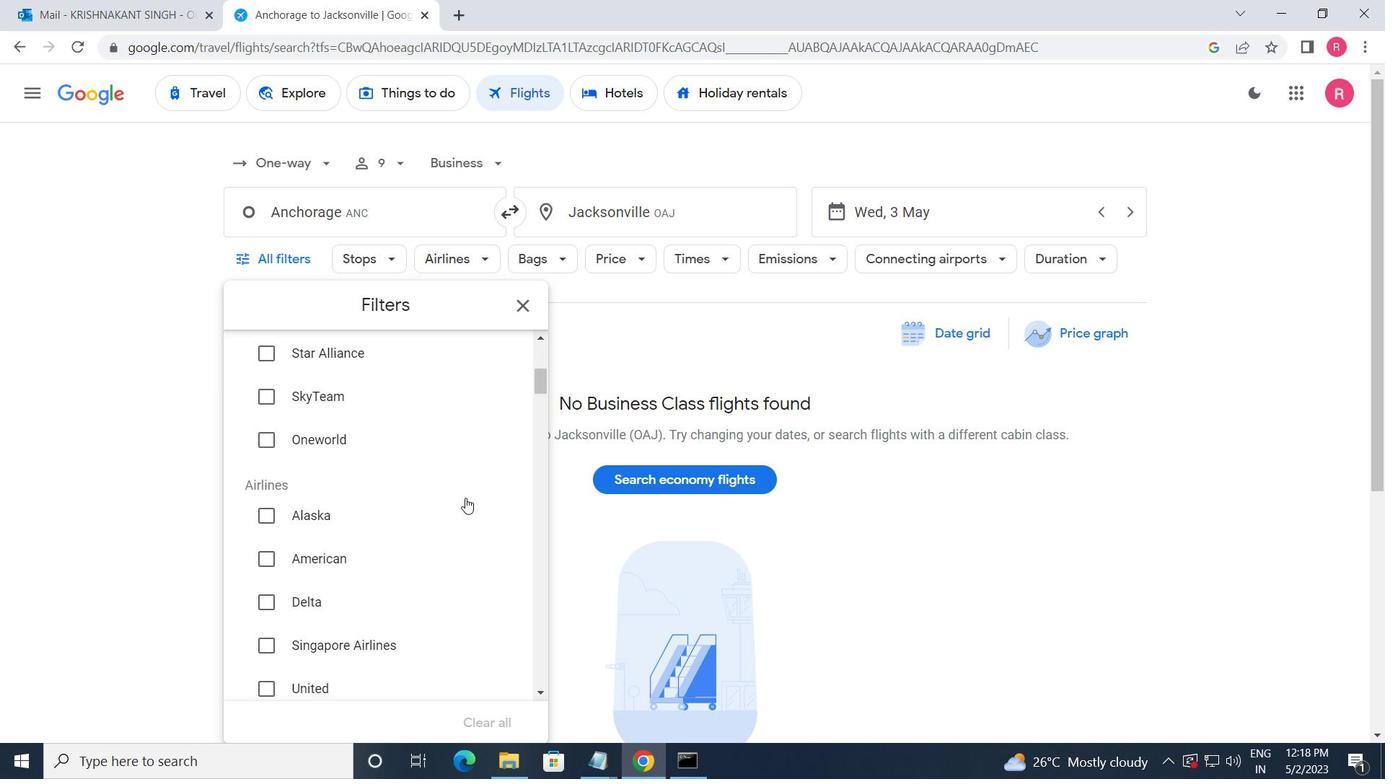
Action: Mouse scrolled (466, 497) with delta (0, 0)
Screenshot: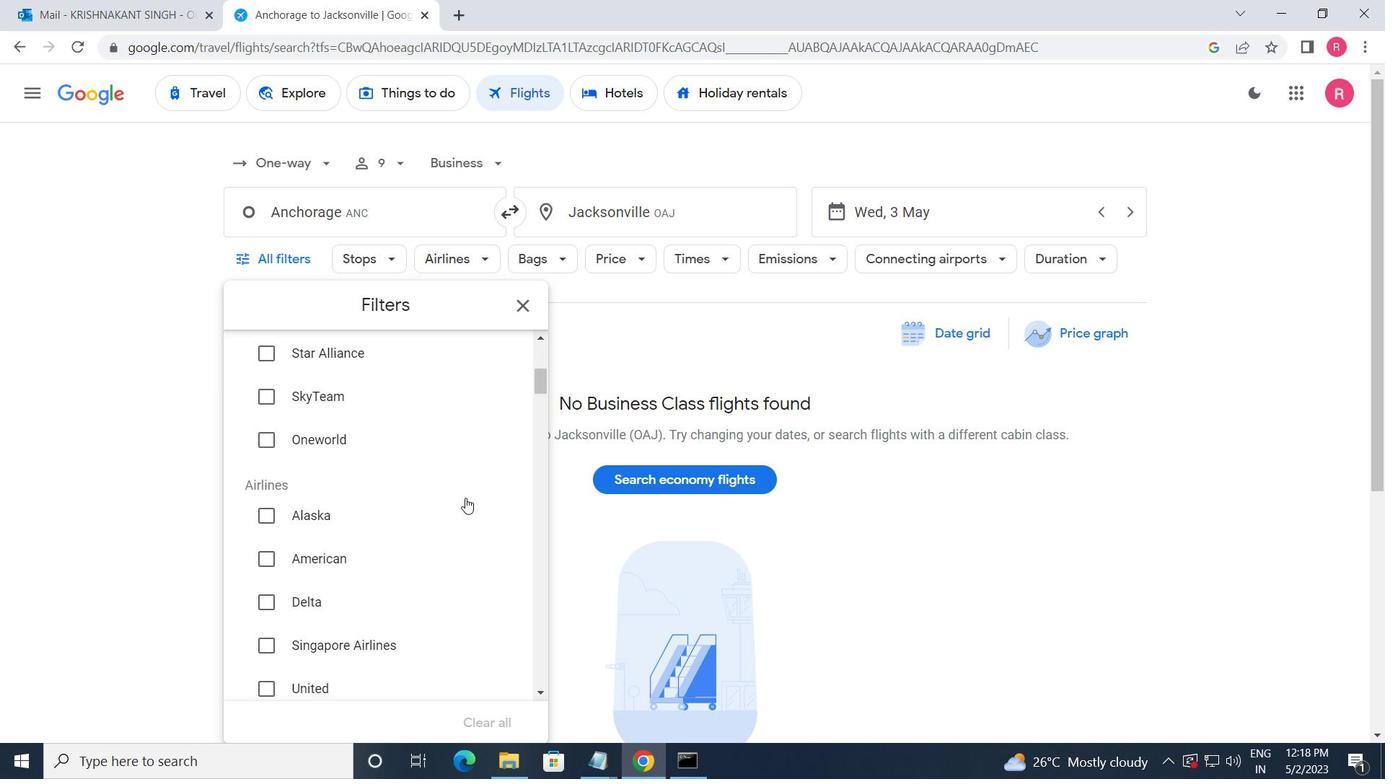 
Action: Mouse moved to (467, 496)
Screenshot: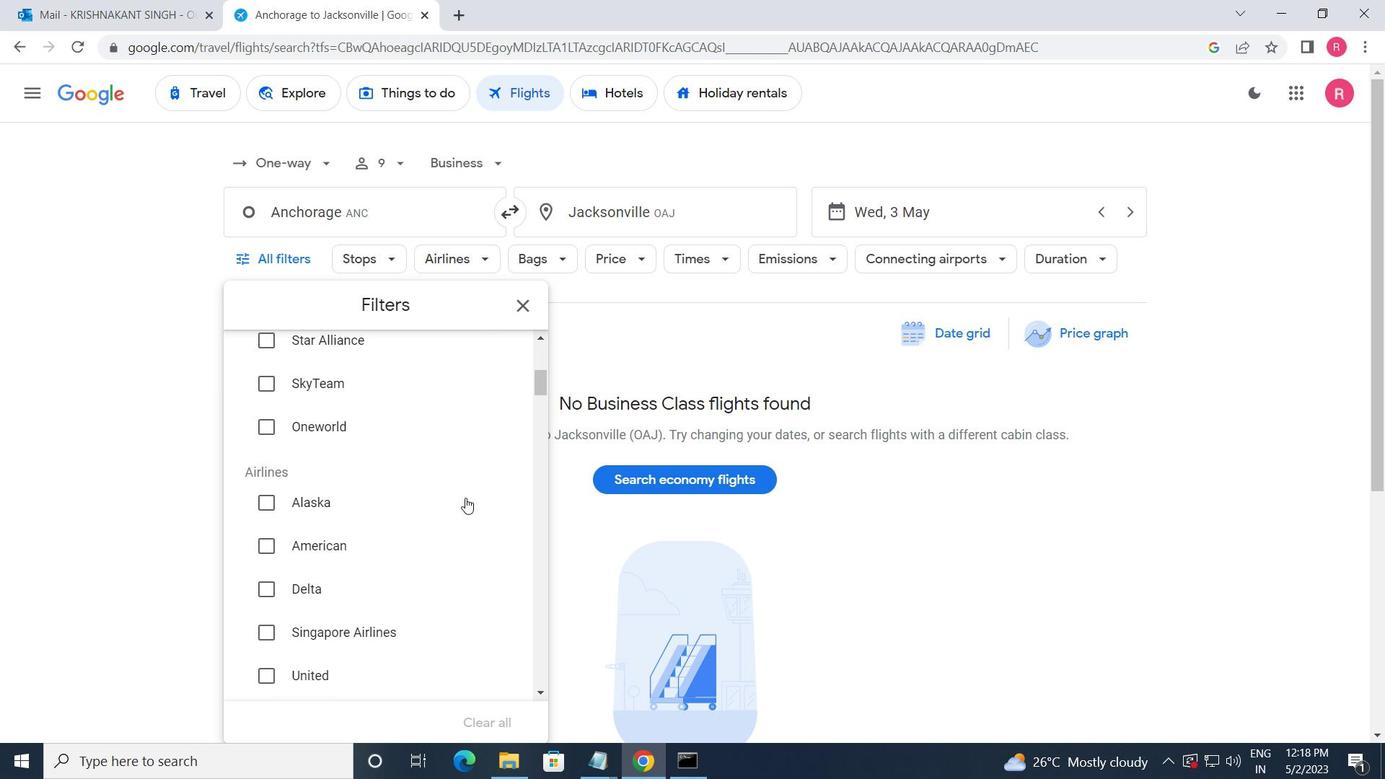 
Action: Mouse scrolled (467, 495) with delta (0, 0)
Screenshot: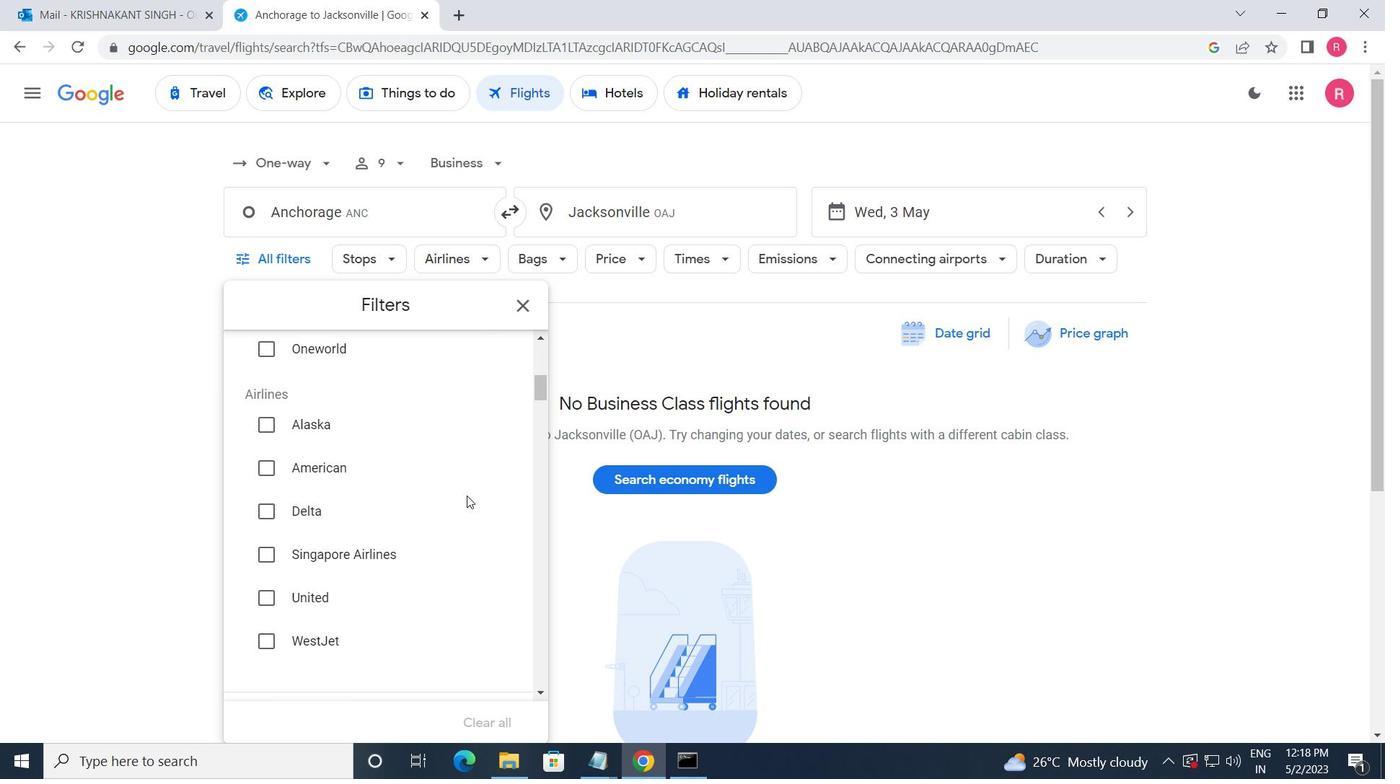 
Action: Mouse scrolled (467, 495) with delta (0, 0)
Screenshot: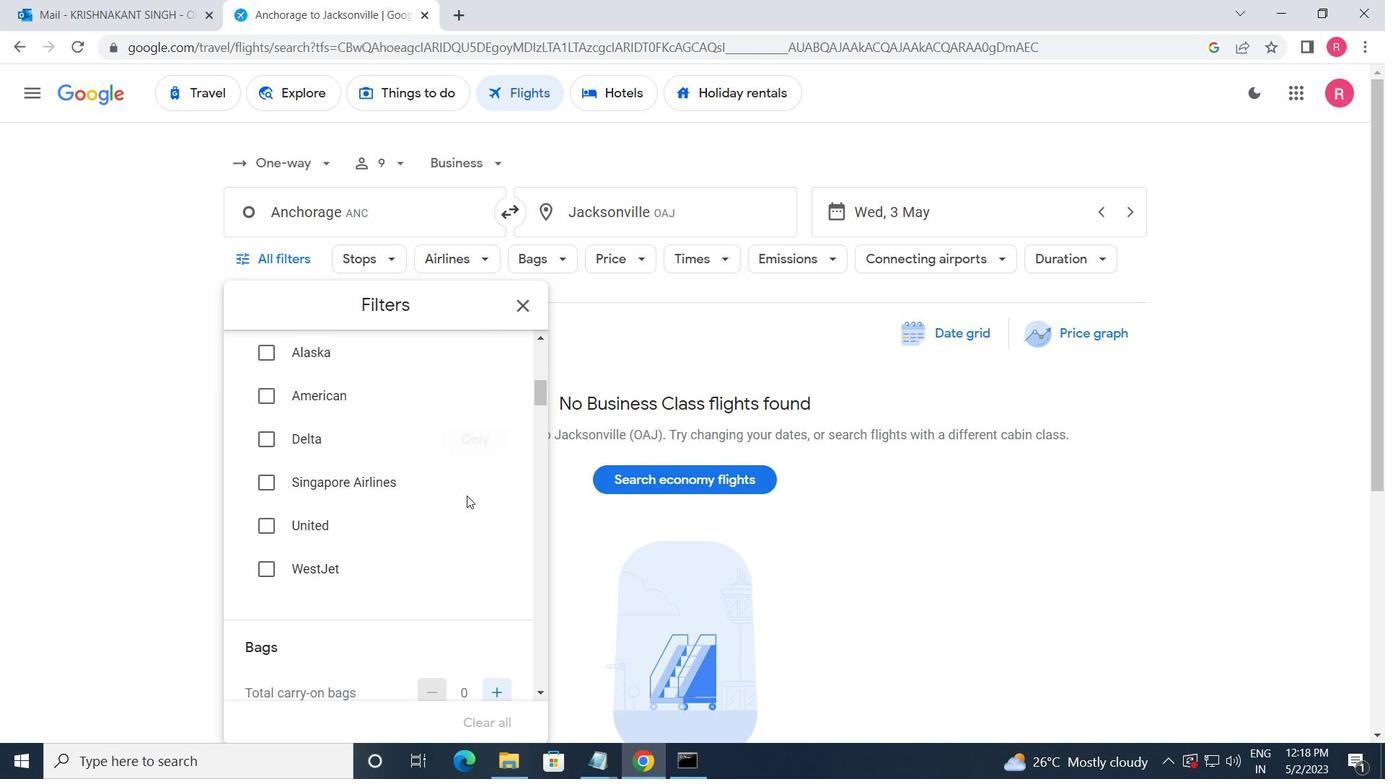 
Action: Mouse moved to (503, 538)
Screenshot: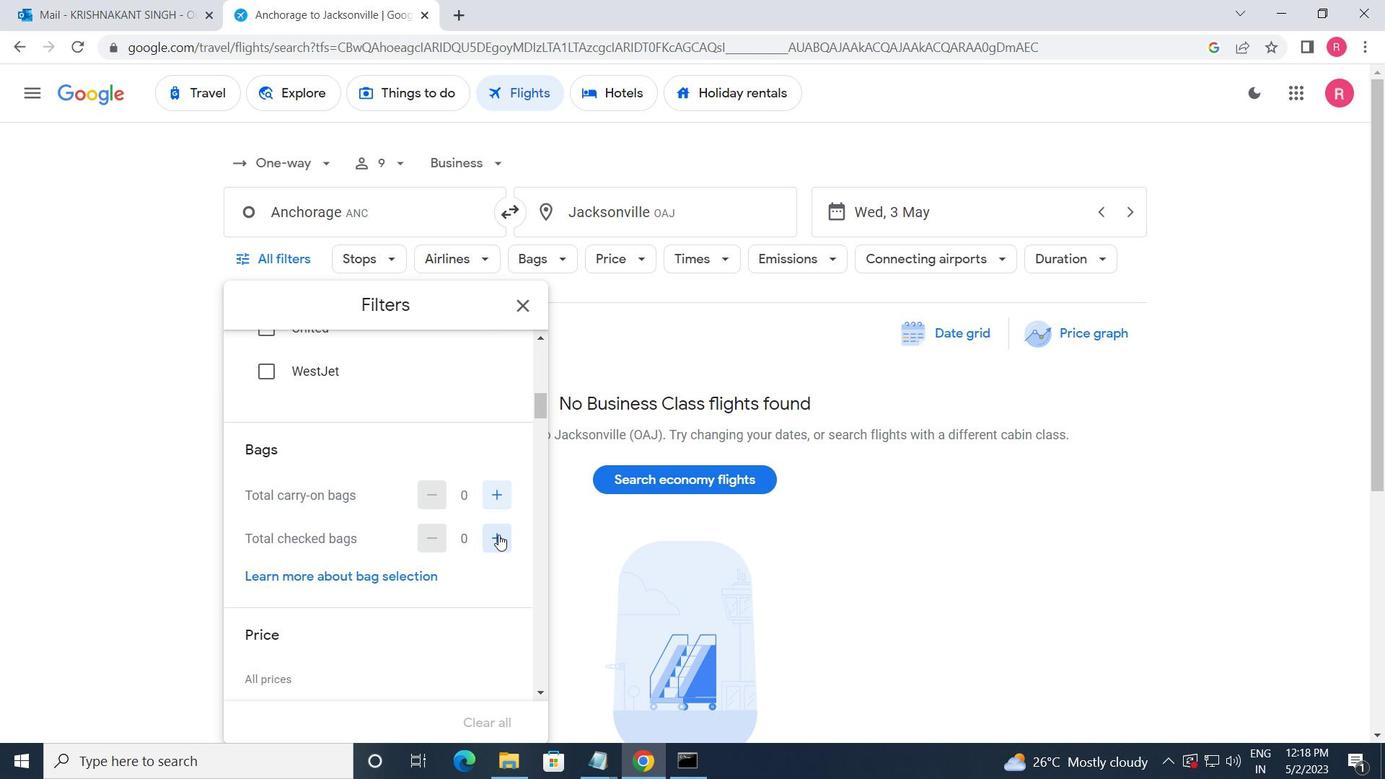 
Action: Mouse pressed left at (503, 538)
Screenshot: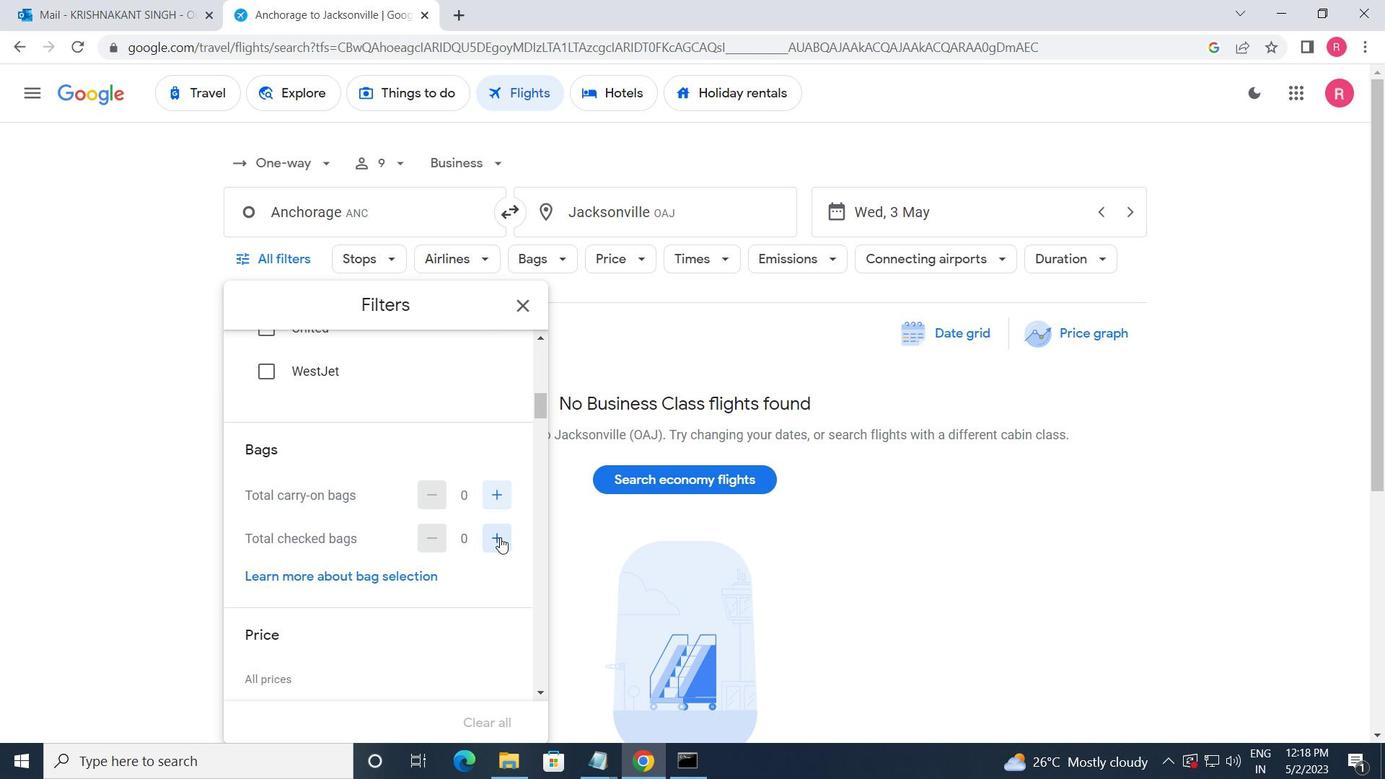 
Action: Mouse pressed left at (503, 538)
Screenshot: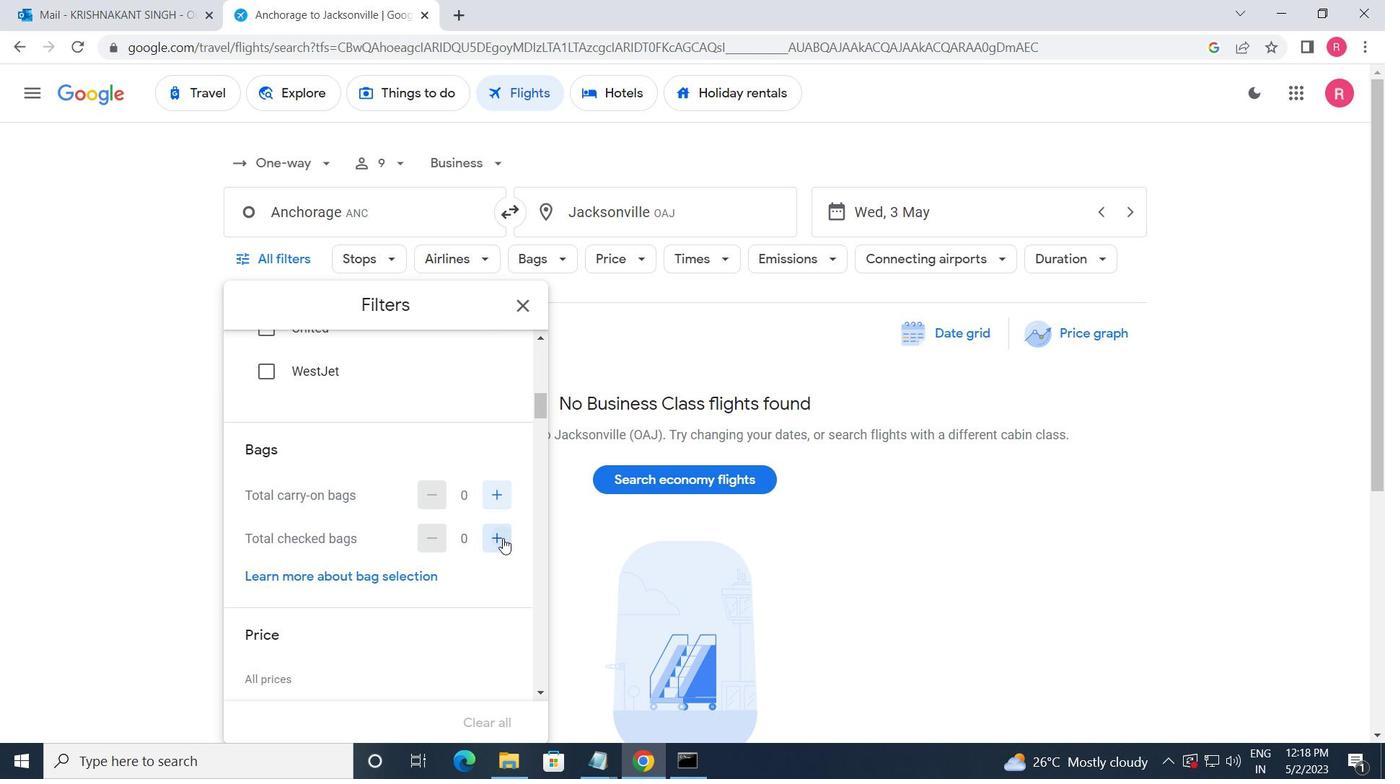 
Action: Mouse pressed left at (503, 538)
Screenshot: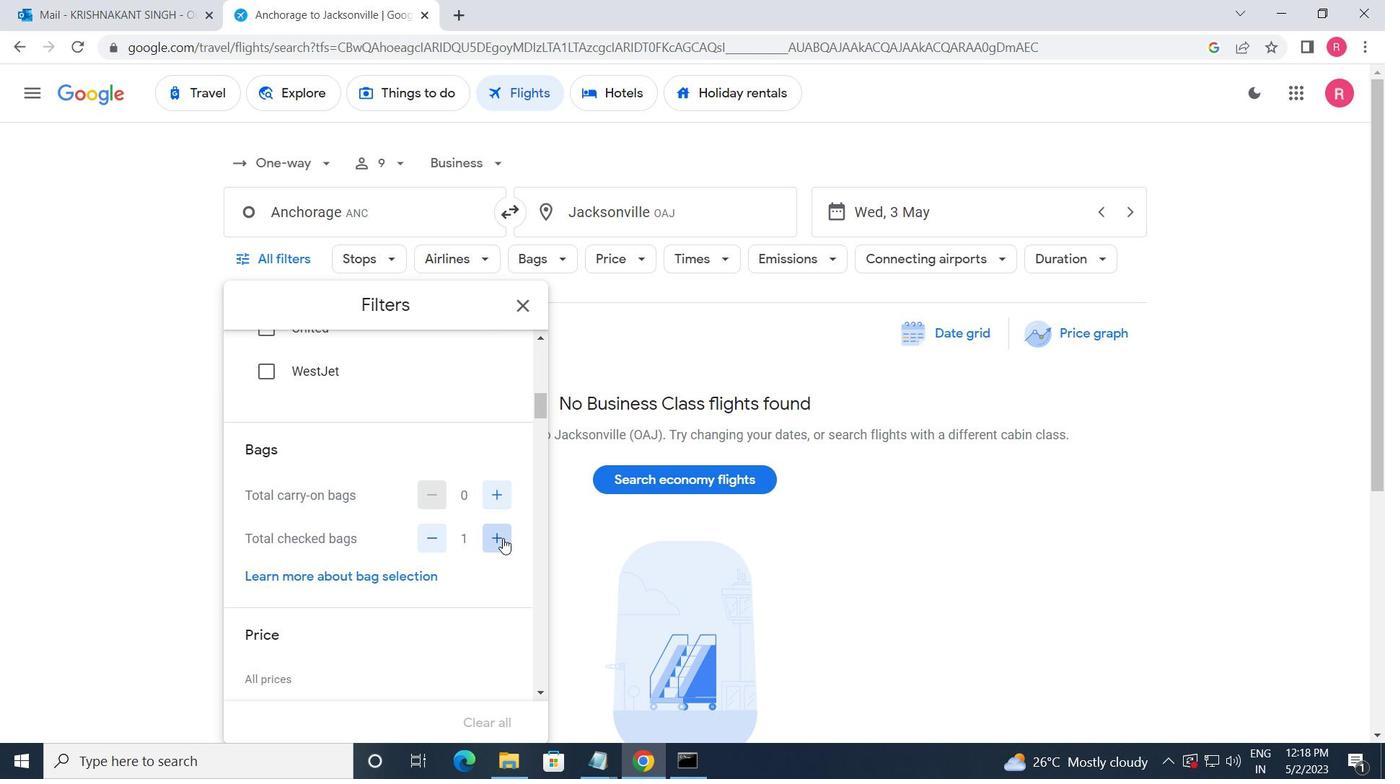 
Action: Mouse pressed left at (503, 538)
Screenshot: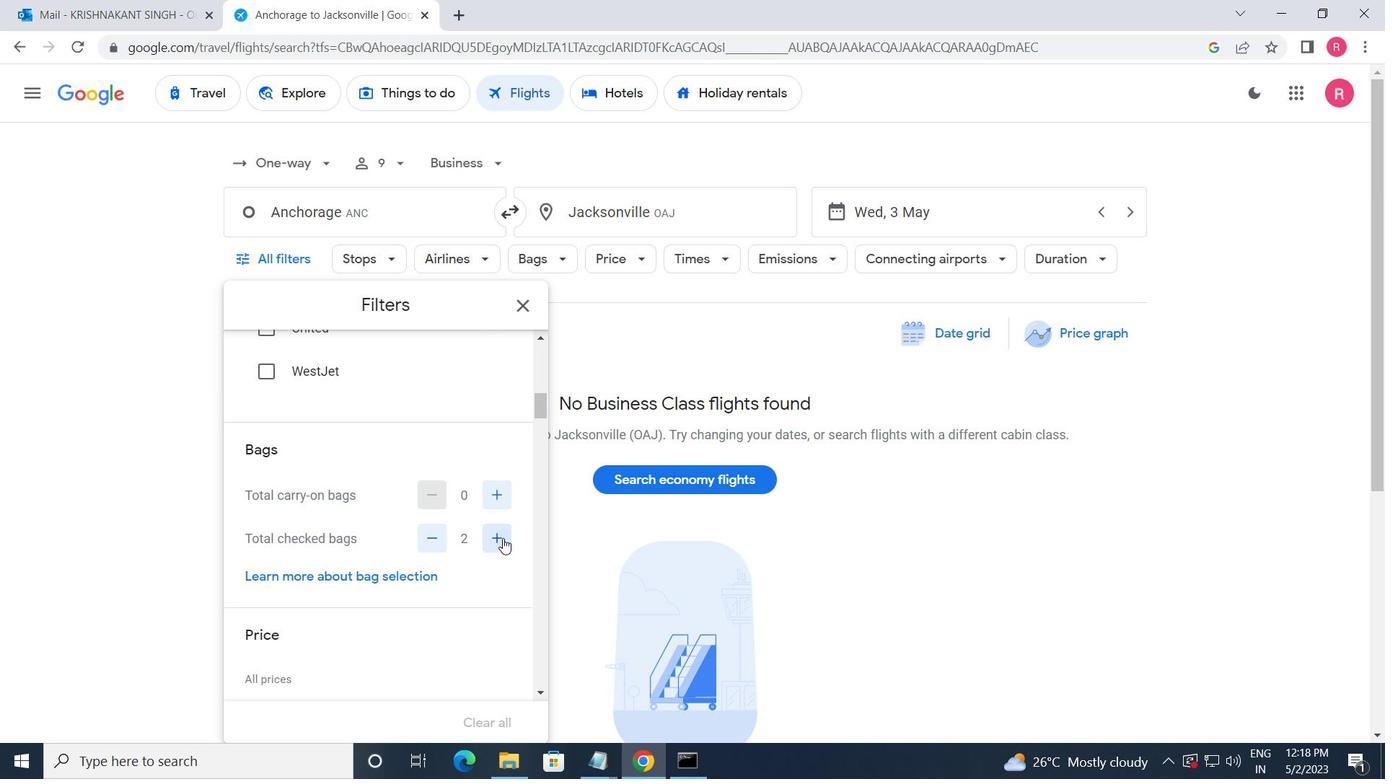 
Action: Mouse moved to (504, 538)
Screenshot: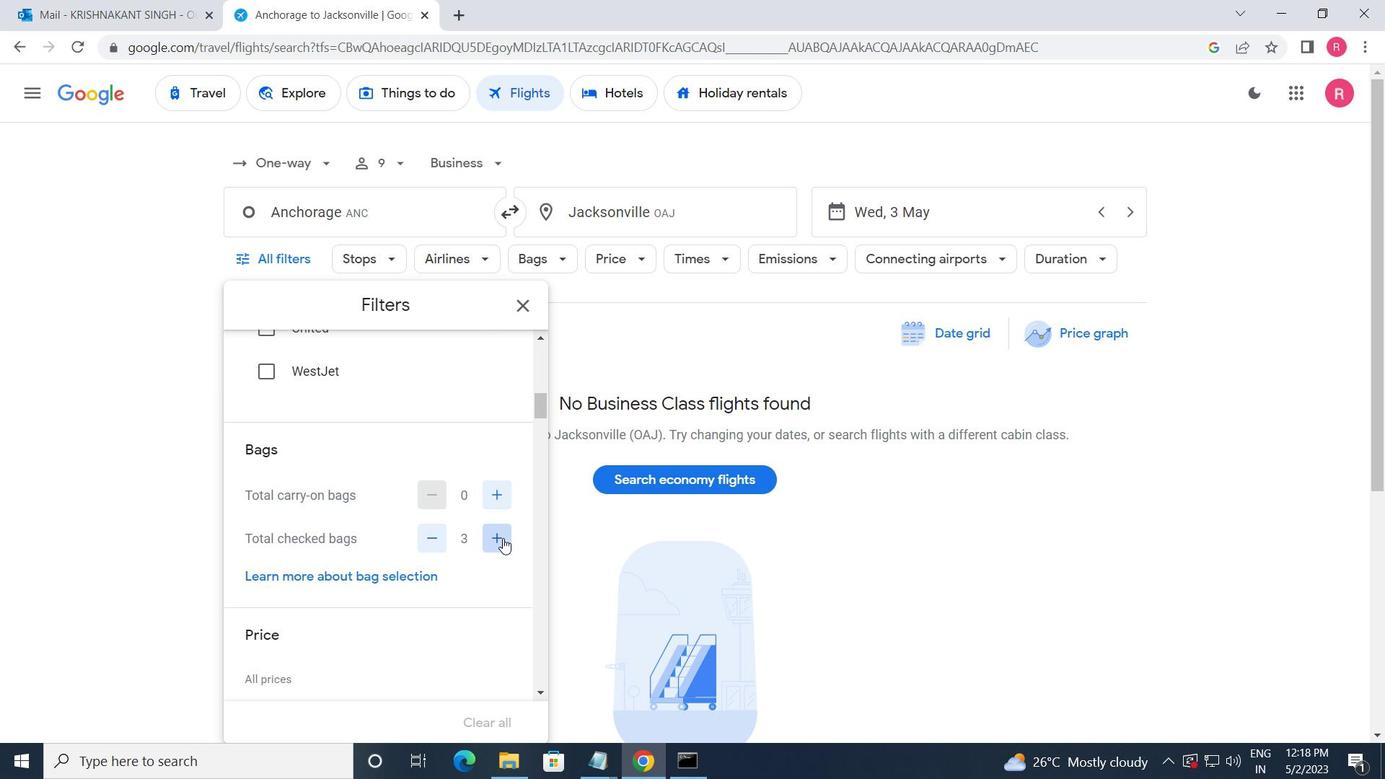 
Action: Mouse pressed left at (504, 538)
Screenshot: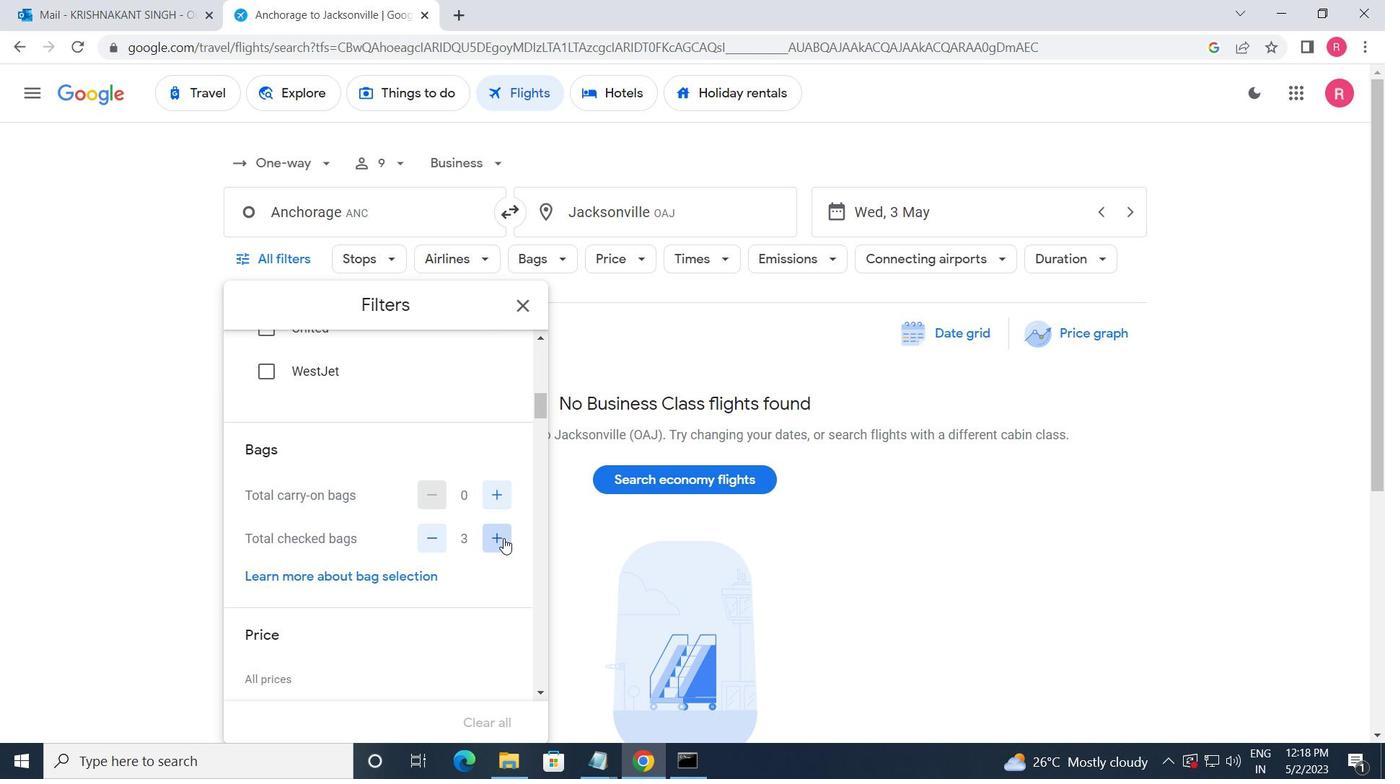 
Action: Mouse pressed left at (504, 538)
Screenshot: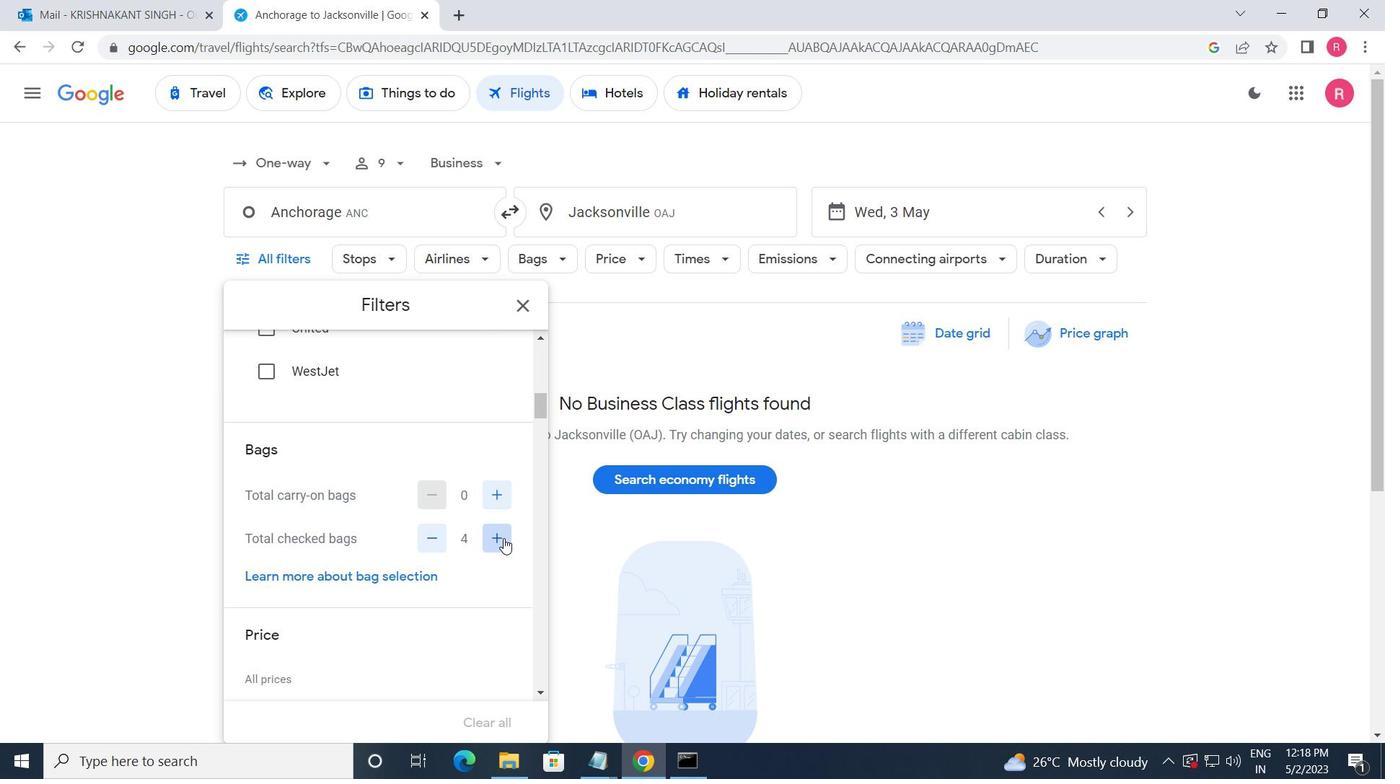 
Action: Mouse moved to (503, 537)
Screenshot: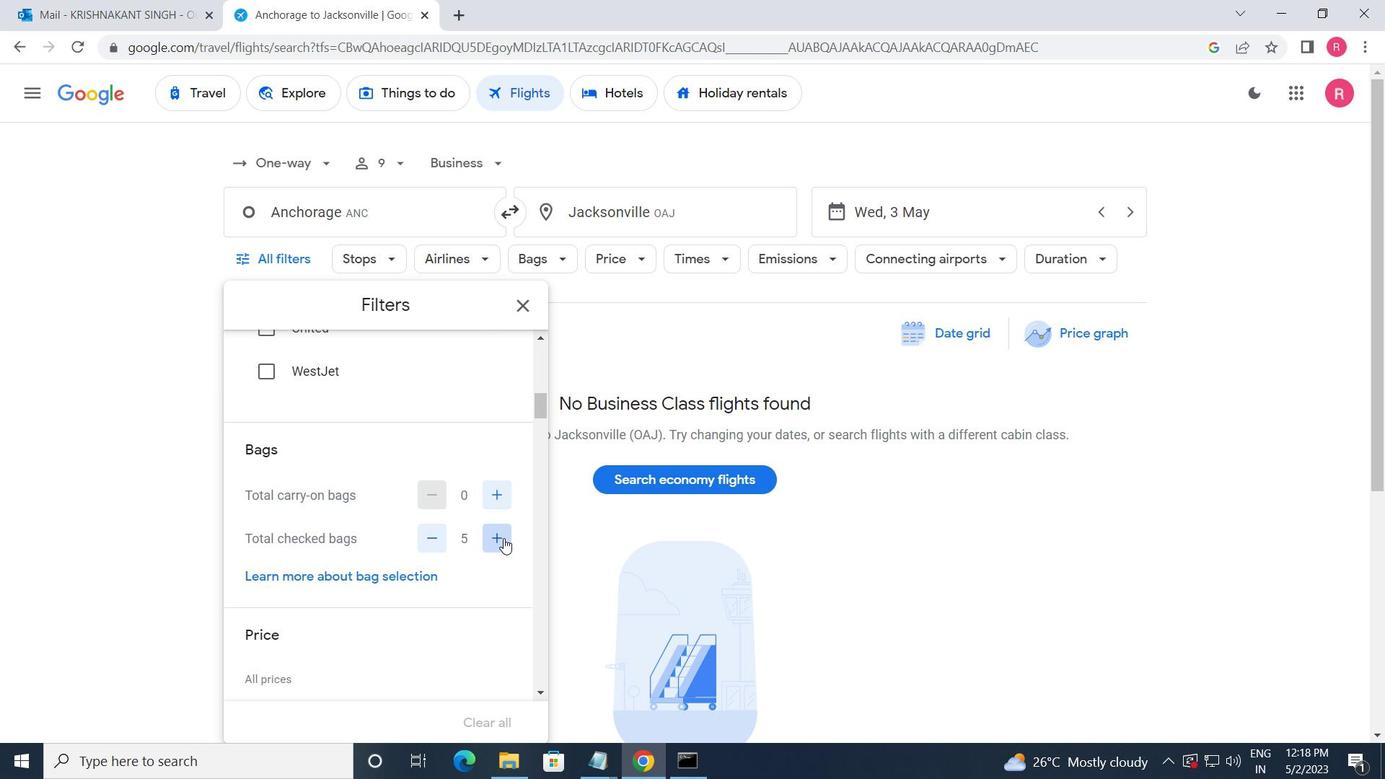 
Action: Mouse pressed left at (503, 537)
Screenshot: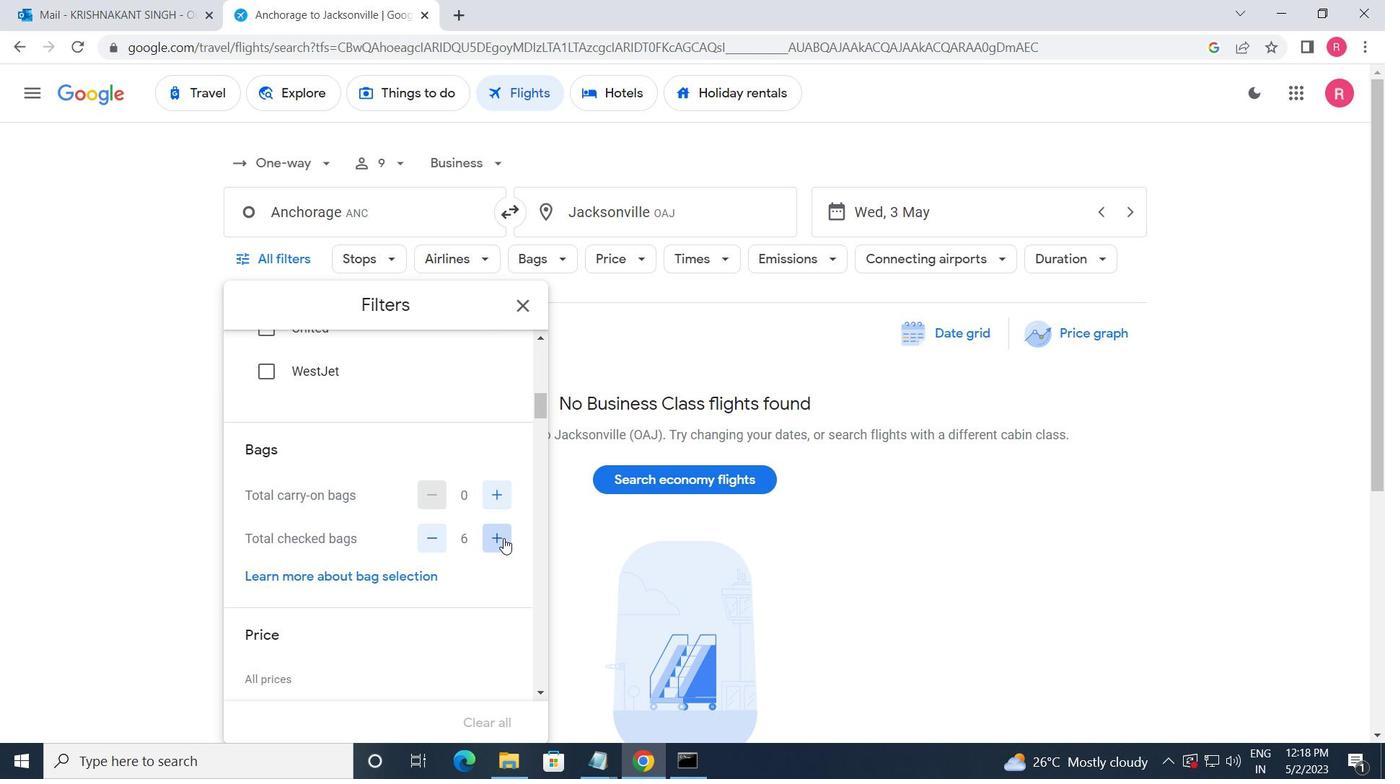 
Action: Mouse moved to (503, 536)
Screenshot: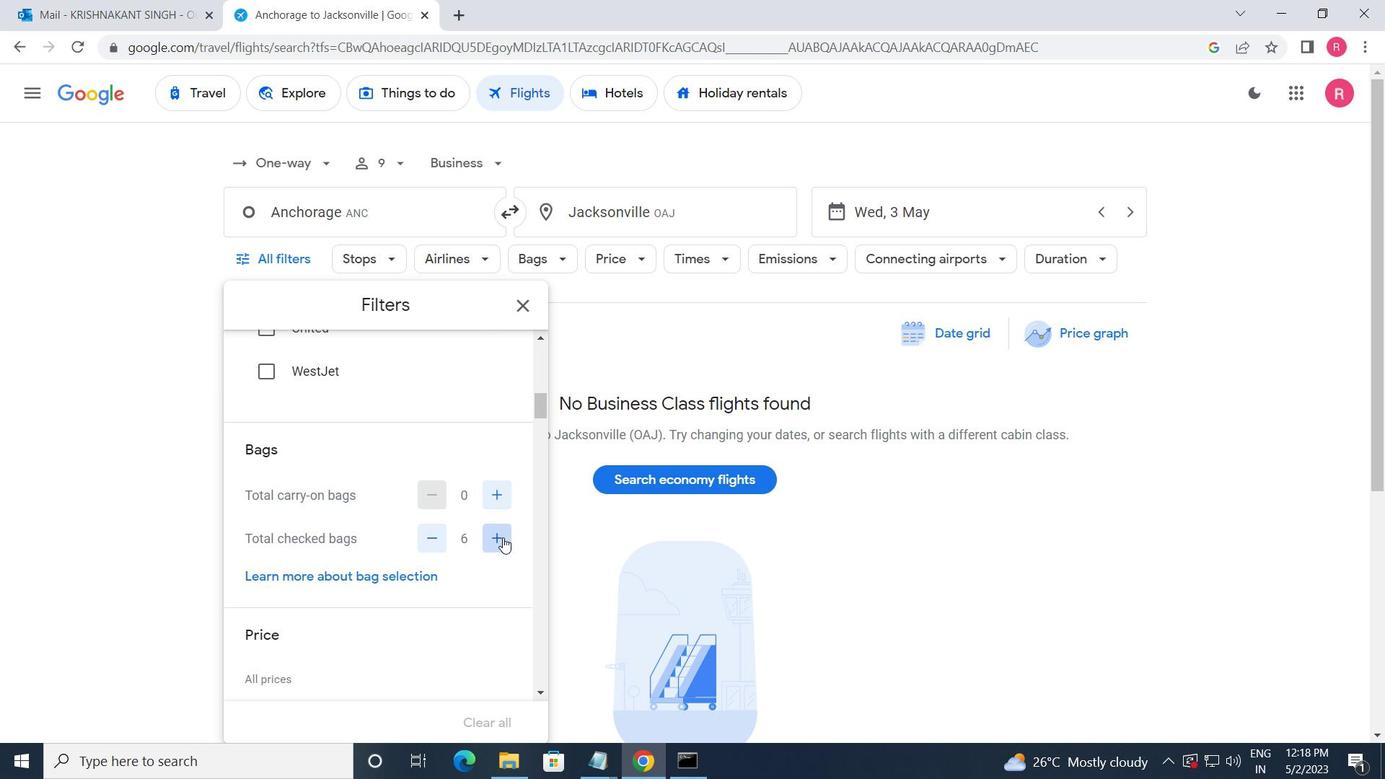 
Action: Mouse pressed left at (503, 536)
Screenshot: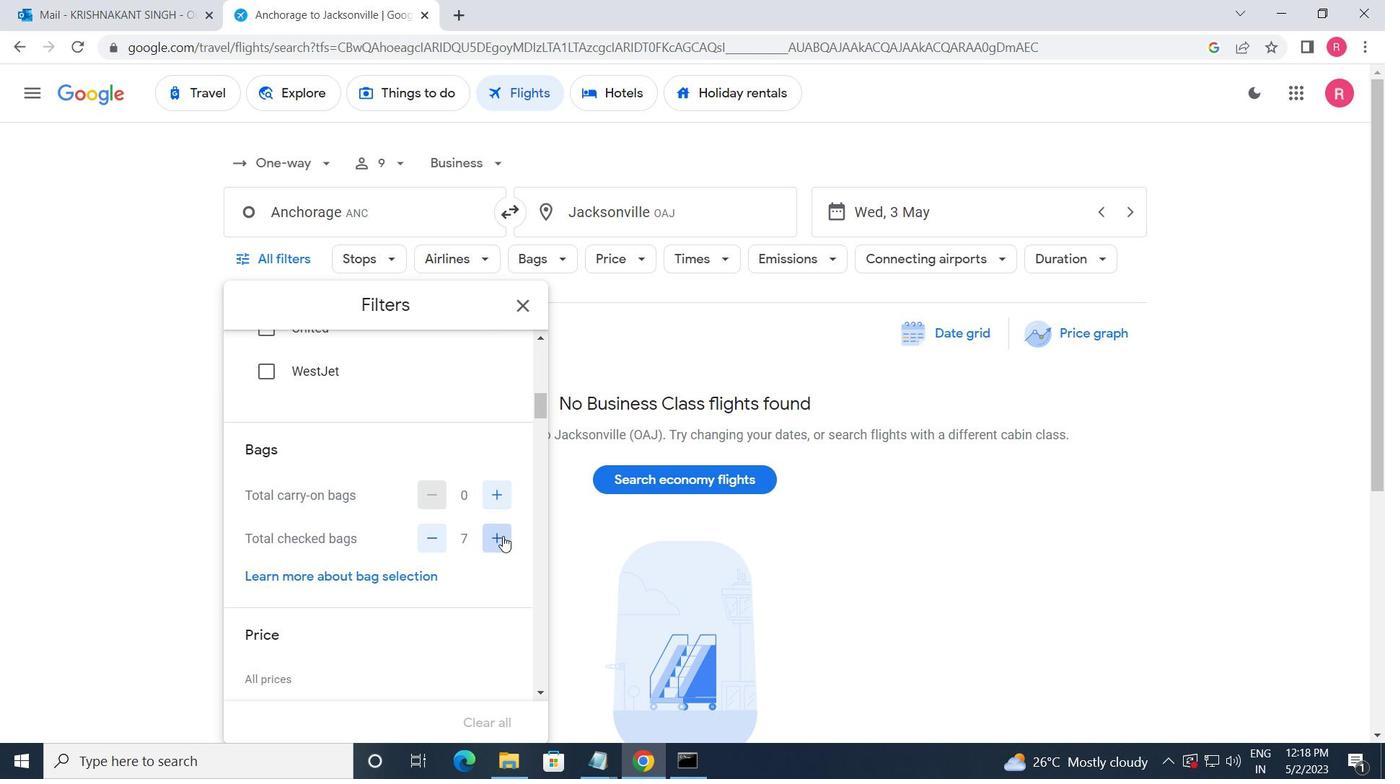 
Action: Mouse pressed left at (503, 536)
Screenshot: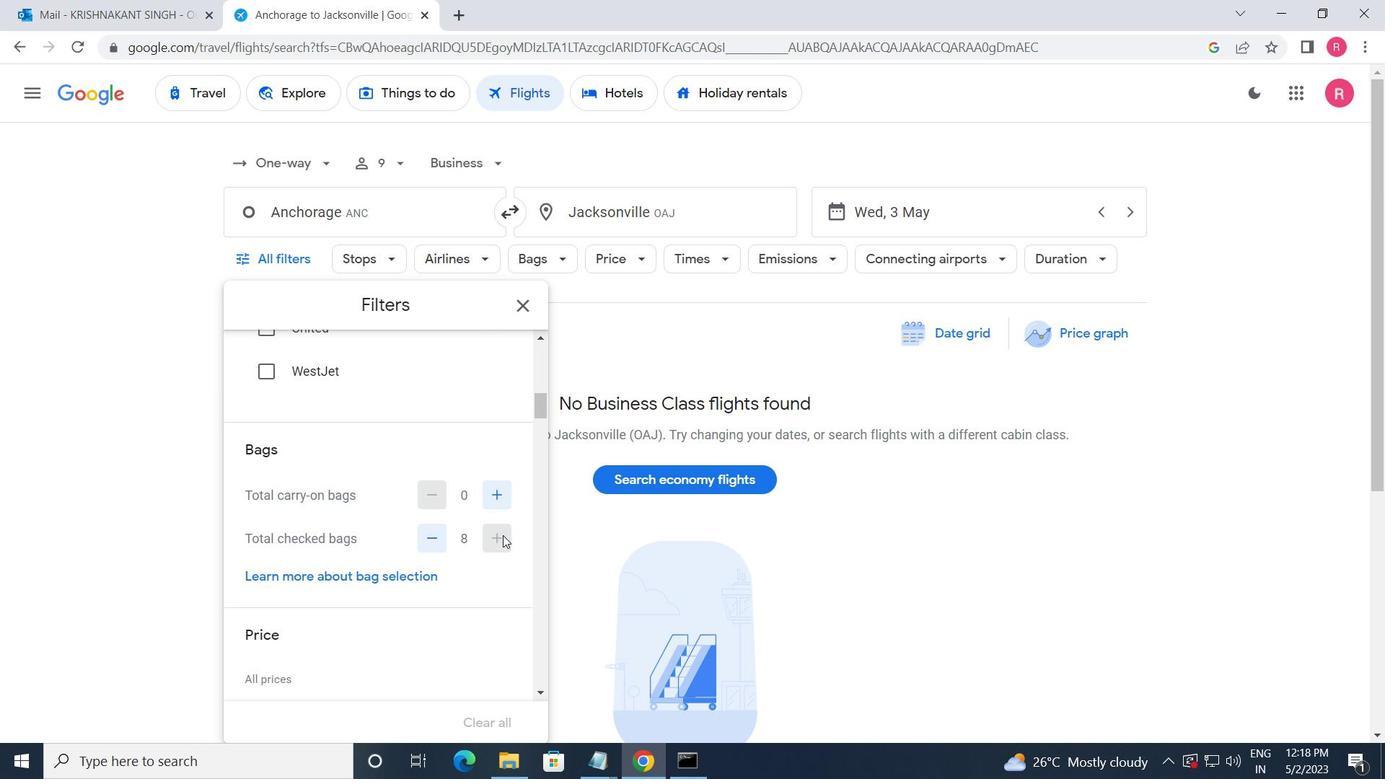 
Action: Mouse moved to (450, 558)
Screenshot: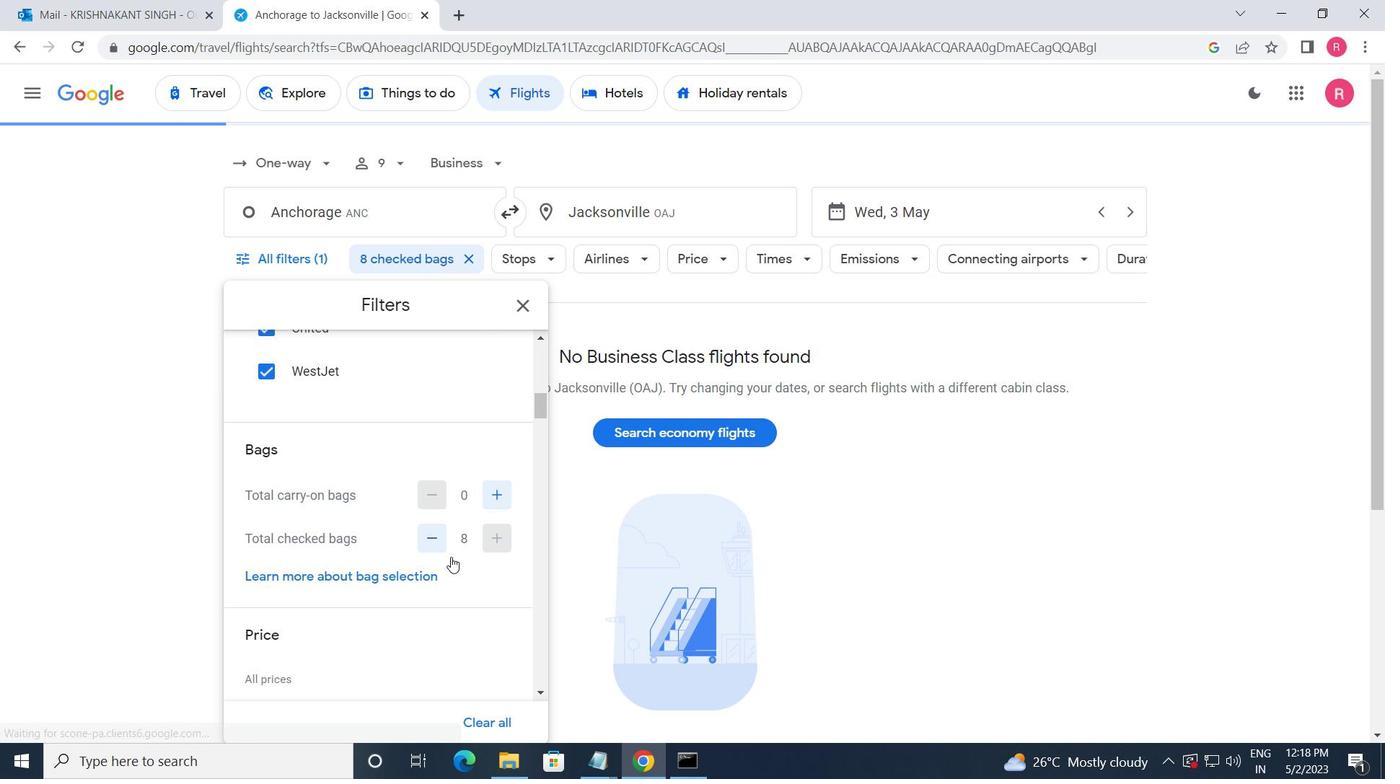 
Action: Mouse scrolled (450, 557) with delta (0, 0)
Screenshot: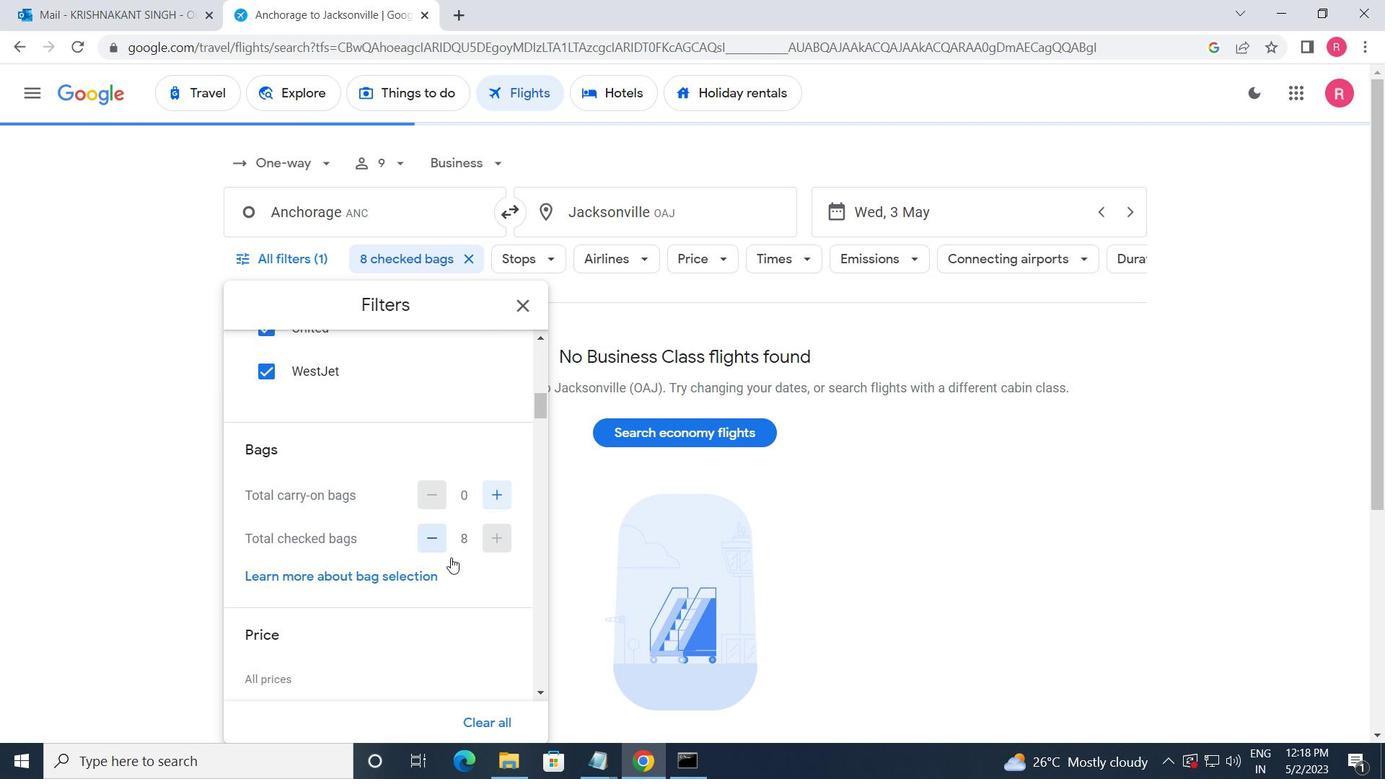 
Action: Mouse scrolled (450, 557) with delta (0, 0)
Screenshot: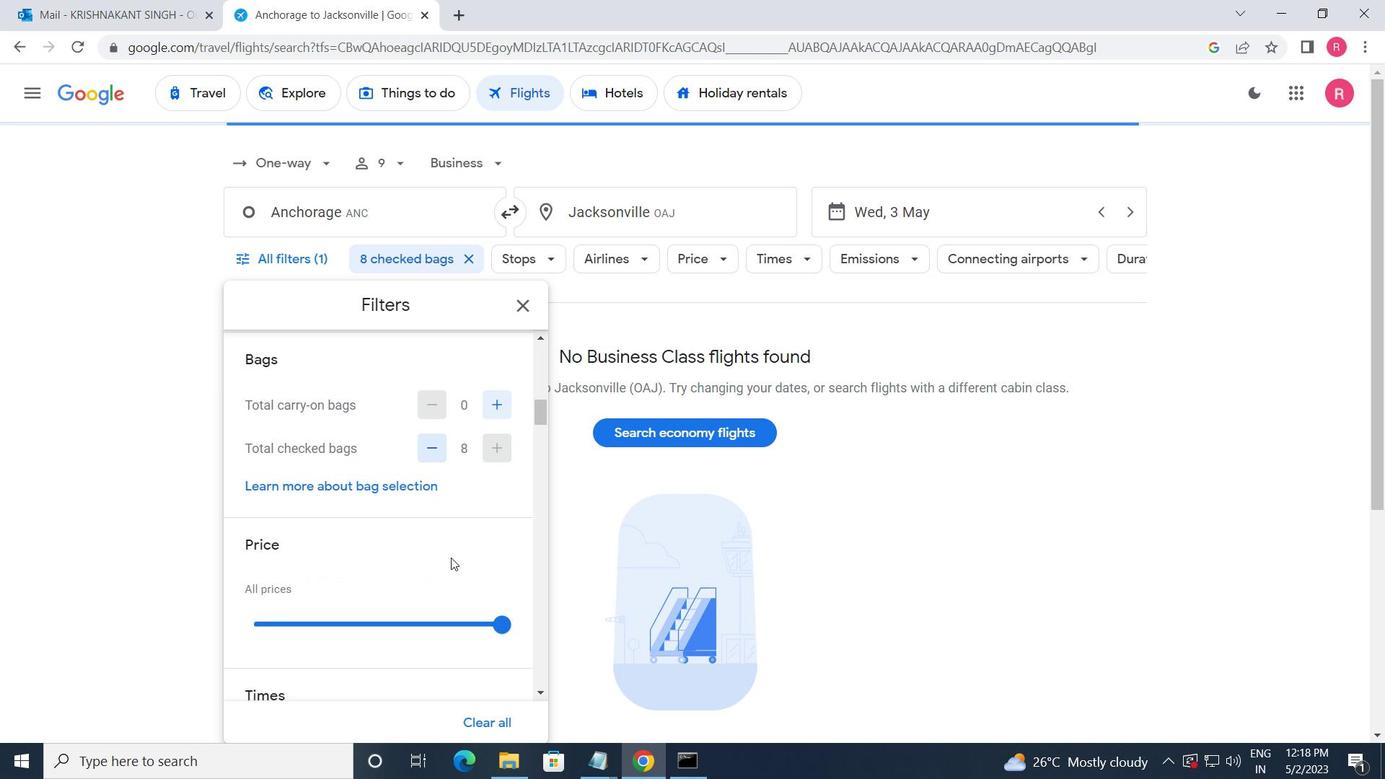 
Action: Mouse scrolled (450, 557) with delta (0, 0)
Screenshot: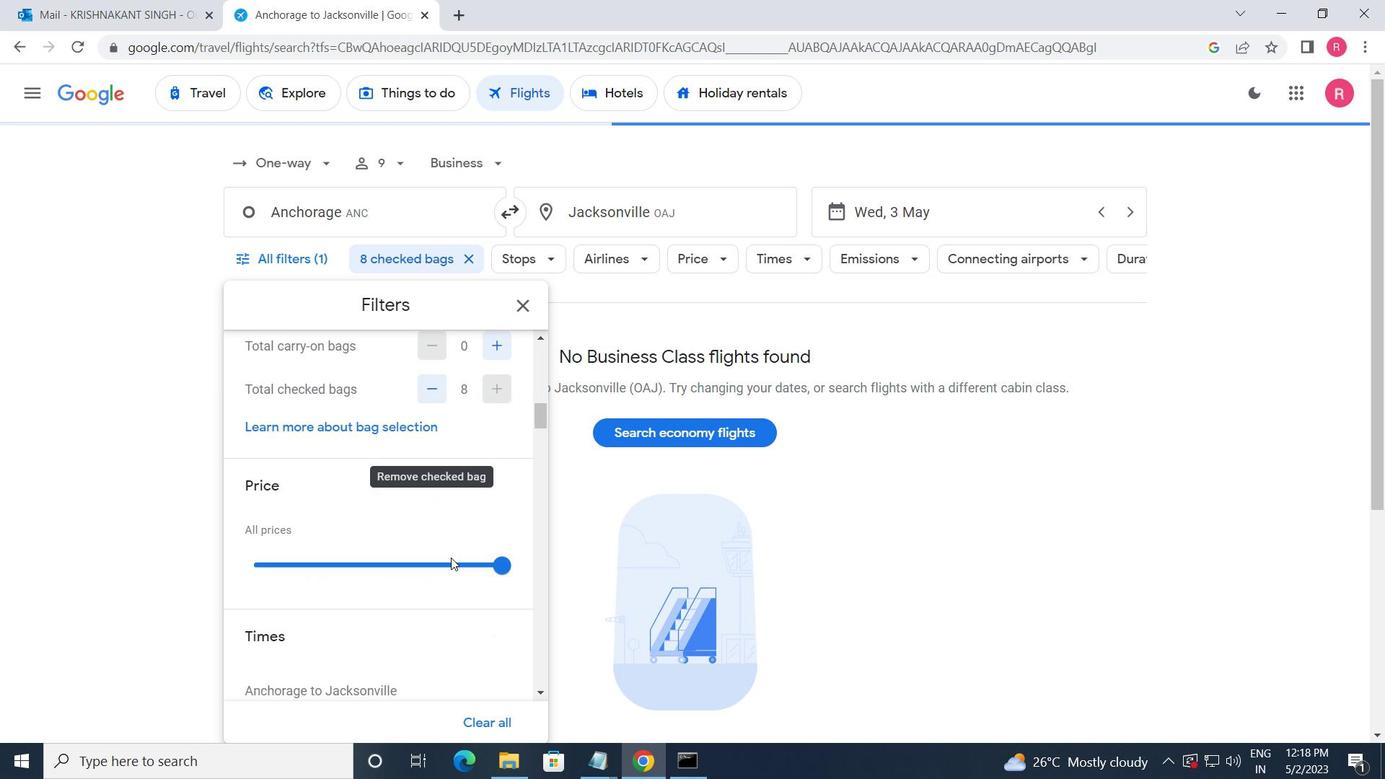 
Action: Mouse moved to (513, 446)
Screenshot: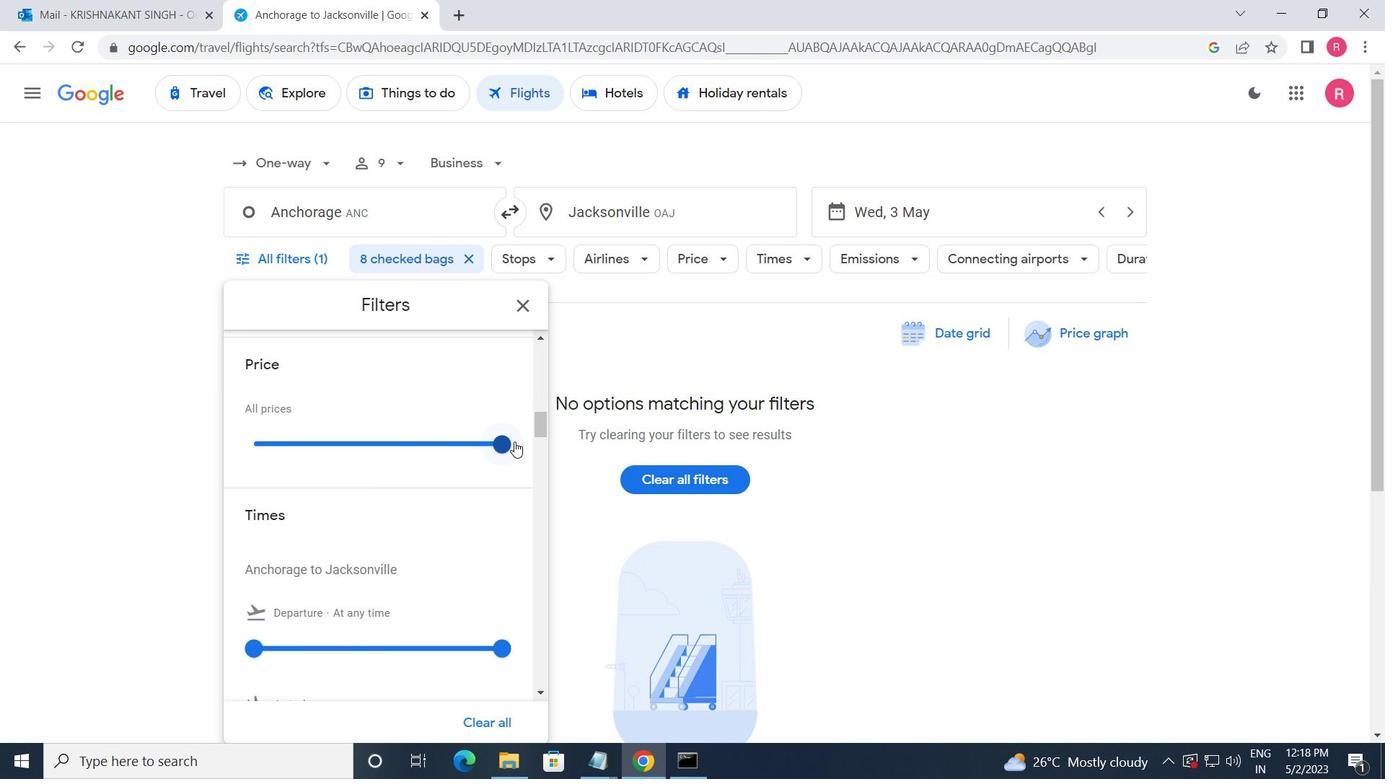 
Action: Mouse pressed left at (513, 446)
Screenshot: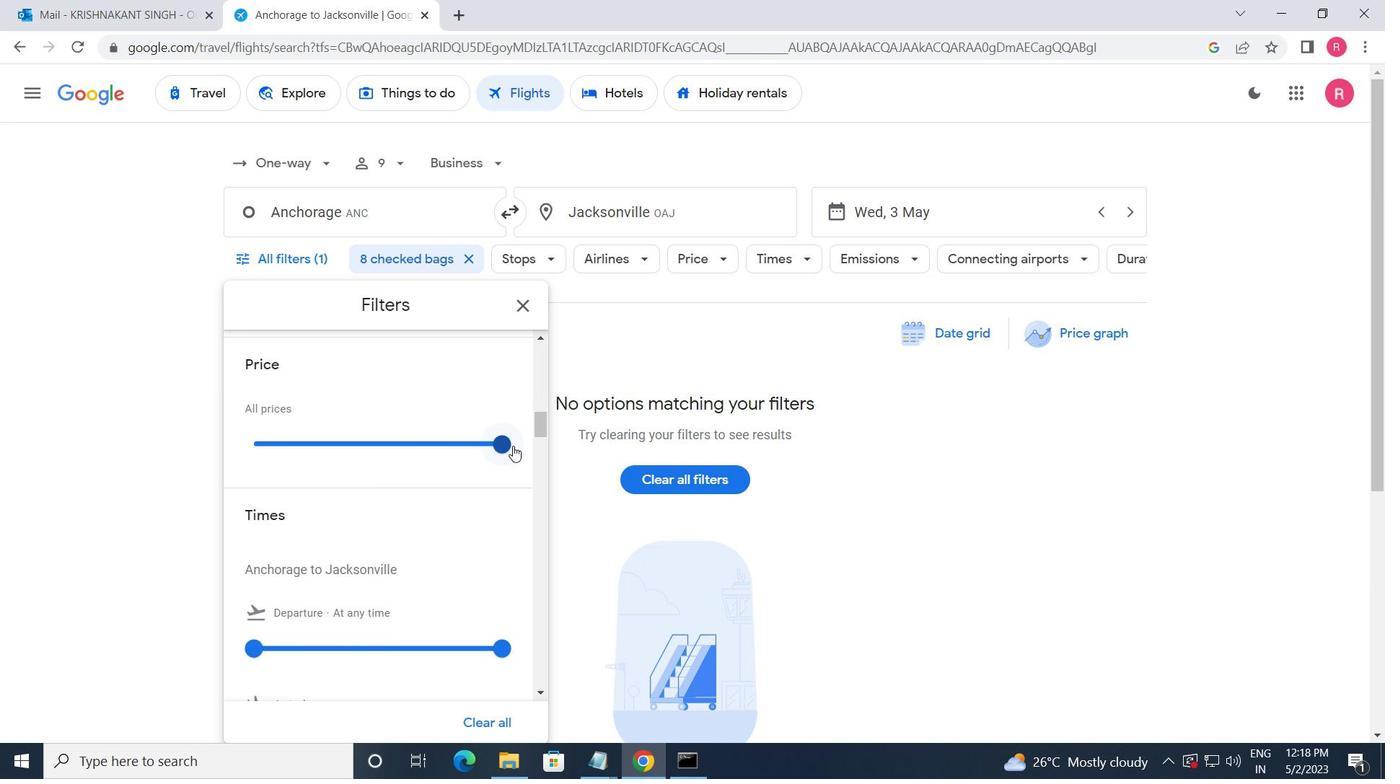
Action: Mouse moved to (435, 506)
Screenshot: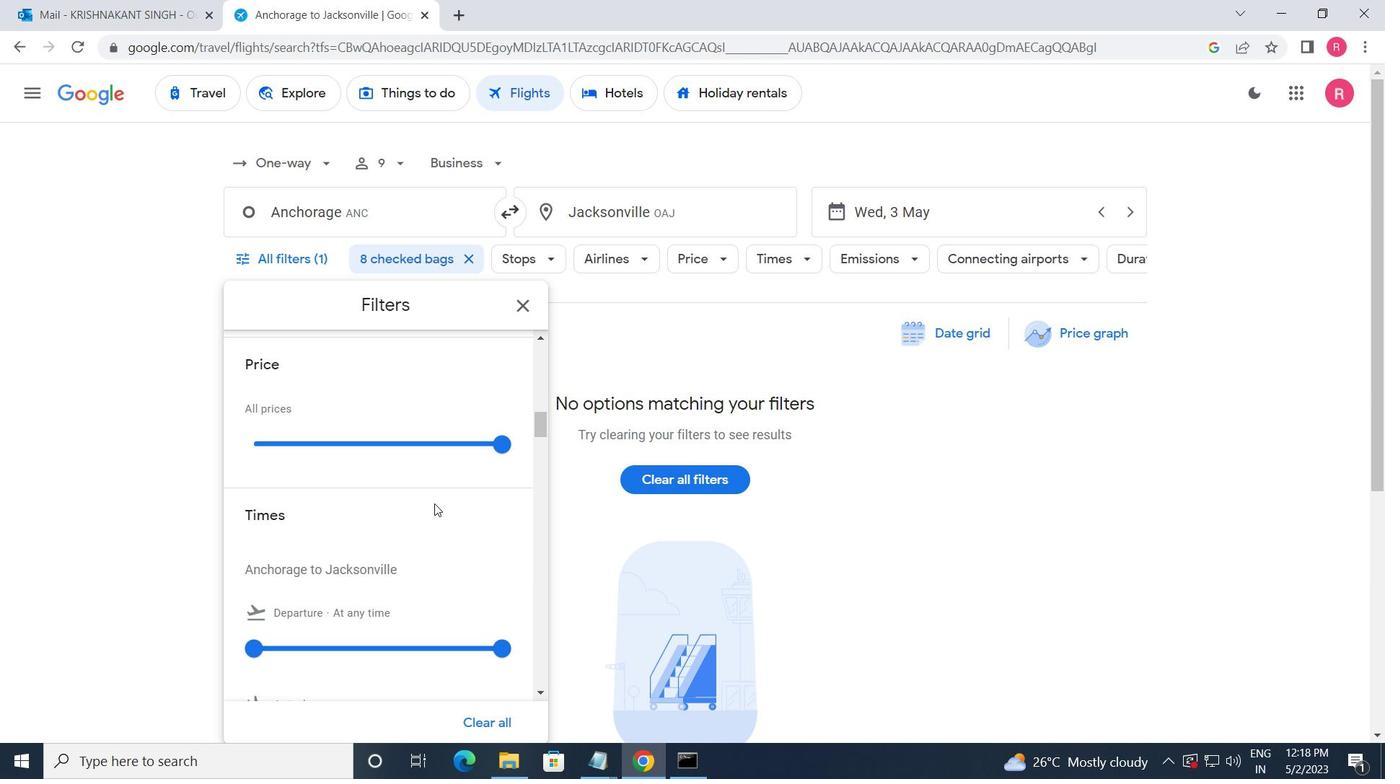 
Action: Mouse scrolled (435, 505) with delta (0, 0)
Screenshot: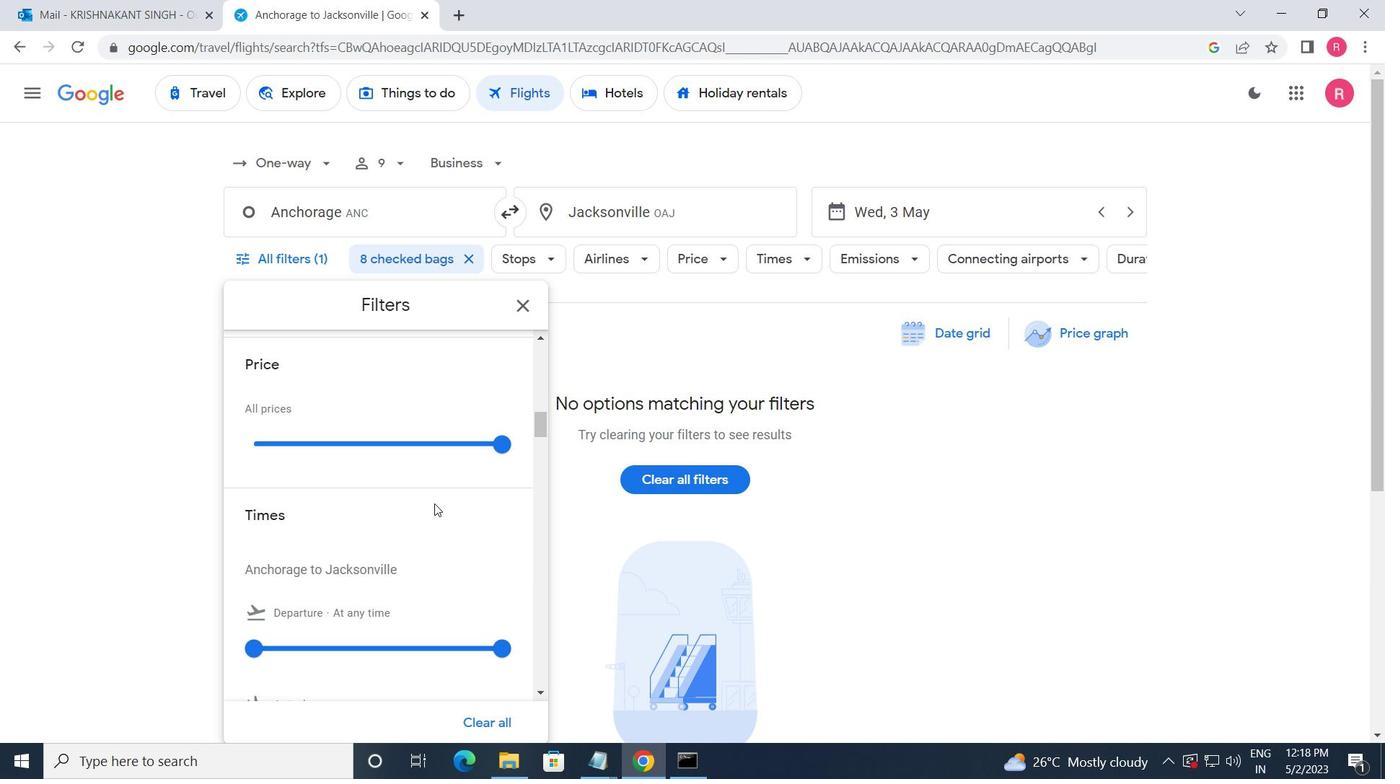 
Action: Mouse moved to (263, 559)
Screenshot: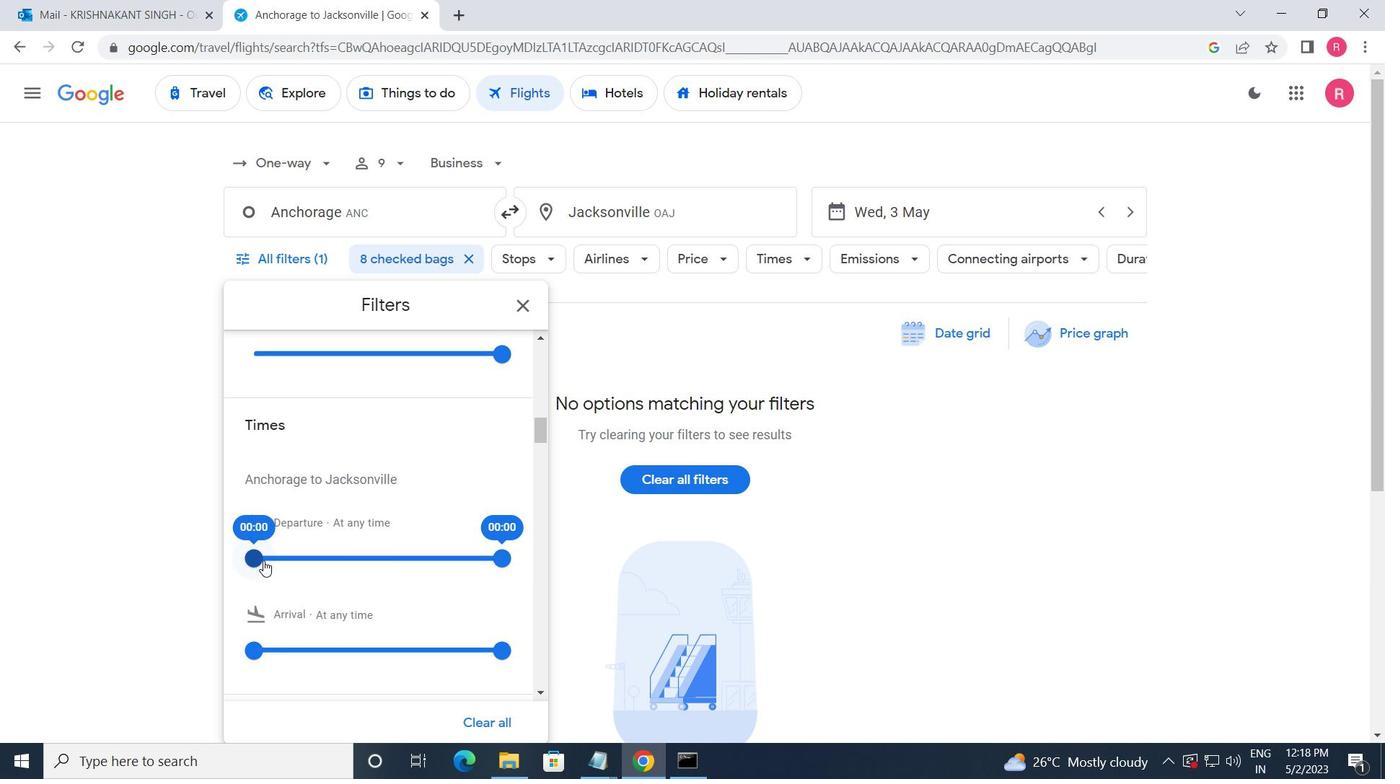 
Action: Mouse pressed left at (263, 559)
Screenshot: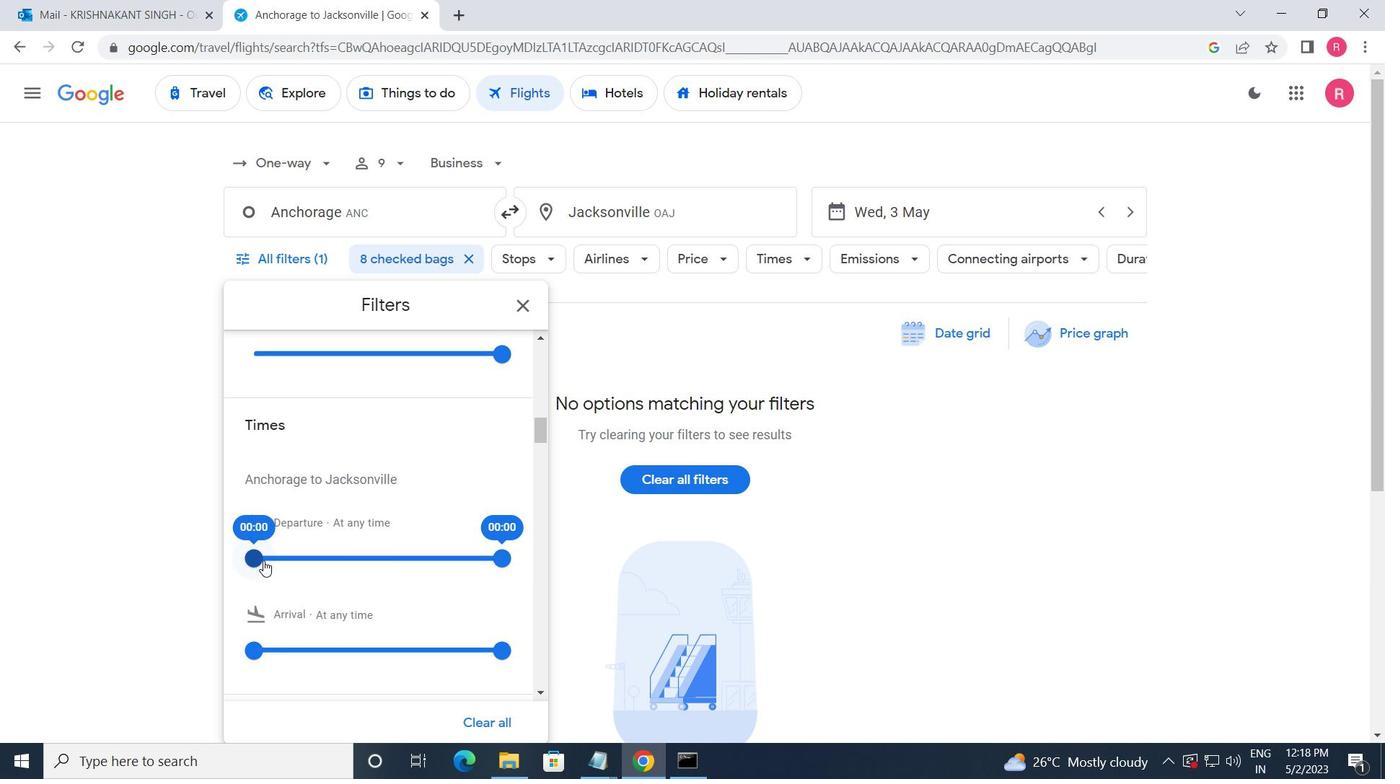 
Action: Mouse moved to (502, 566)
Screenshot: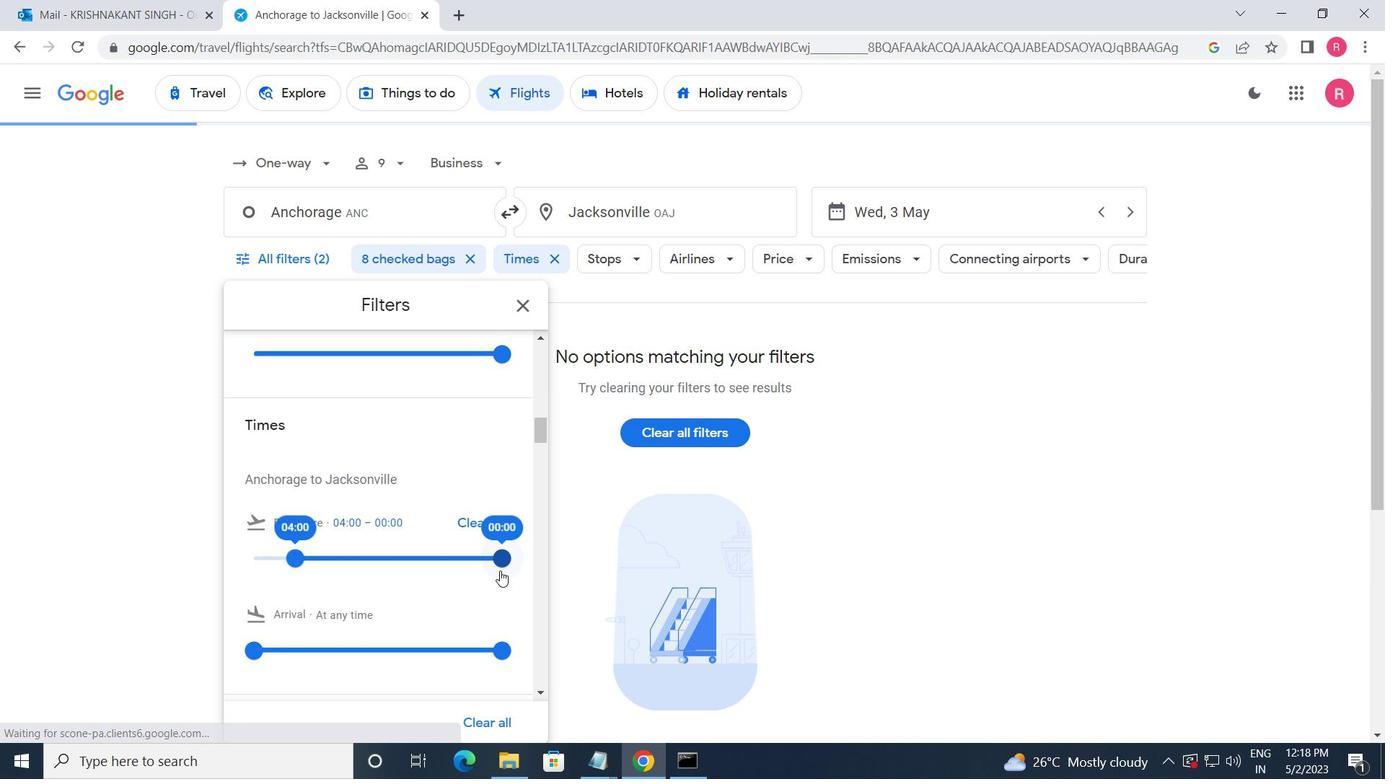 
Action: Mouse pressed left at (502, 566)
Screenshot: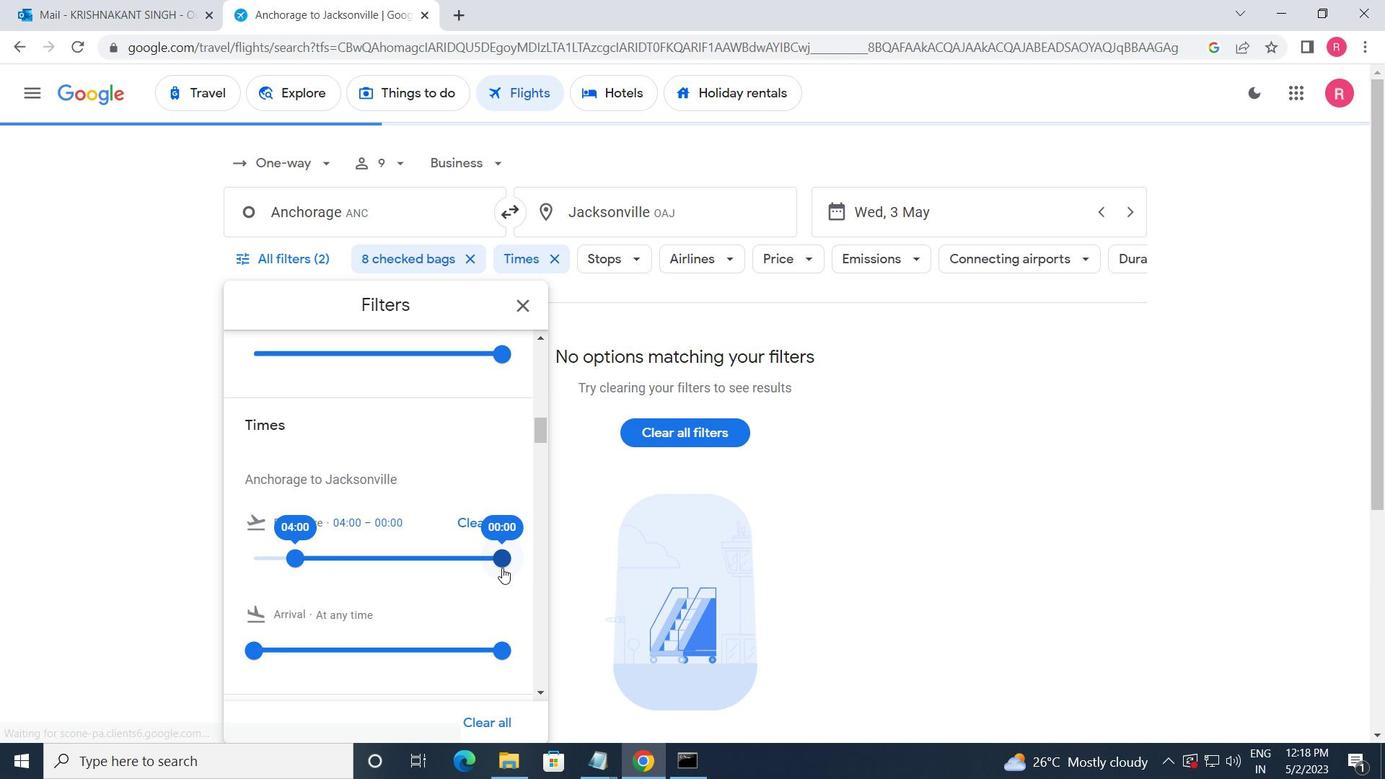 
Action: Mouse moved to (520, 306)
Screenshot: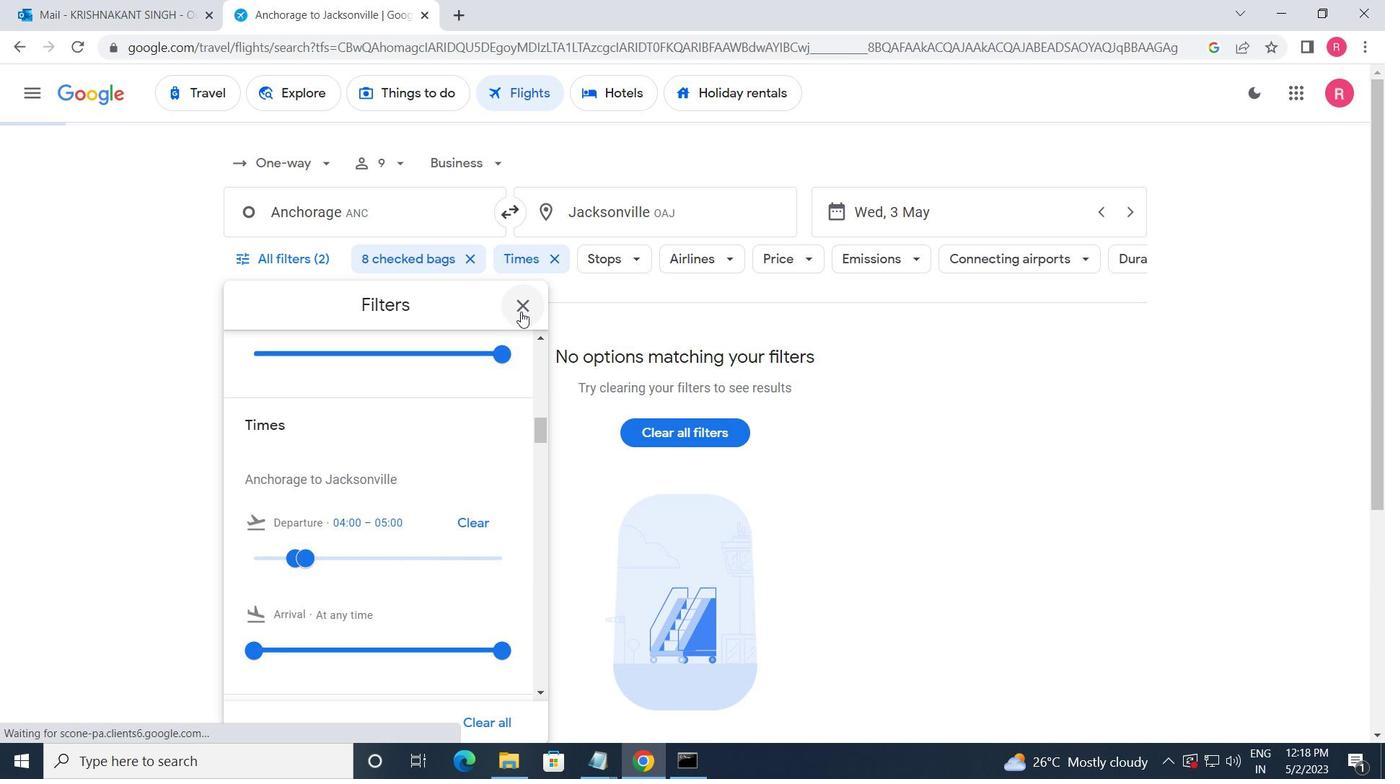
Action: Mouse pressed left at (520, 306)
Screenshot: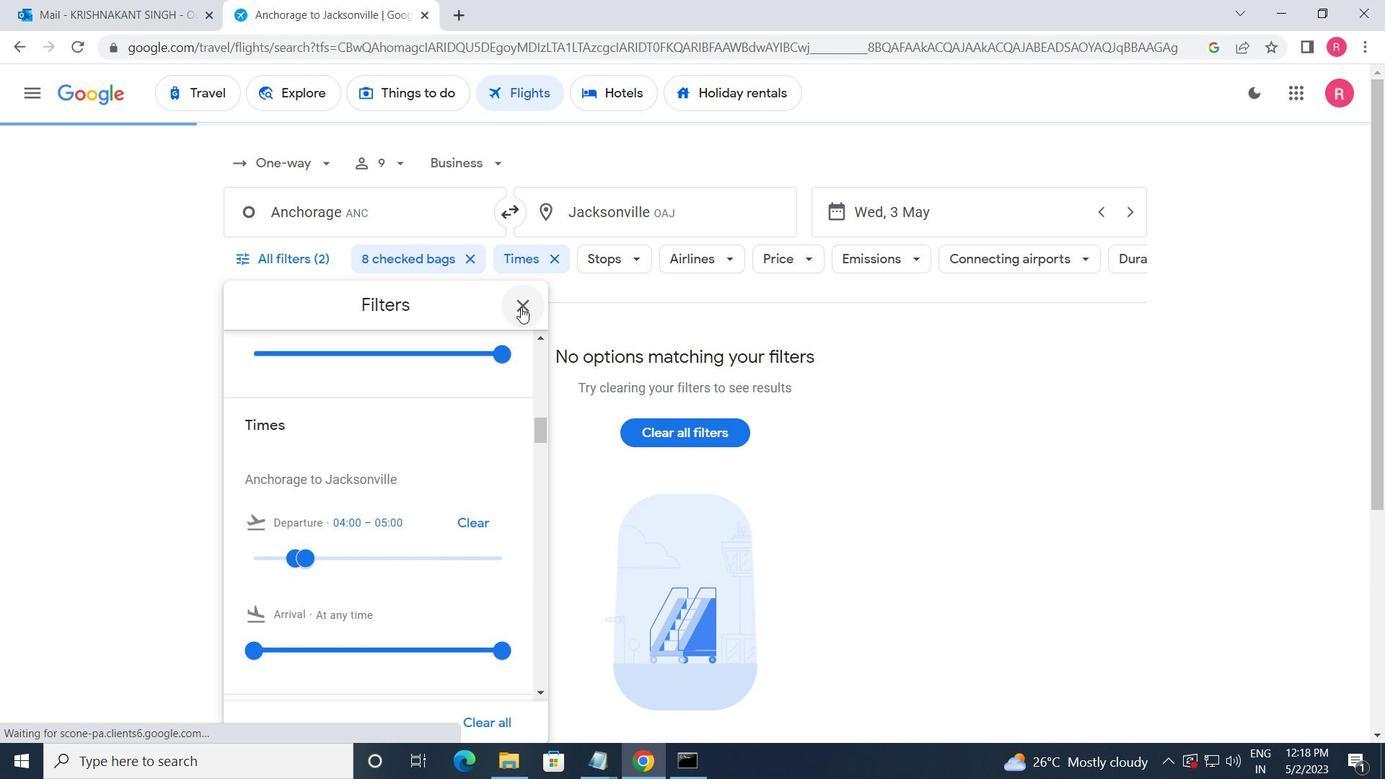 
Action: Mouse moved to (533, 310)
Screenshot: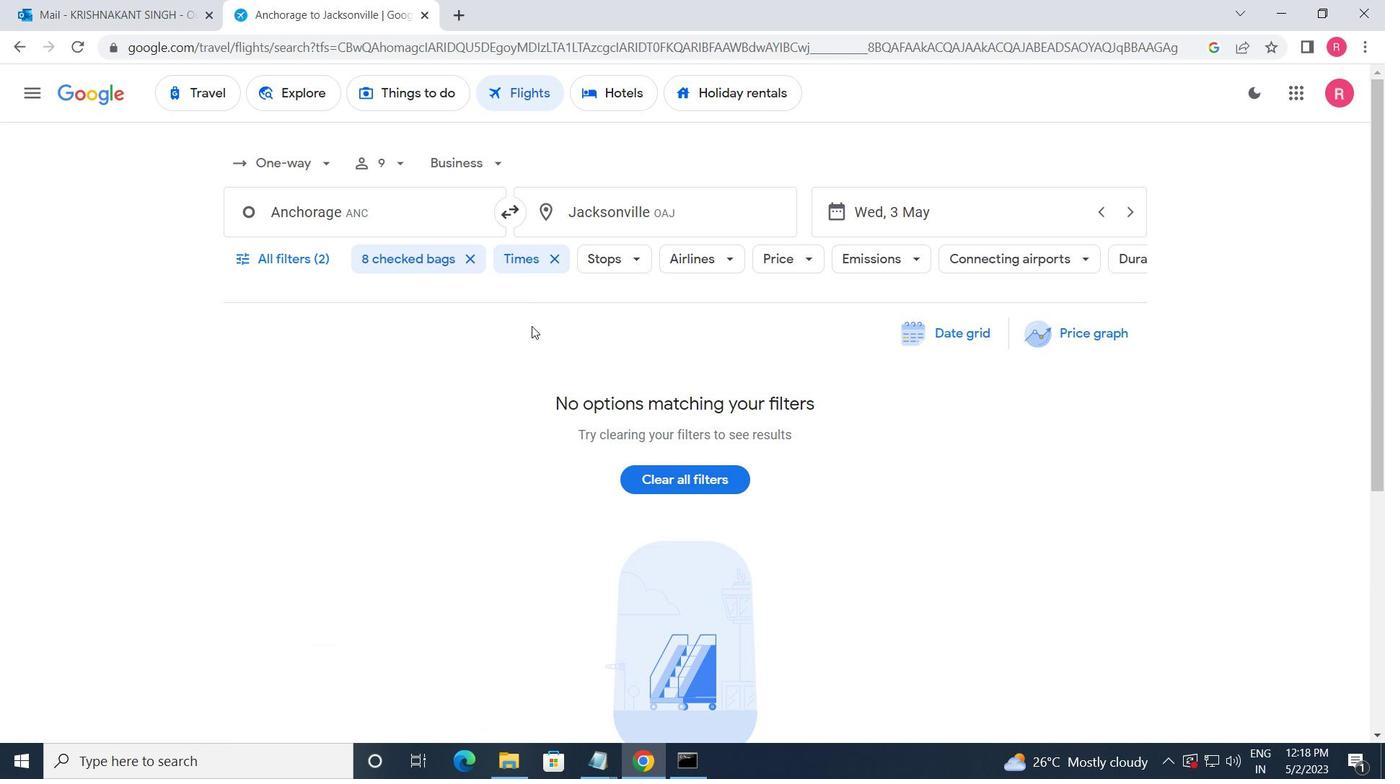 
